 Task: Find connections with filter location Khetri with filter topic #customerrelationswith filter profile language German with filter current company EY with filter school Model Institute of Engineering and Technology with filter industry Public Safety with filter service category Family Law with filter keywords title Real Estate Broker
Action: Mouse moved to (349, 237)
Screenshot: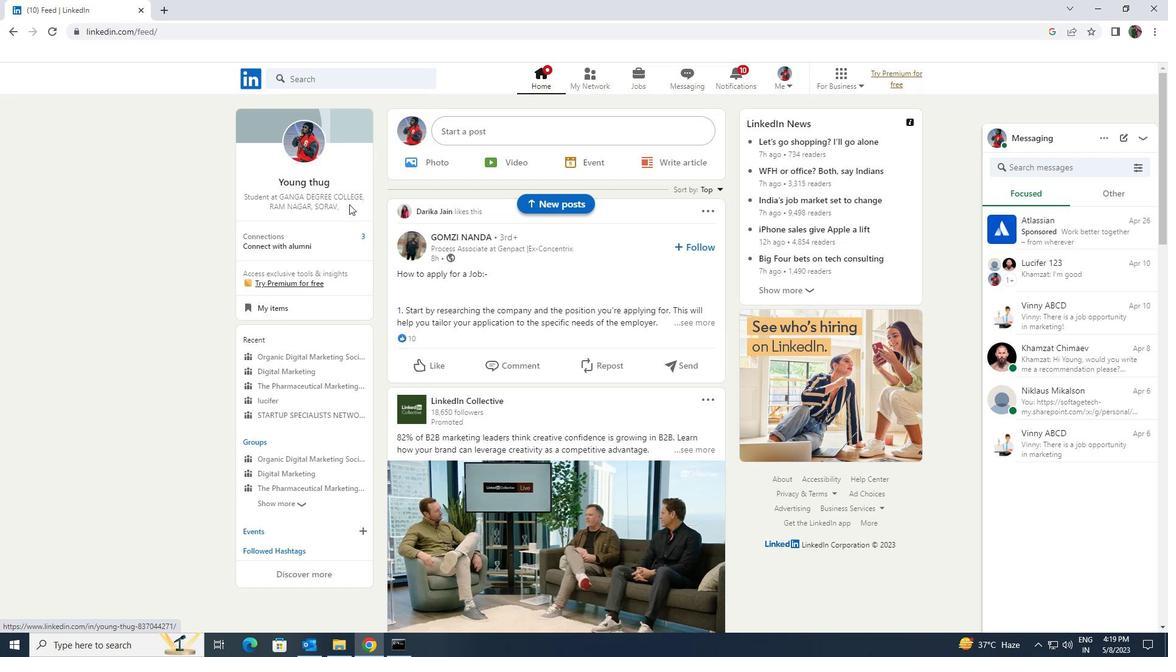 
Action: Mouse pressed left at (349, 237)
Screenshot: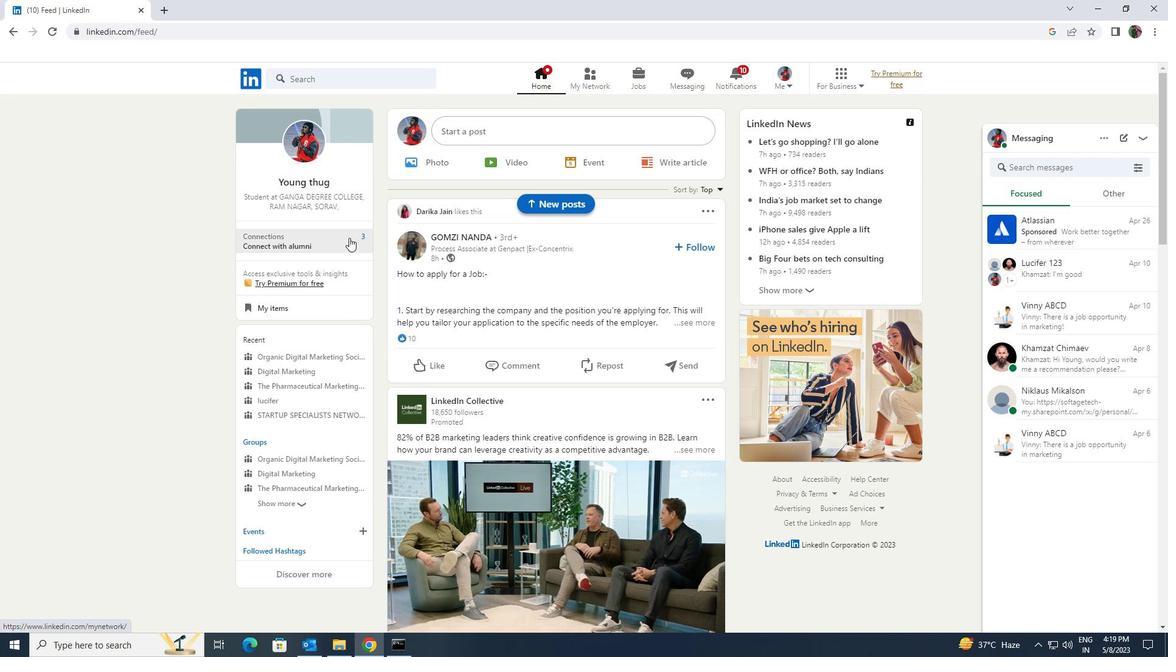 
Action: Mouse moved to (346, 147)
Screenshot: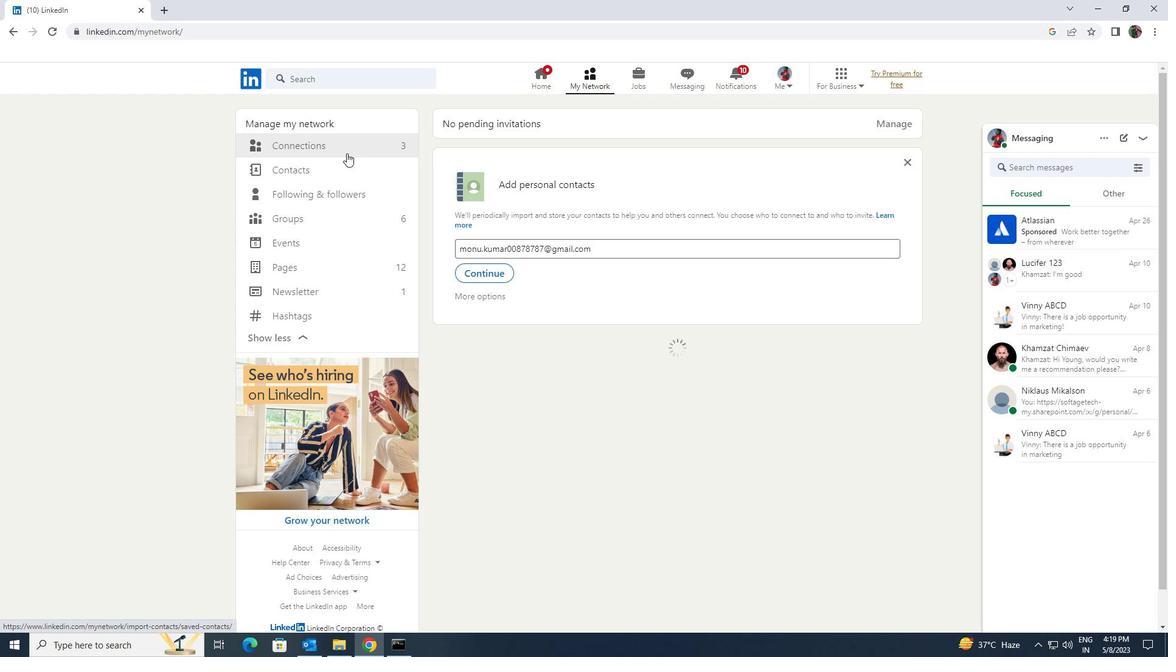 
Action: Mouse pressed left at (346, 147)
Screenshot: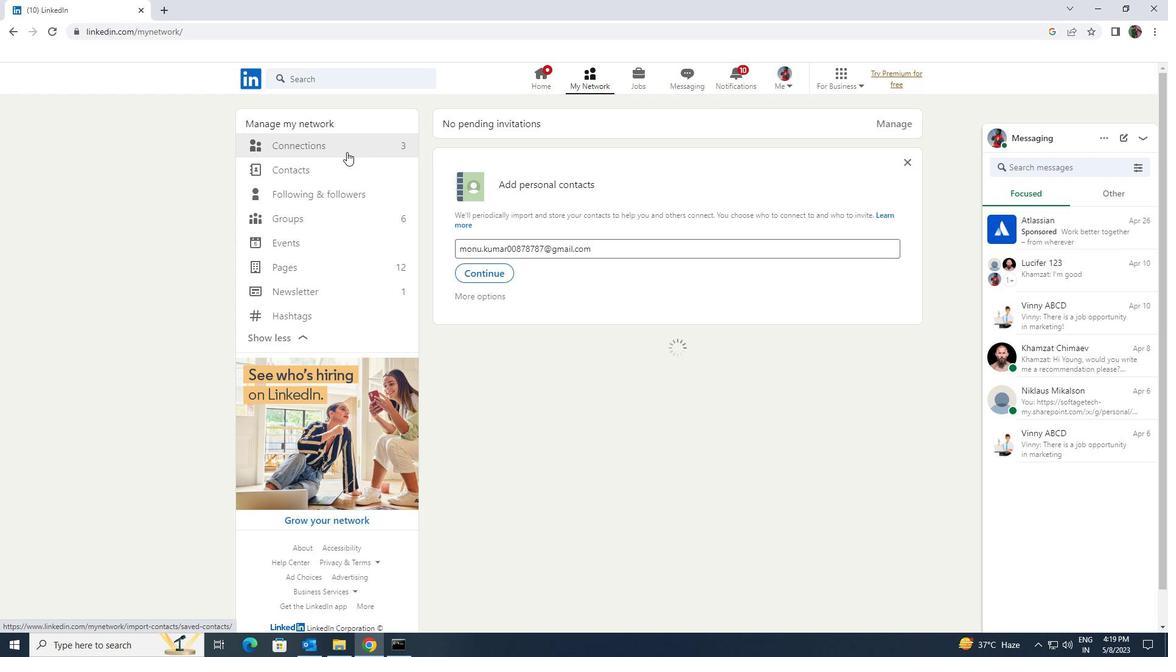 
Action: Mouse moved to (679, 147)
Screenshot: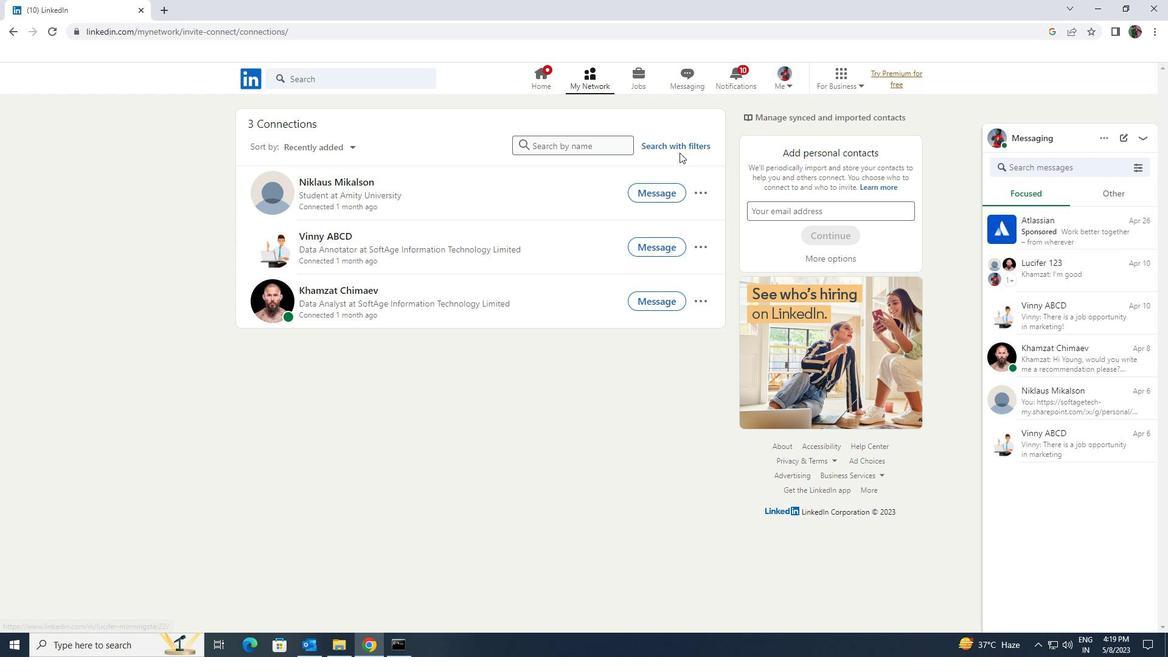 
Action: Mouse pressed left at (679, 147)
Screenshot: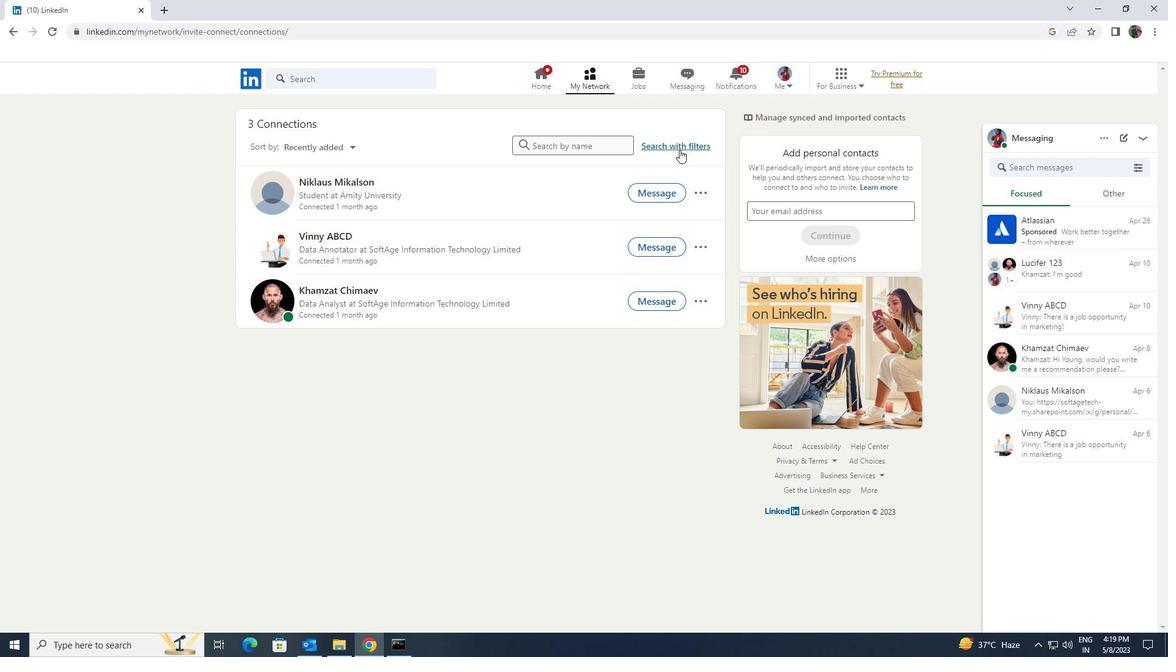 
Action: Mouse moved to (634, 115)
Screenshot: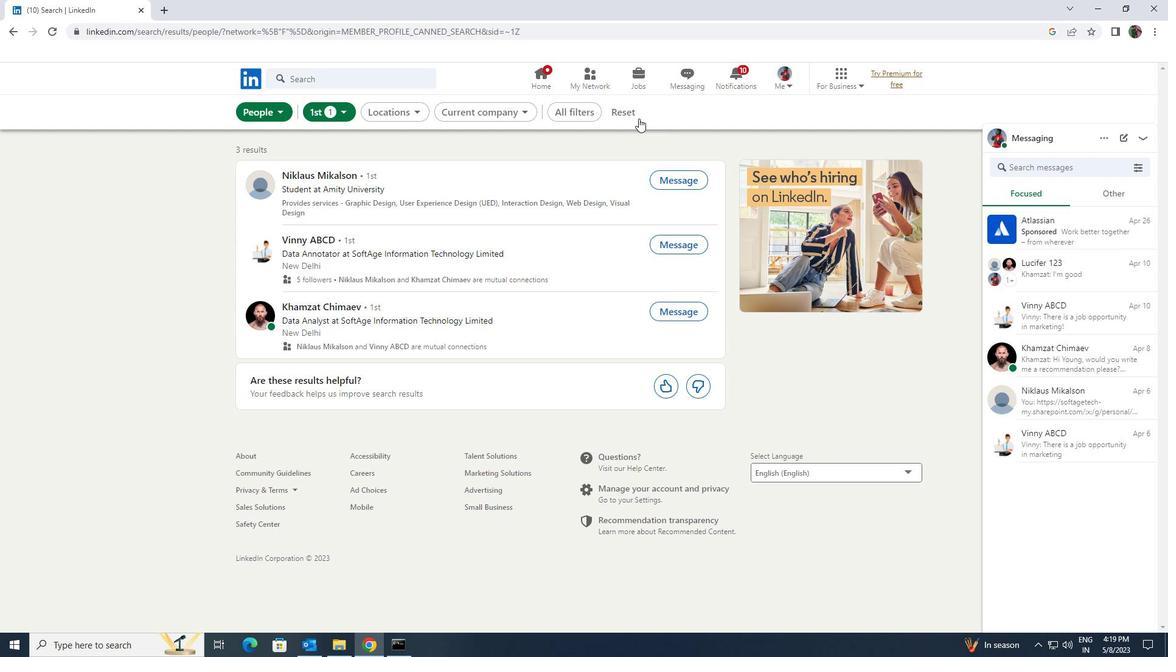 
Action: Mouse pressed left at (634, 115)
Screenshot: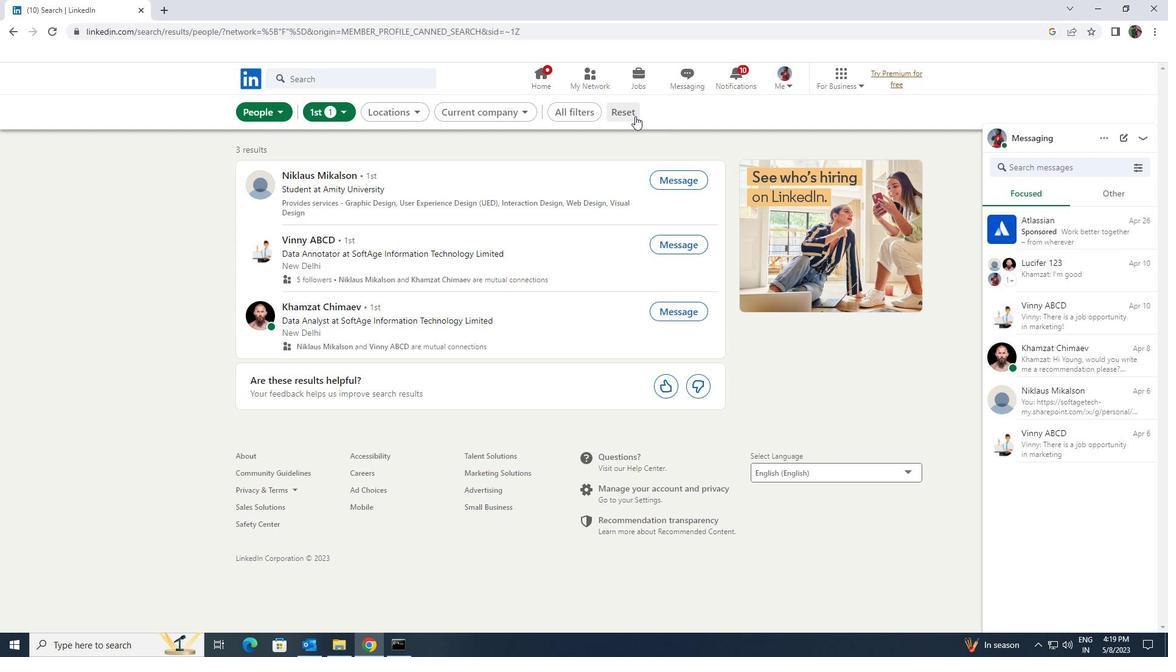 
Action: Mouse moved to (603, 110)
Screenshot: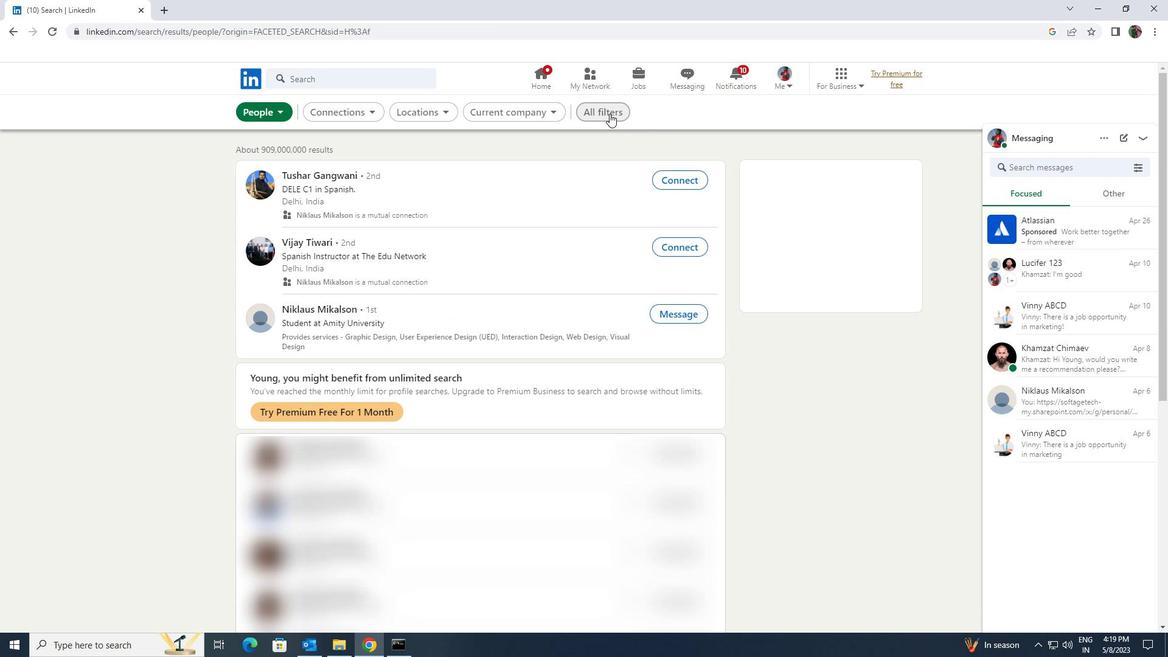 
Action: Mouse pressed left at (603, 110)
Screenshot: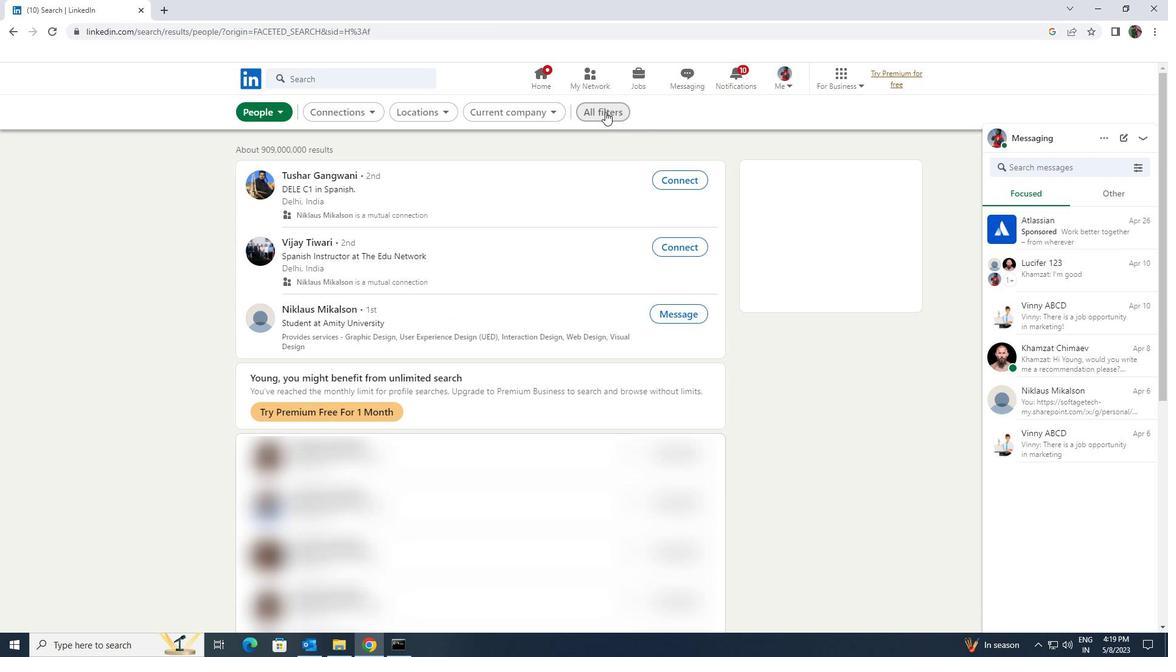 
Action: Mouse moved to (1008, 472)
Screenshot: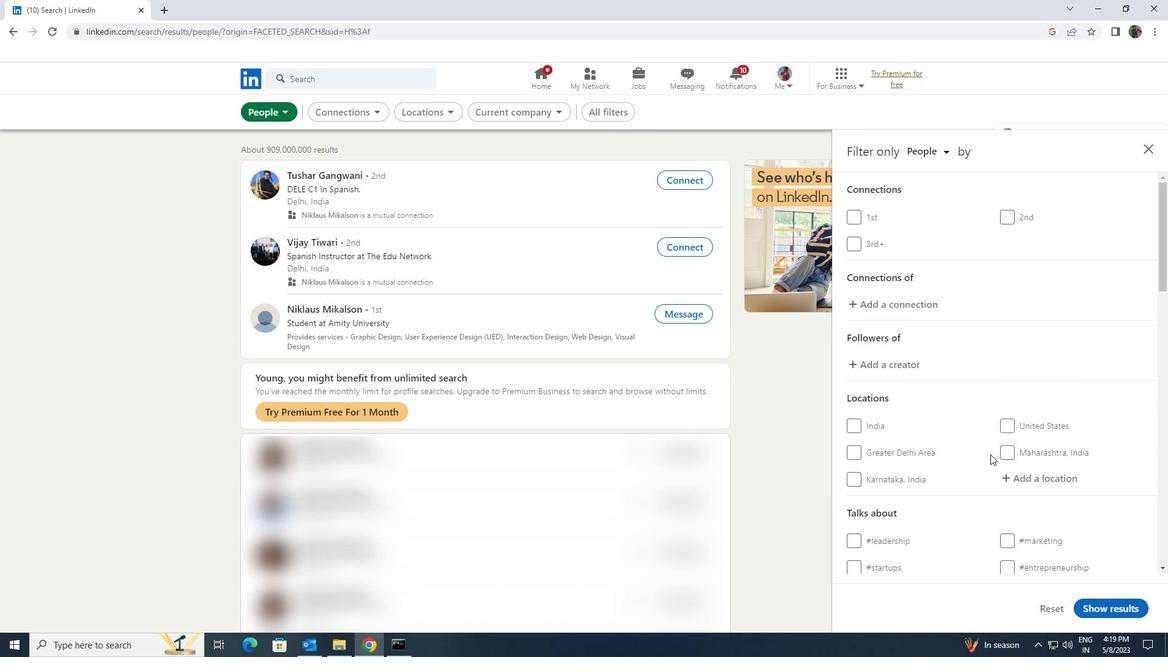 
Action: Mouse pressed left at (1008, 472)
Screenshot: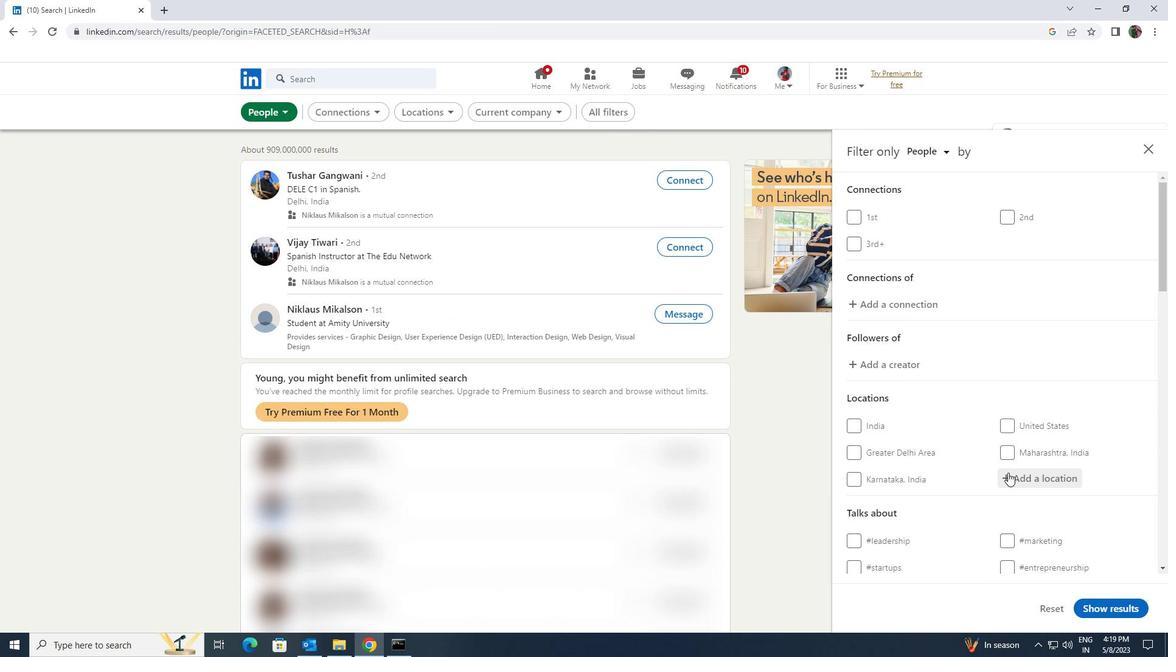 
Action: Key pressed <Key.shift>KHETRI
Screenshot: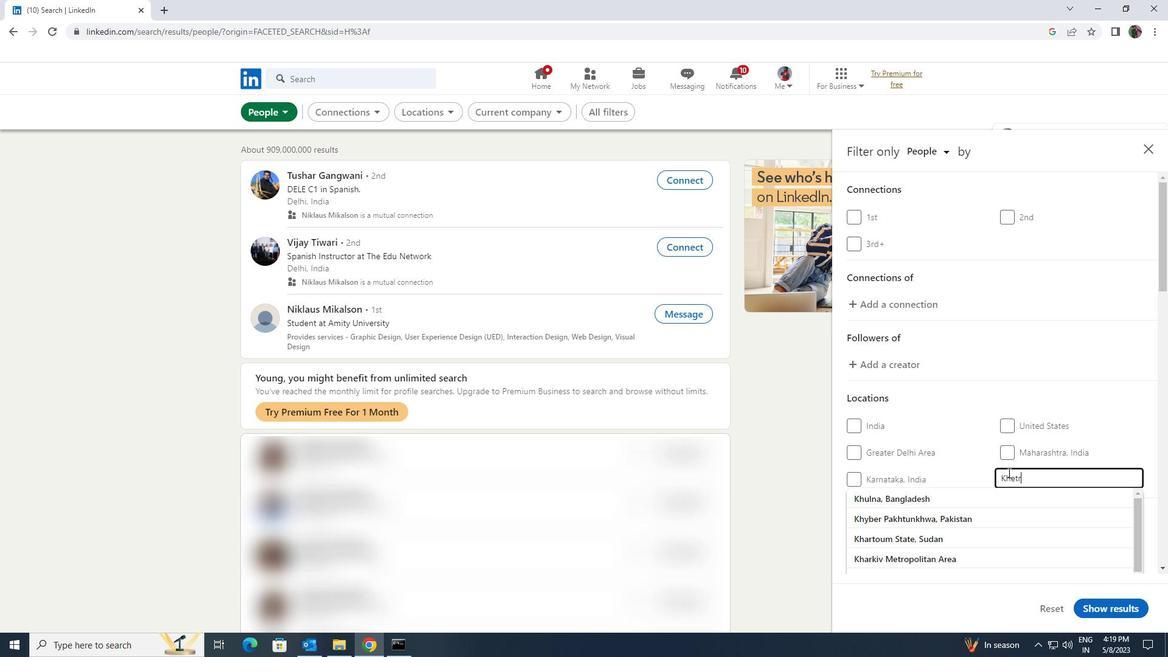 
Action: Mouse moved to (1056, 497)
Screenshot: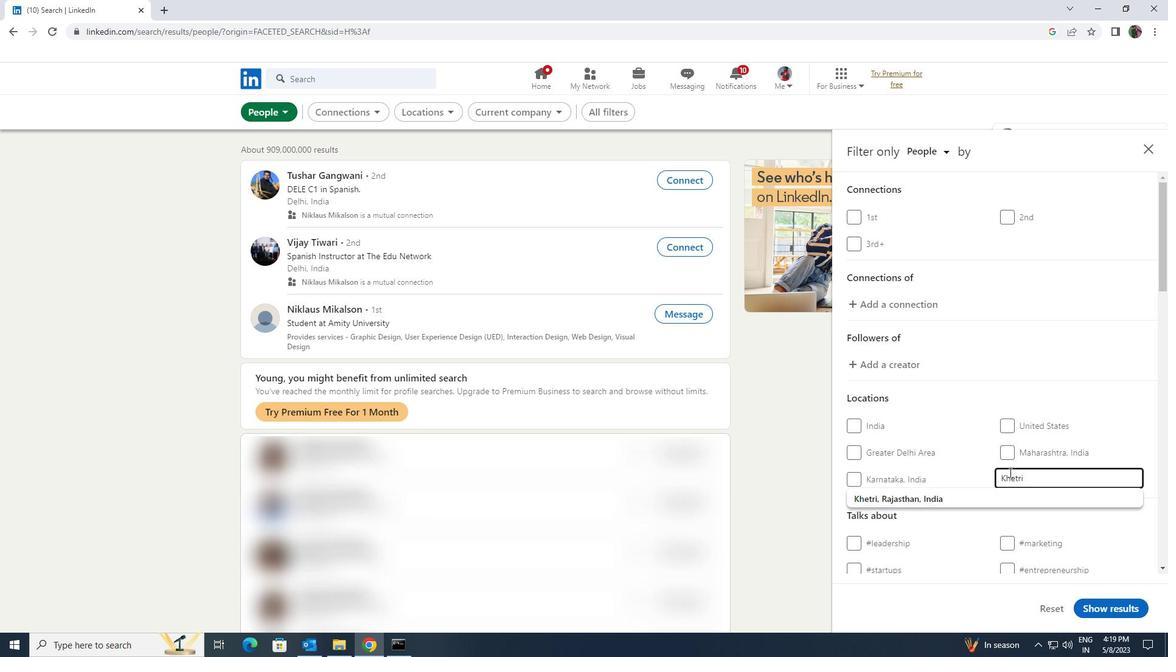 
Action: Mouse pressed left at (1056, 497)
Screenshot: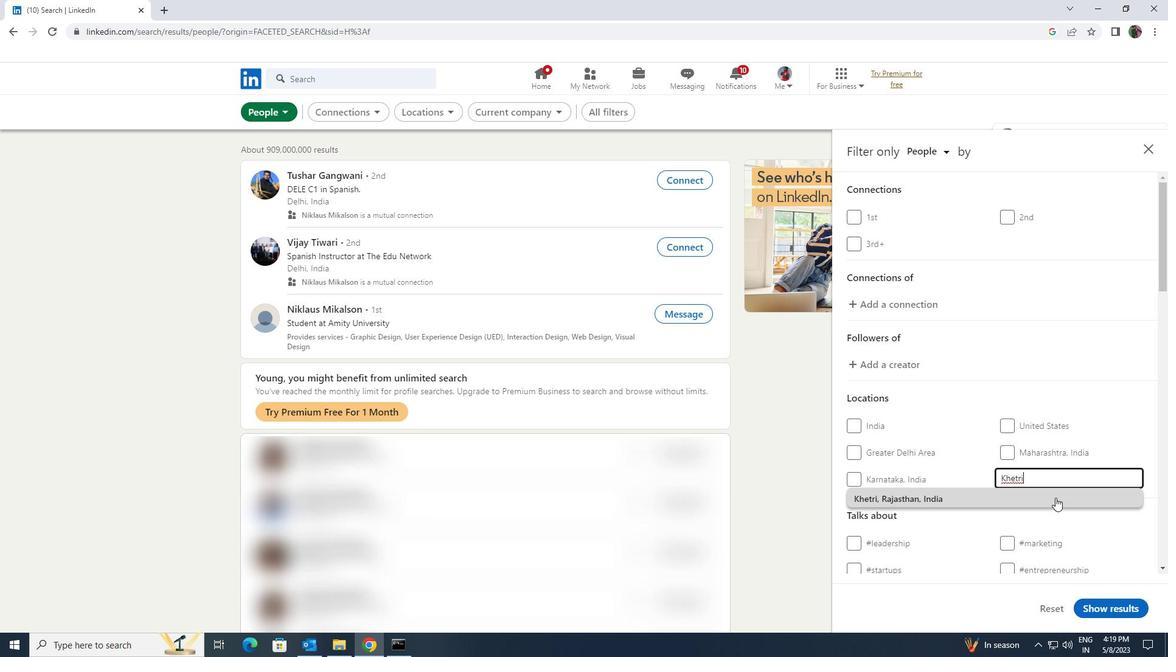 
Action: Mouse scrolled (1056, 497) with delta (0, 0)
Screenshot: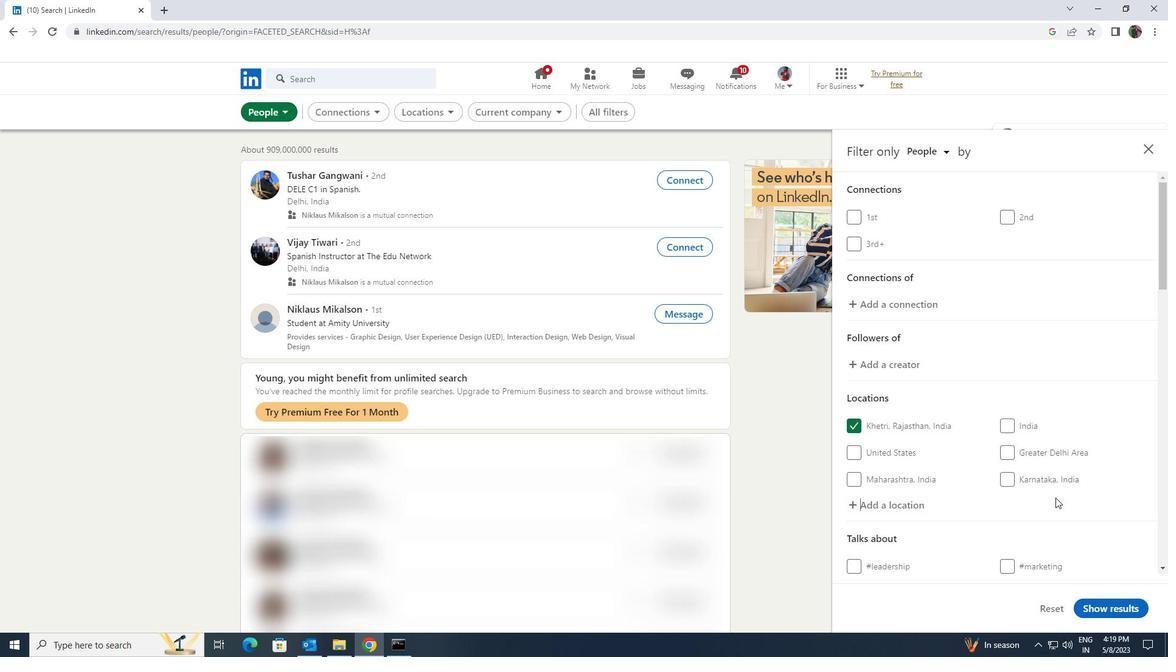 
Action: Mouse scrolled (1056, 497) with delta (0, 0)
Screenshot: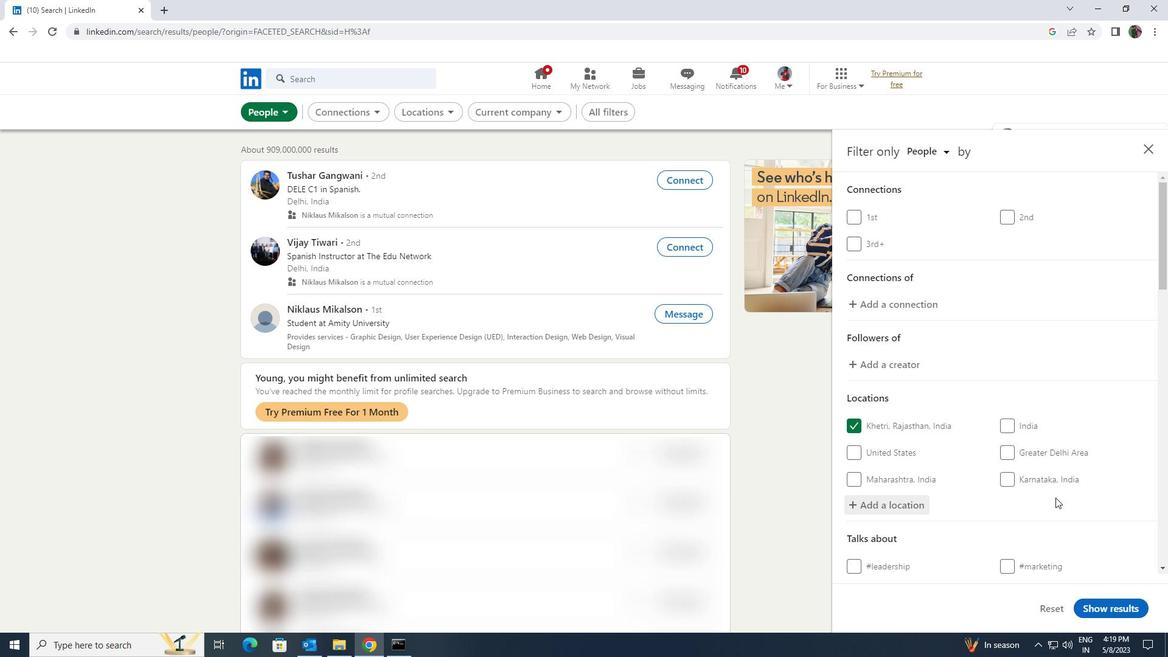 
Action: Mouse moved to (1056, 497)
Screenshot: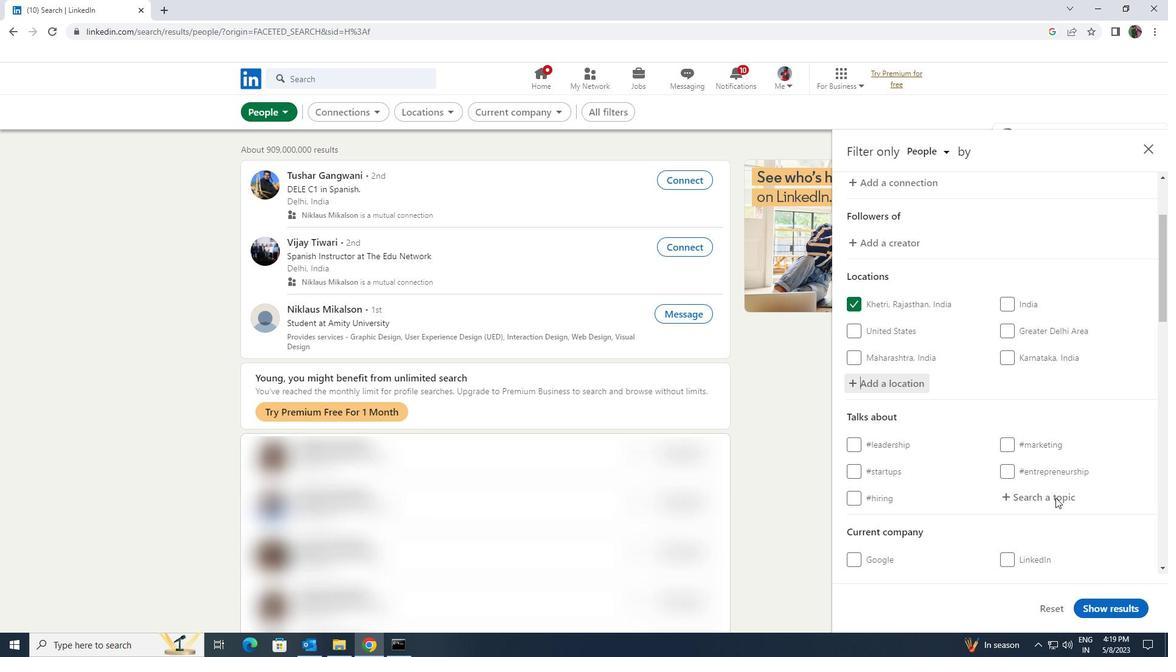 
Action: Mouse pressed left at (1056, 497)
Screenshot: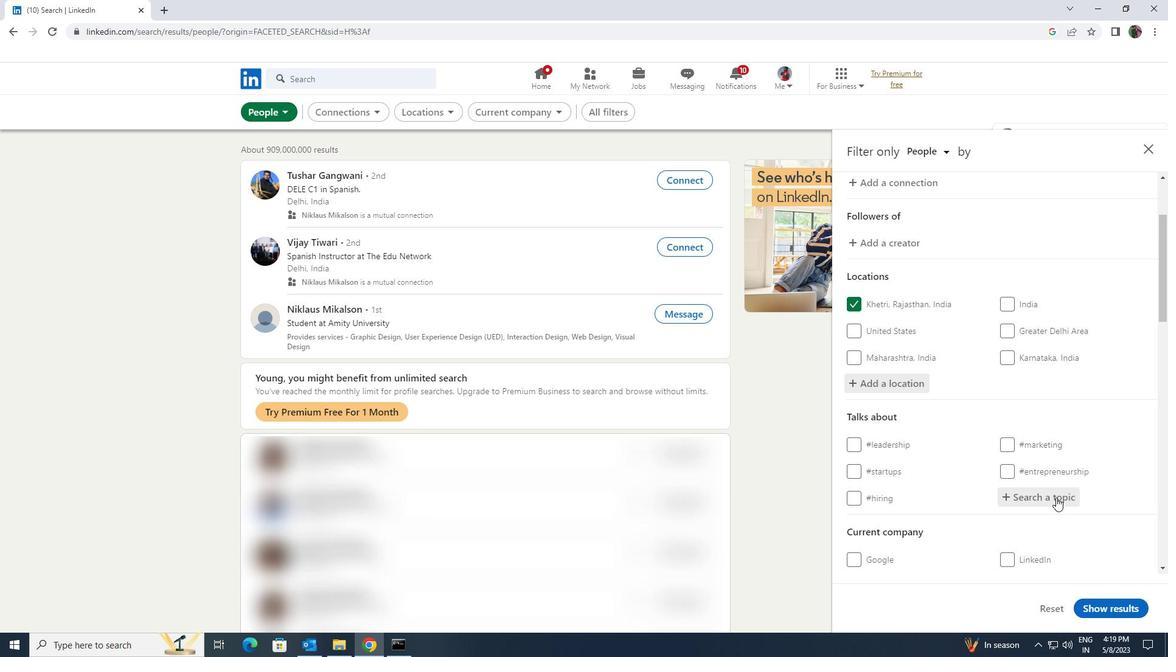 
Action: Key pressed <Key.shift><Key.shift><Key.shift><Key.shift><Key.shift>CUSTOMERR
Screenshot: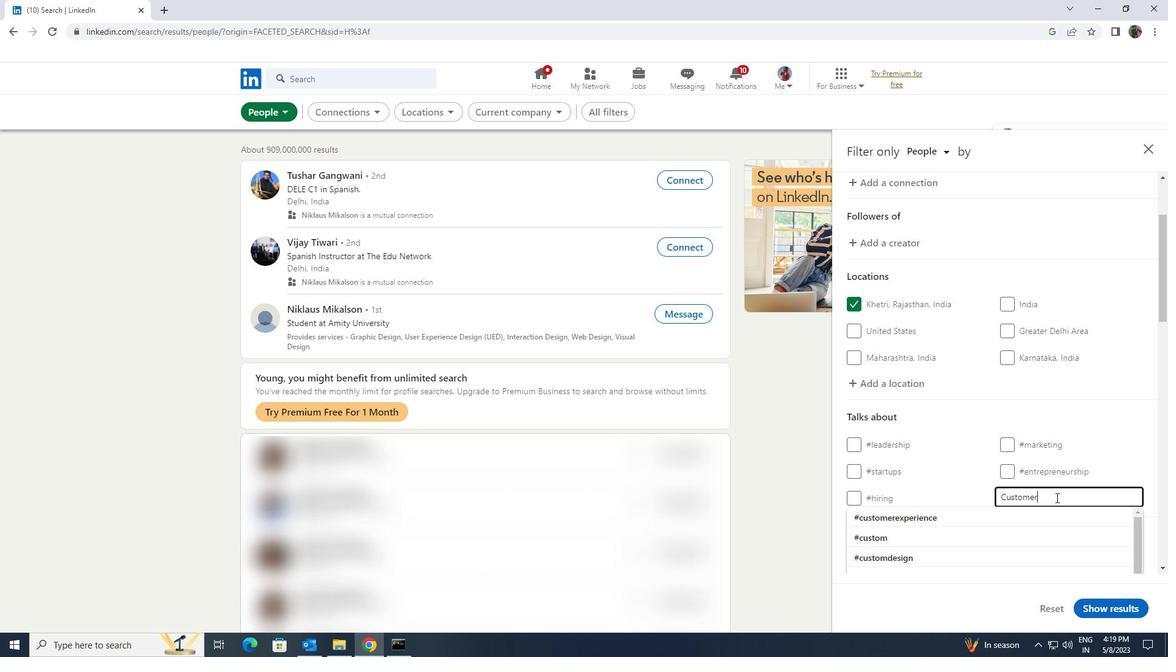 
Action: Mouse moved to (1056, 514)
Screenshot: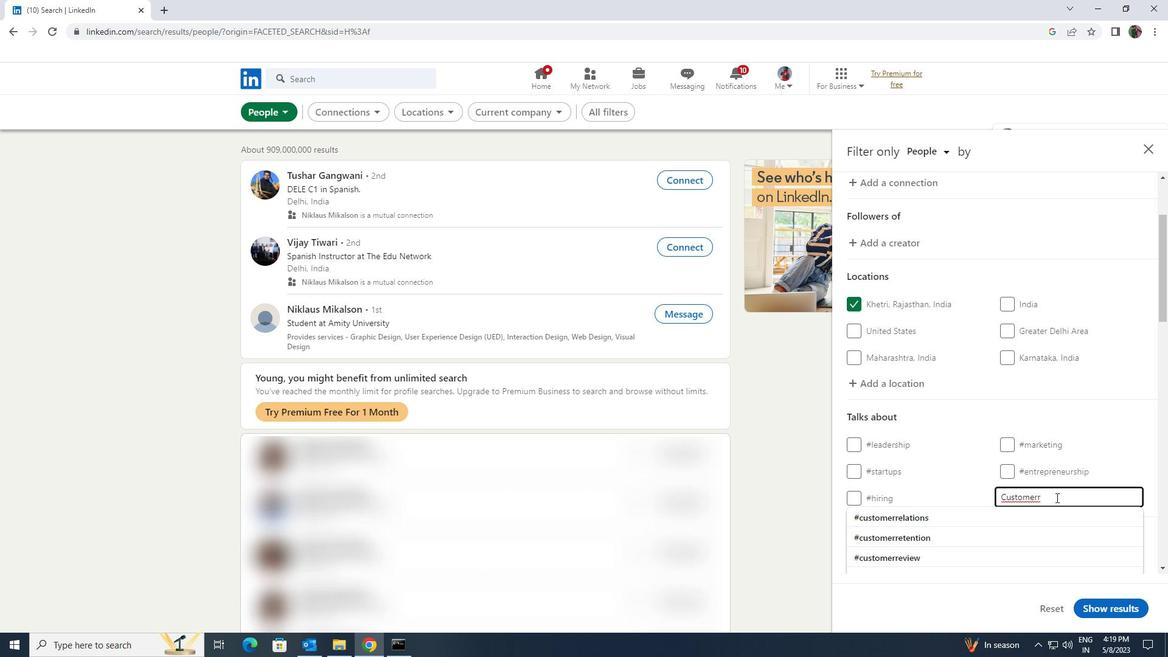 
Action: Mouse pressed left at (1056, 514)
Screenshot: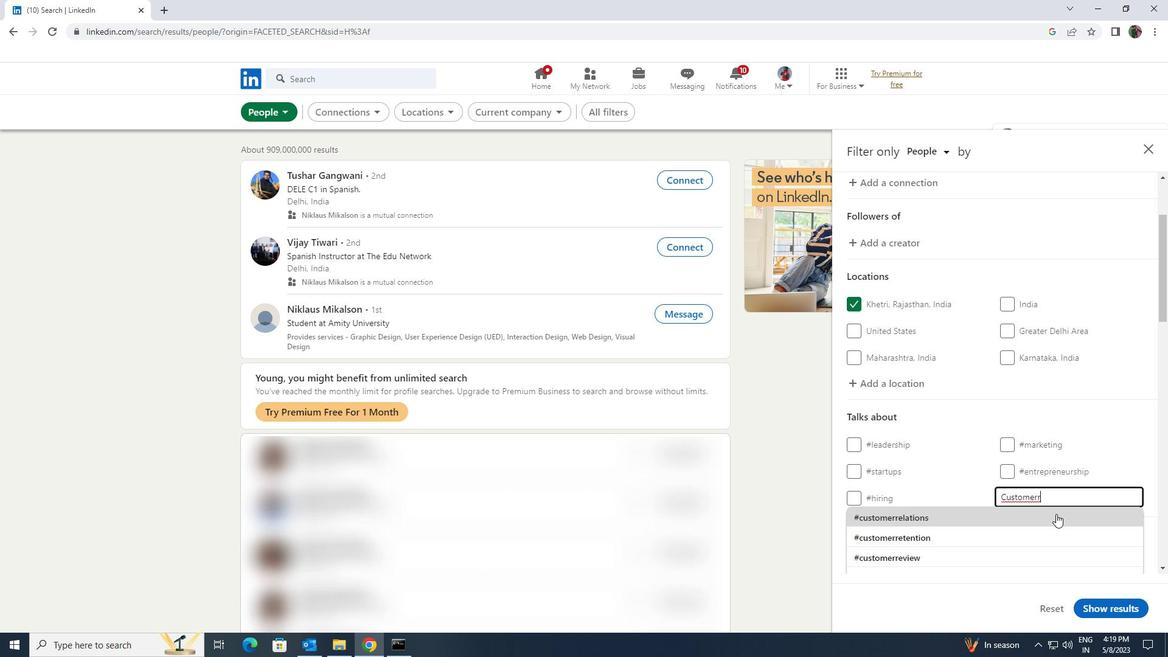 
Action: Mouse scrolled (1056, 513) with delta (0, 0)
Screenshot: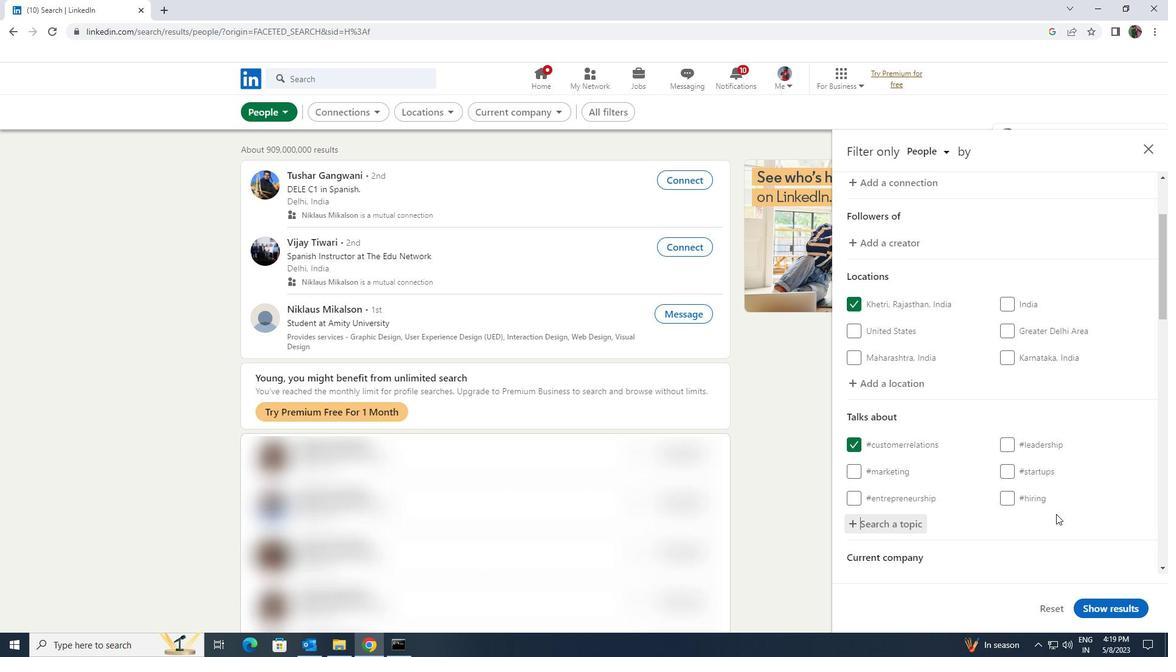 
Action: Mouse scrolled (1056, 513) with delta (0, 0)
Screenshot: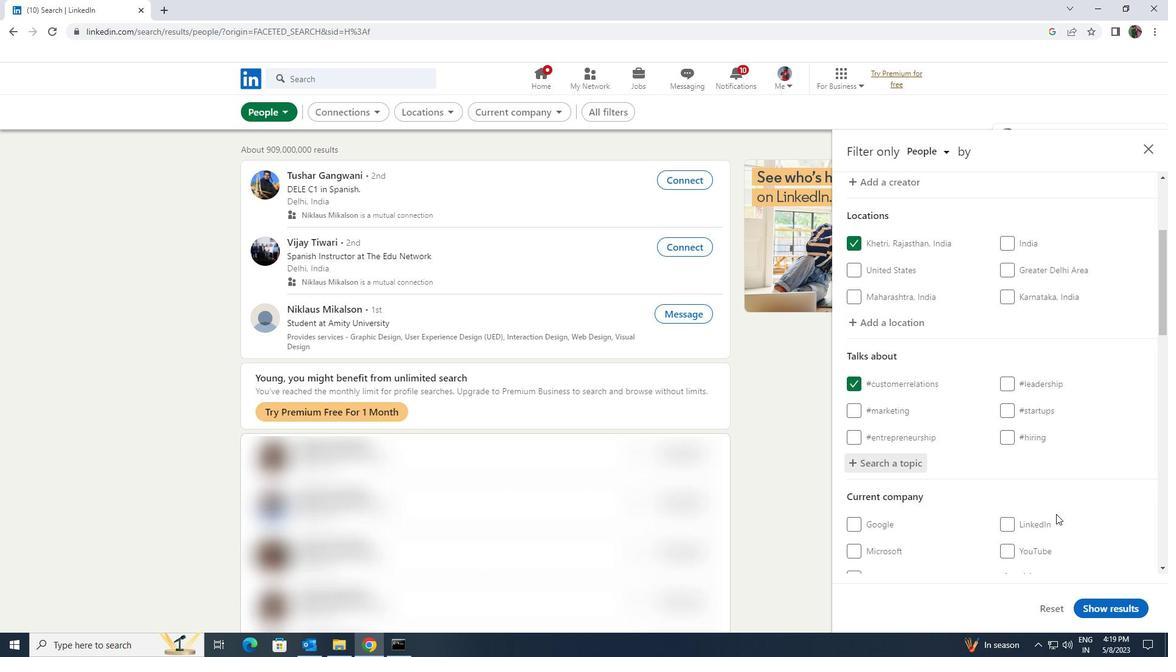 
Action: Mouse scrolled (1056, 513) with delta (0, 0)
Screenshot: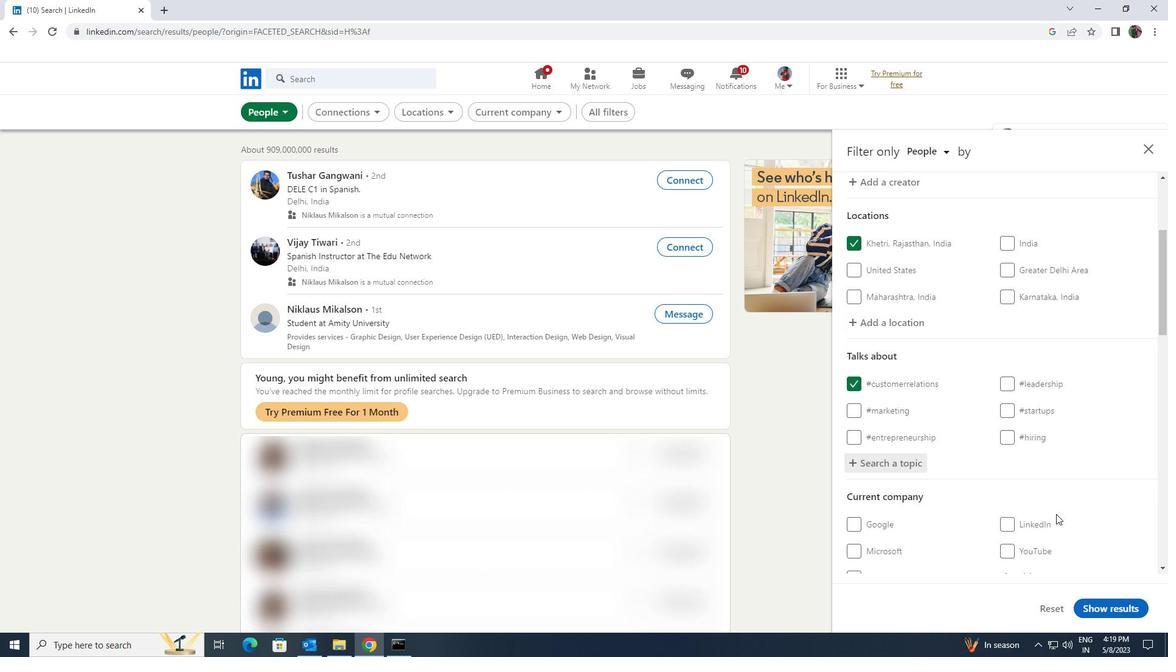 
Action: Mouse scrolled (1056, 513) with delta (0, 0)
Screenshot: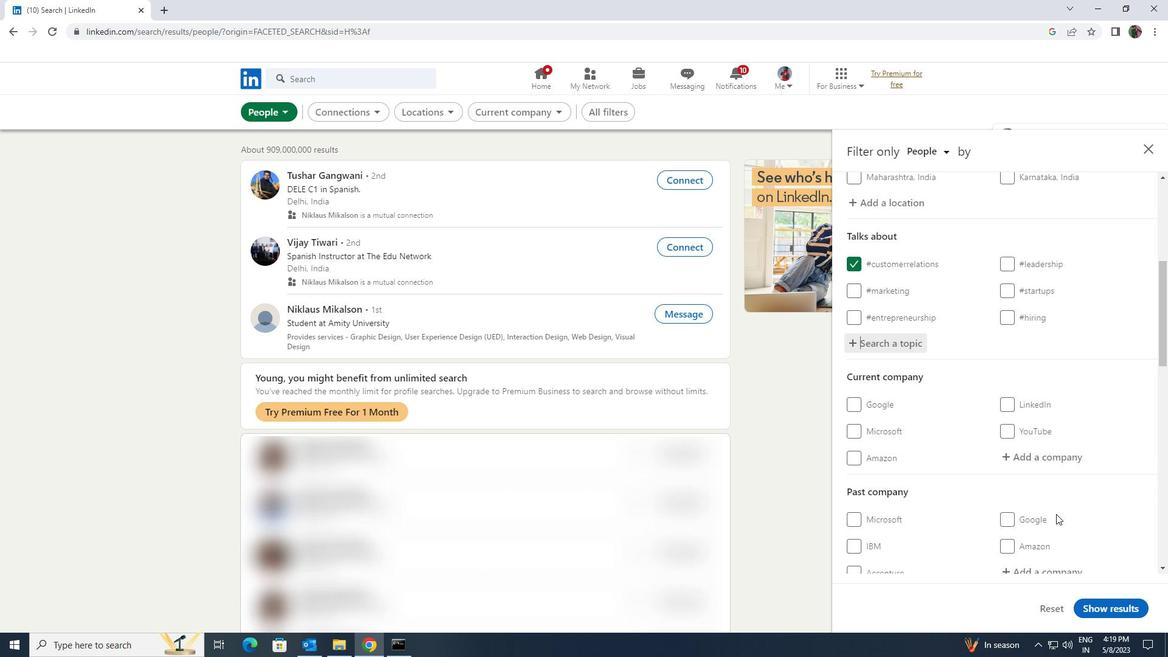 
Action: Mouse scrolled (1056, 513) with delta (0, 0)
Screenshot: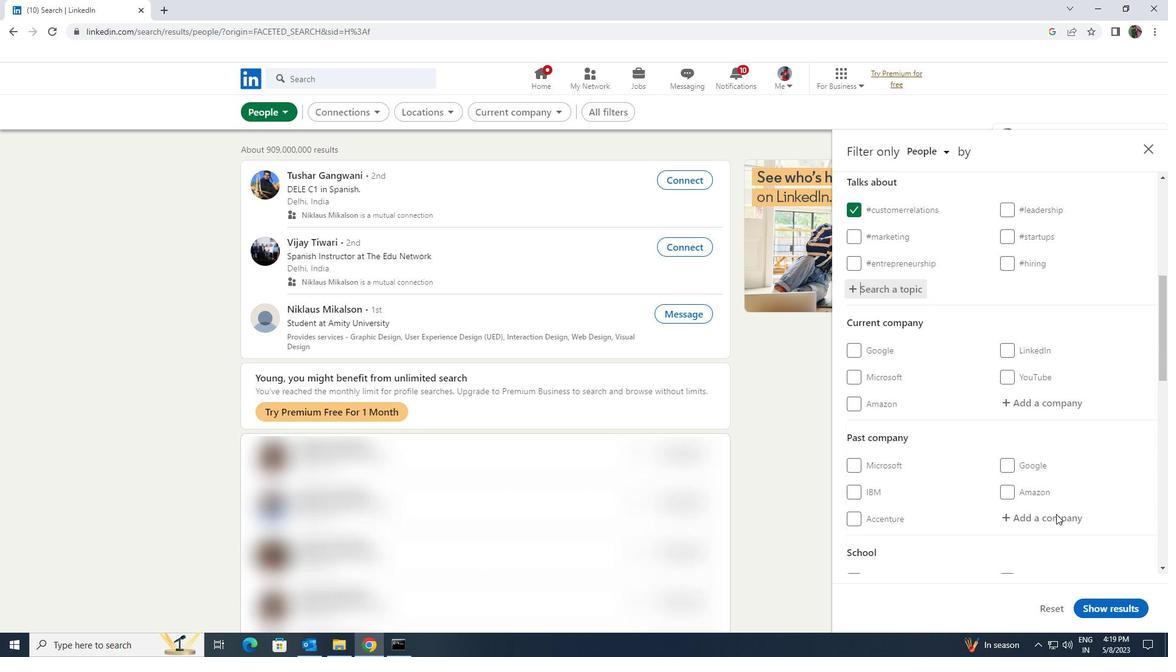 
Action: Mouse scrolled (1056, 513) with delta (0, 0)
Screenshot: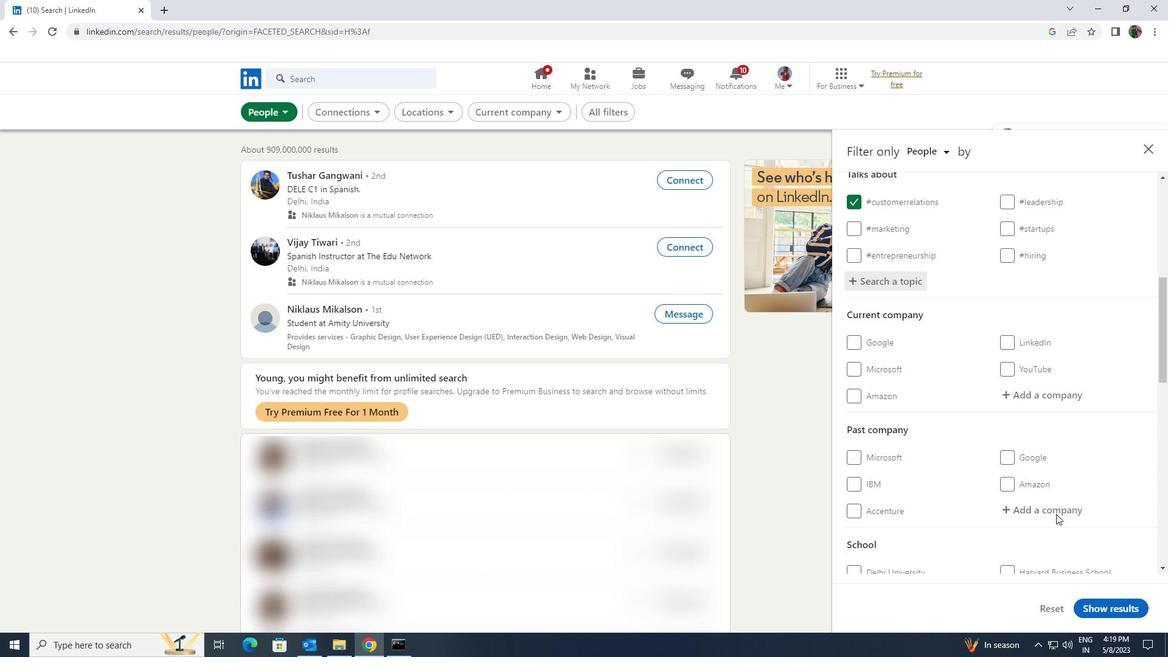 
Action: Mouse scrolled (1056, 513) with delta (0, 0)
Screenshot: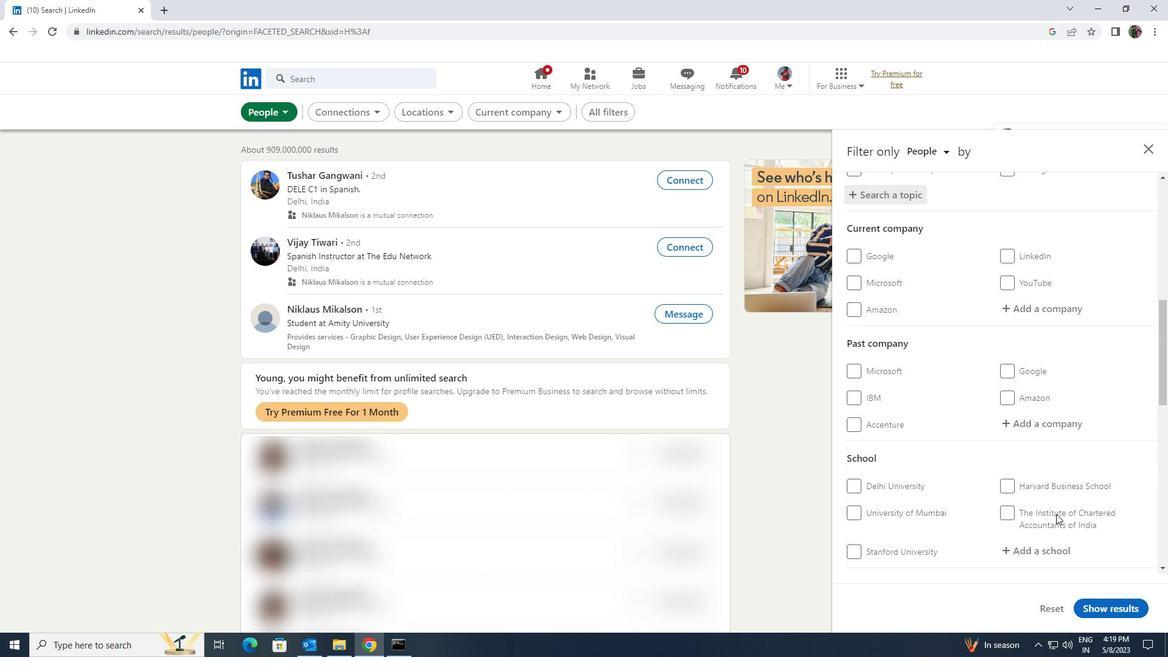 
Action: Mouse scrolled (1056, 513) with delta (0, 0)
Screenshot: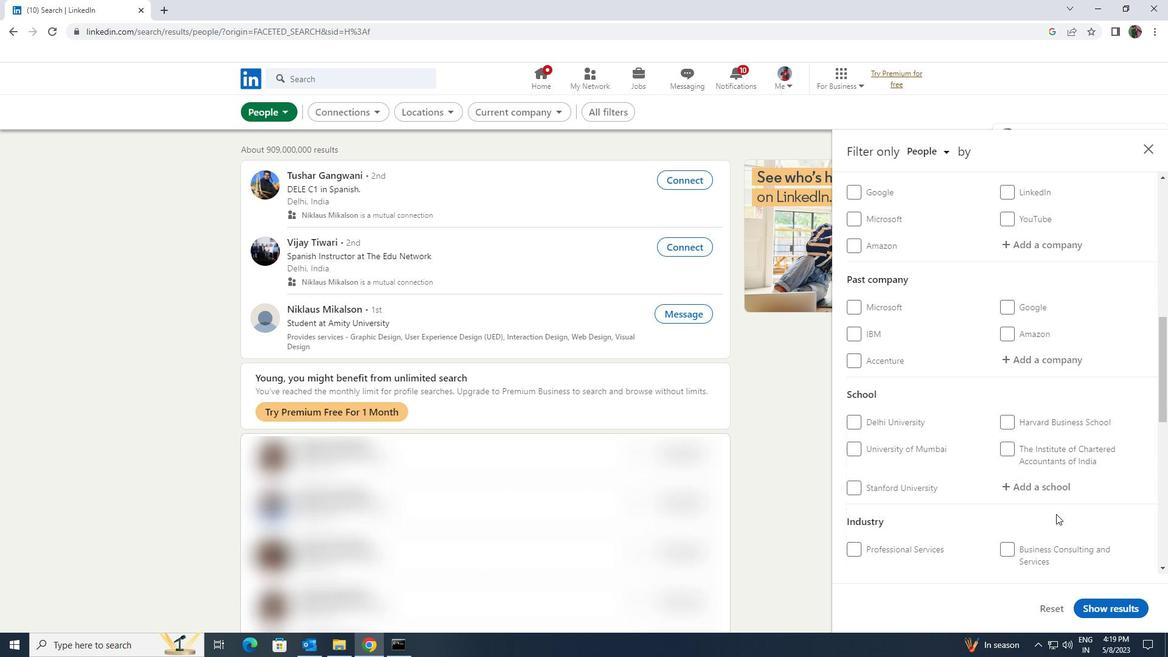 
Action: Mouse scrolled (1056, 513) with delta (0, 0)
Screenshot: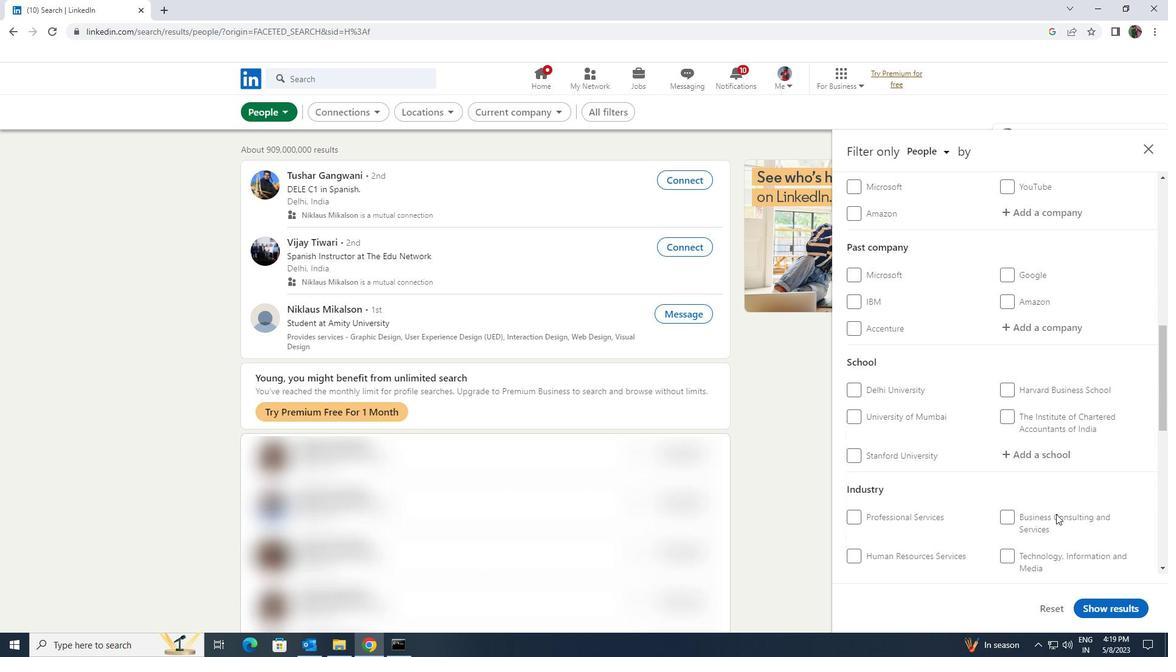 
Action: Mouse scrolled (1056, 513) with delta (0, 0)
Screenshot: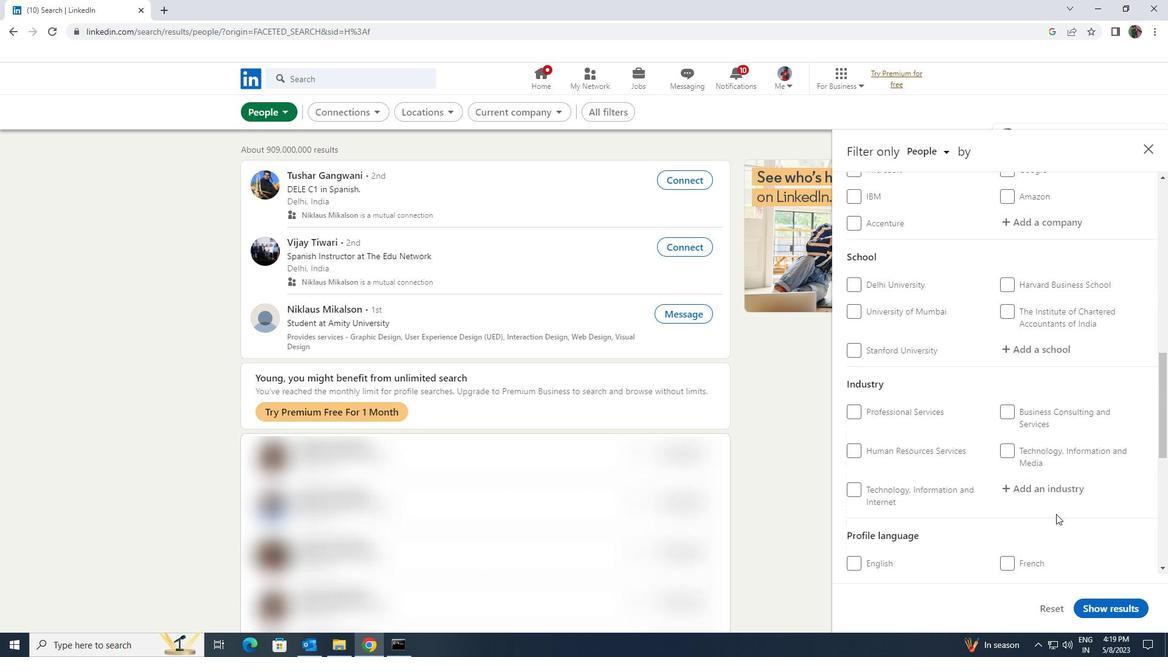 
Action: Mouse scrolled (1056, 513) with delta (0, 0)
Screenshot: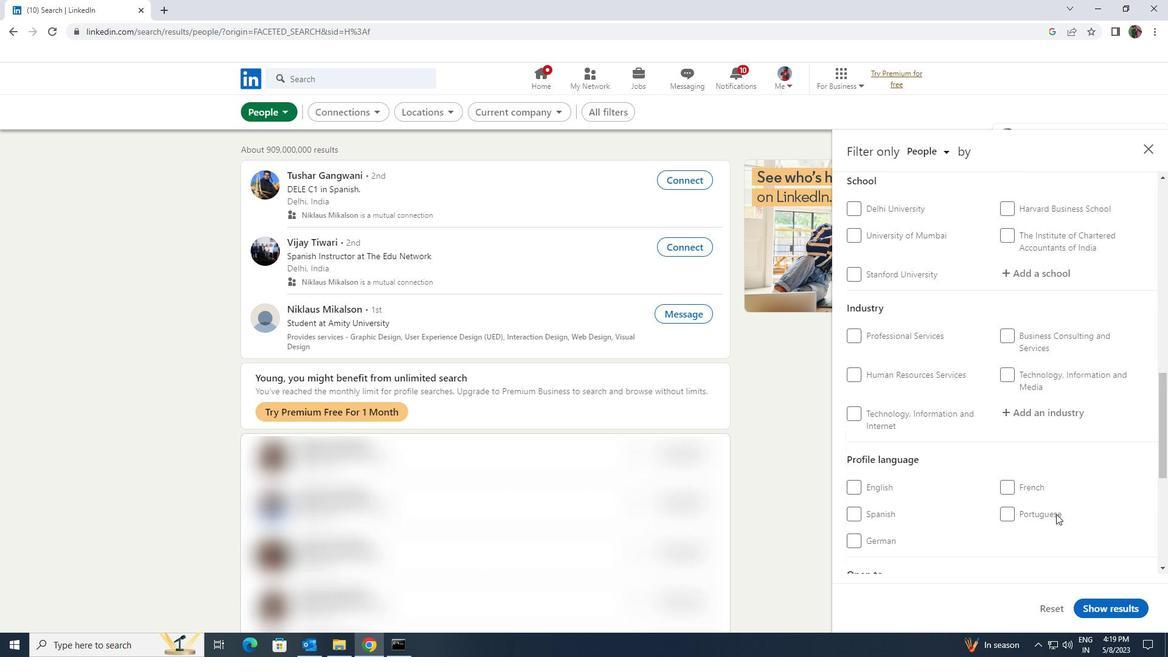 
Action: Mouse moved to (891, 475)
Screenshot: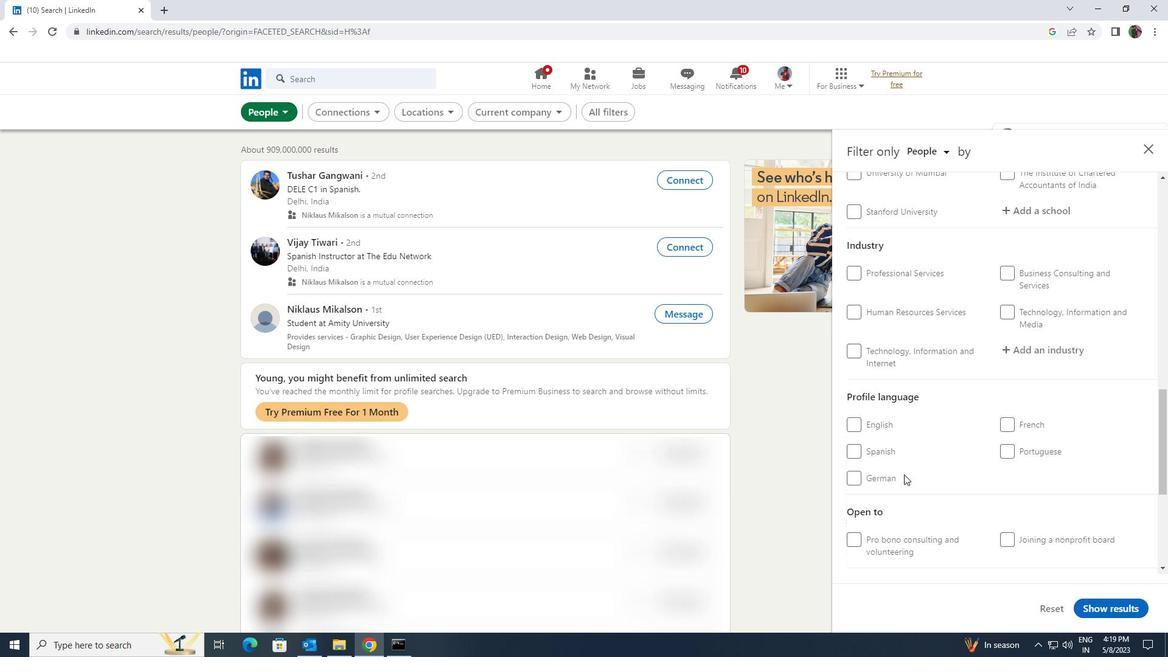 
Action: Mouse pressed left at (891, 475)
Screenshot: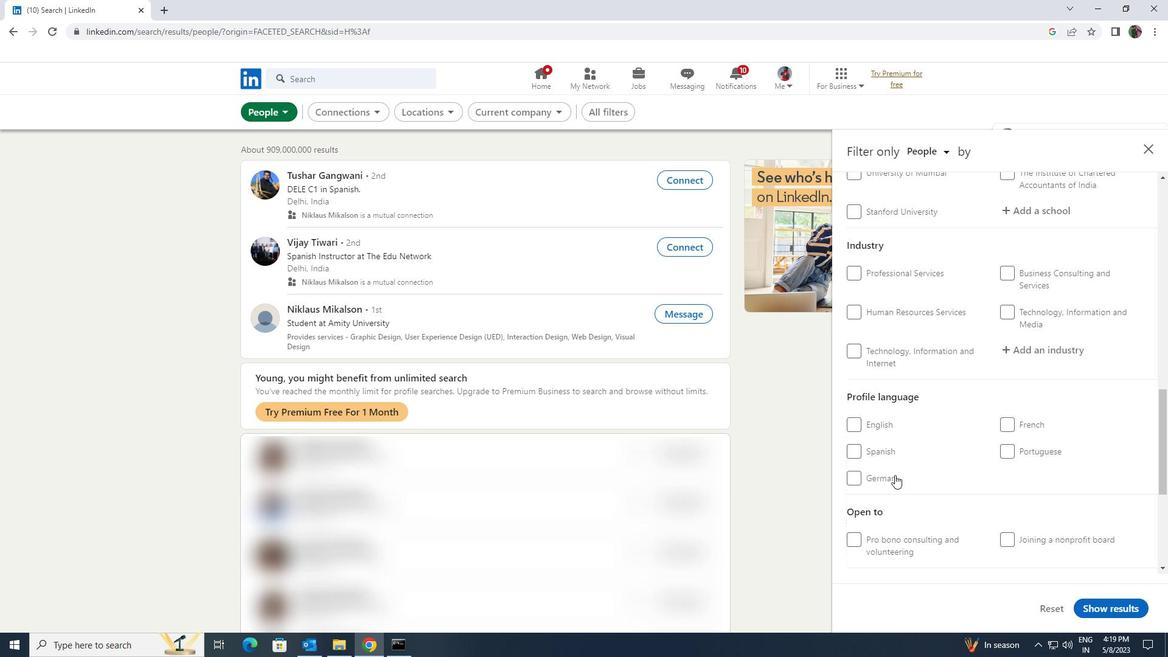 
Action: Mouse moved to (1007, 479)
Screenshot: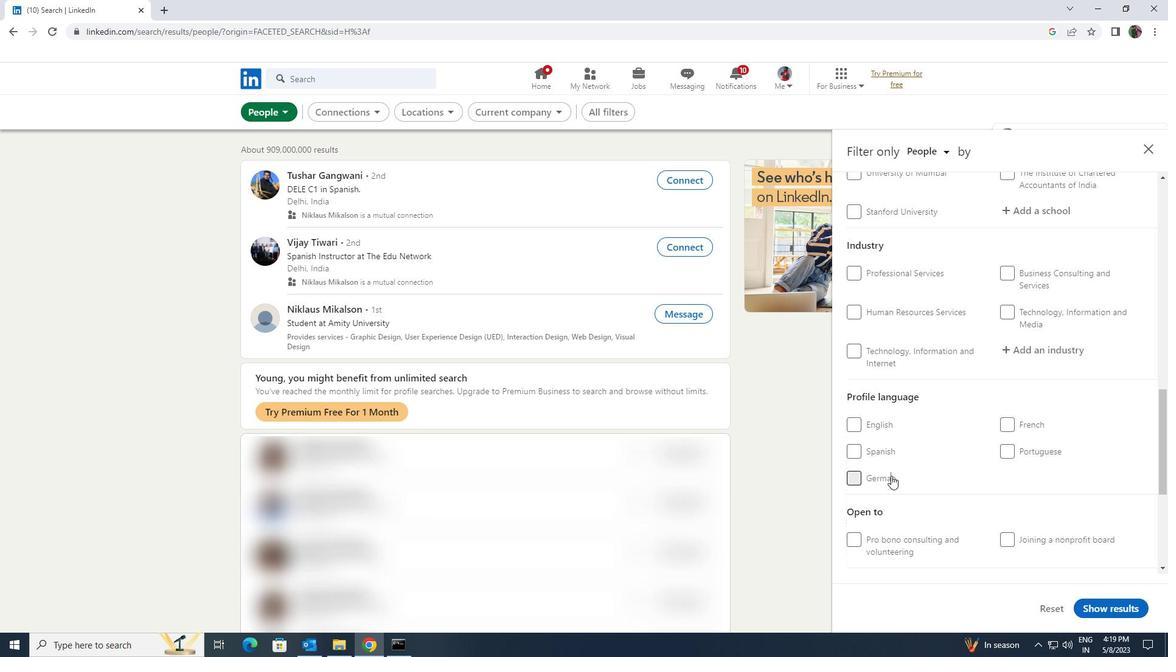
Action: Mouse scrolled (1007, 480) with delta (0, 0)
Screenshot: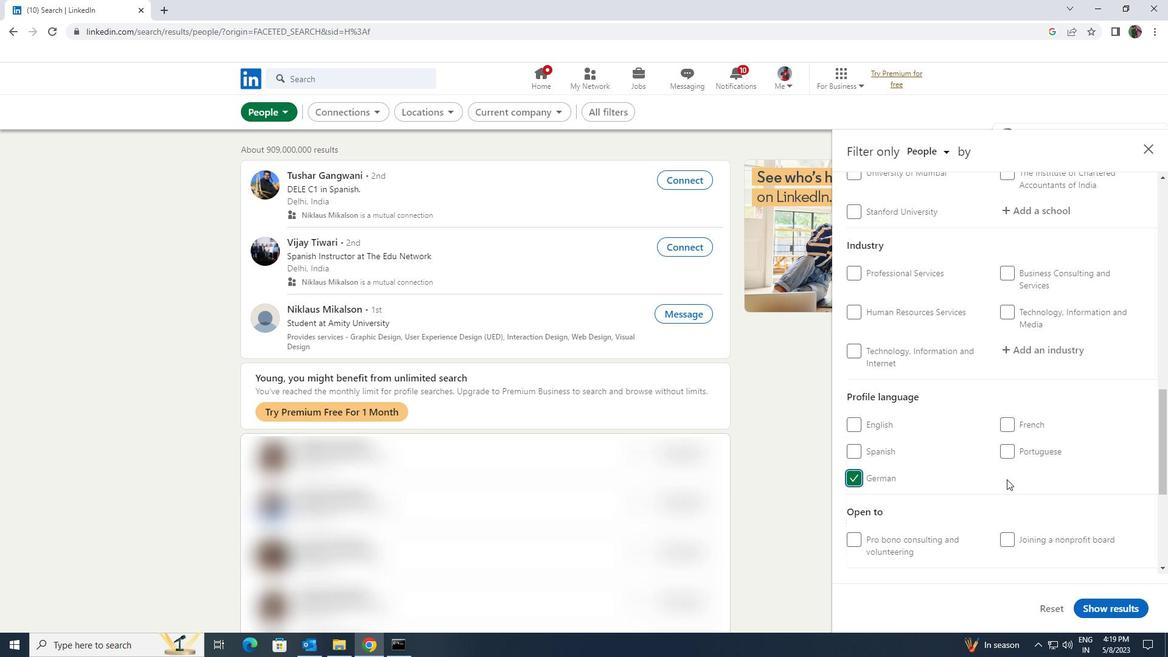
Action: Mouse moved to (1007, 479)
Screenshot: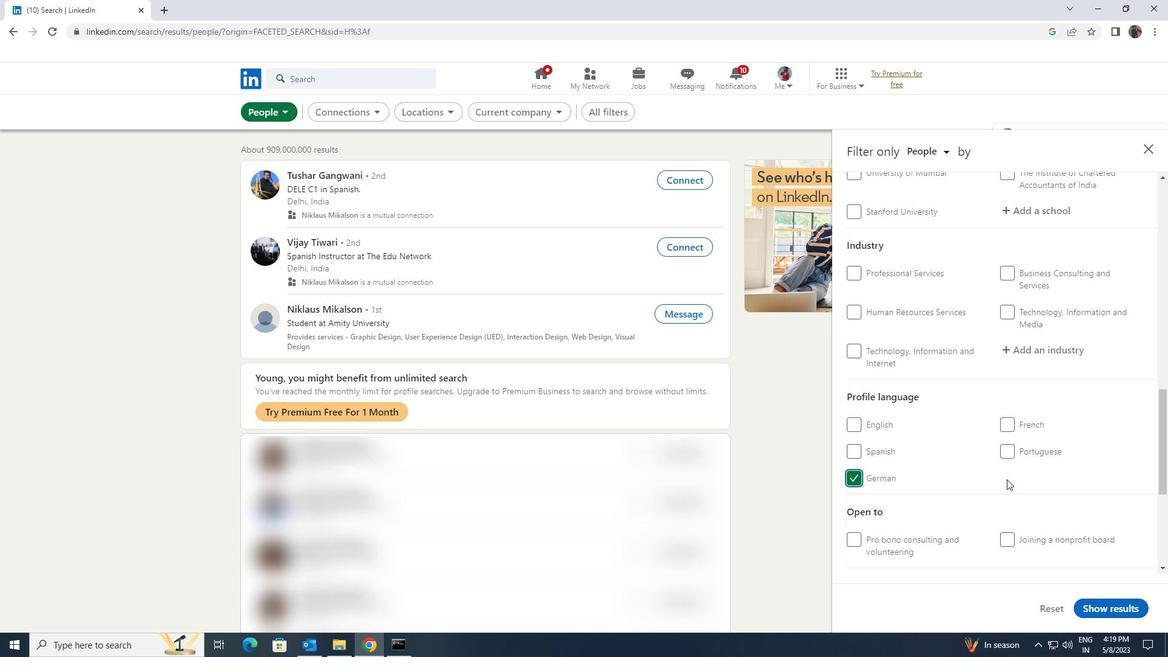 
Action: Mouse scrolled (1007, 480) with delta (0, 0)
Screenshot: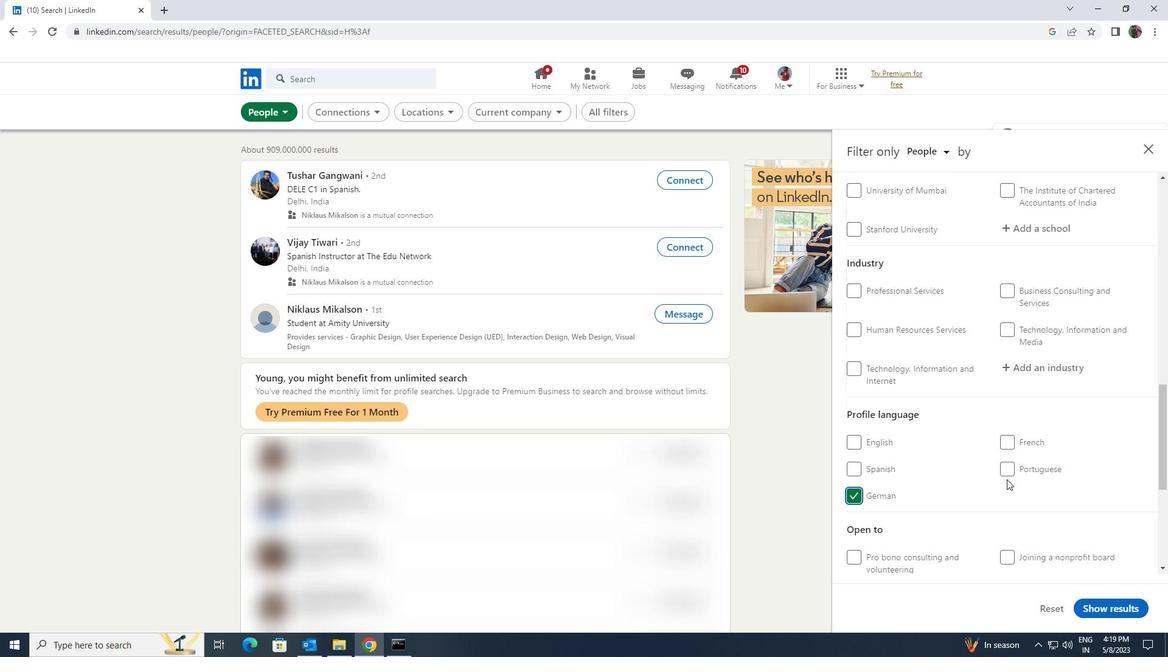 
Action: Mouse scrolled (1007, 480) with delta (0, 0)
Screenshot: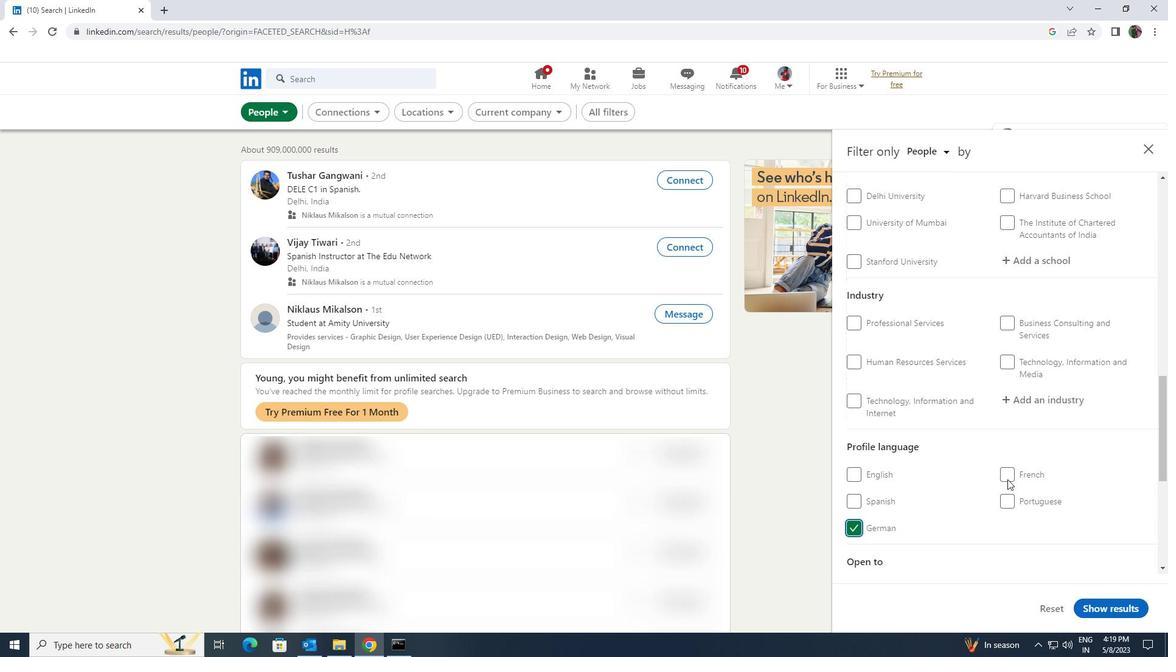 
Action: Mouse moved to (1007, 480)
Screenshot: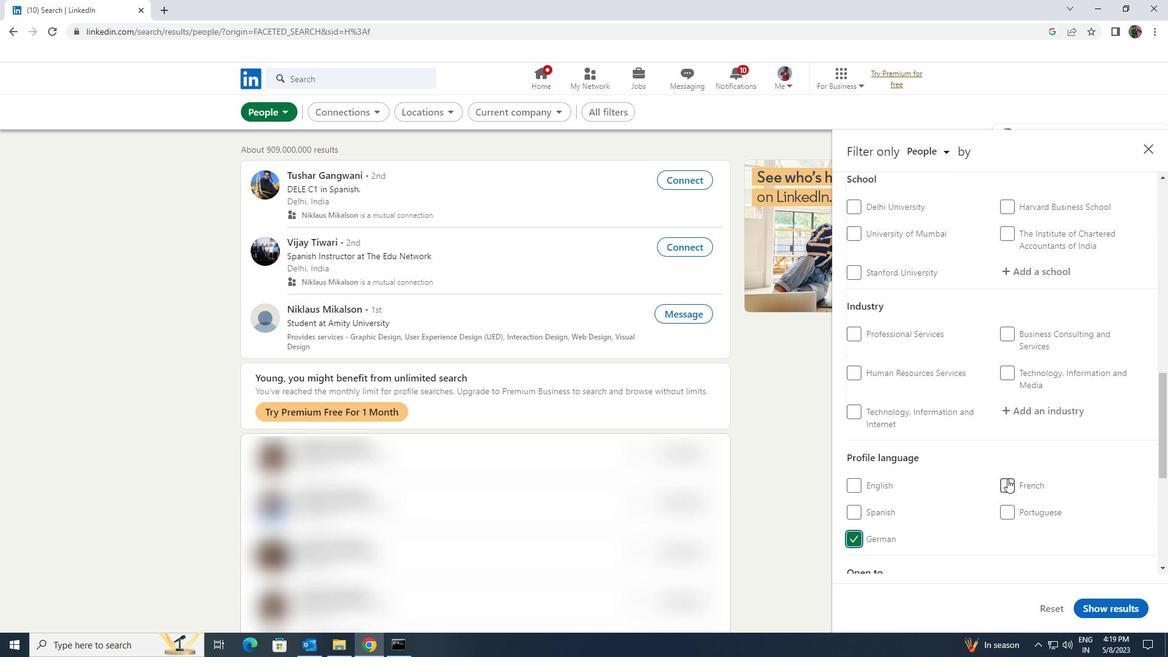 
Action: Mouse scrolled (1007, 481) with delta (0, 0)
Screenshot: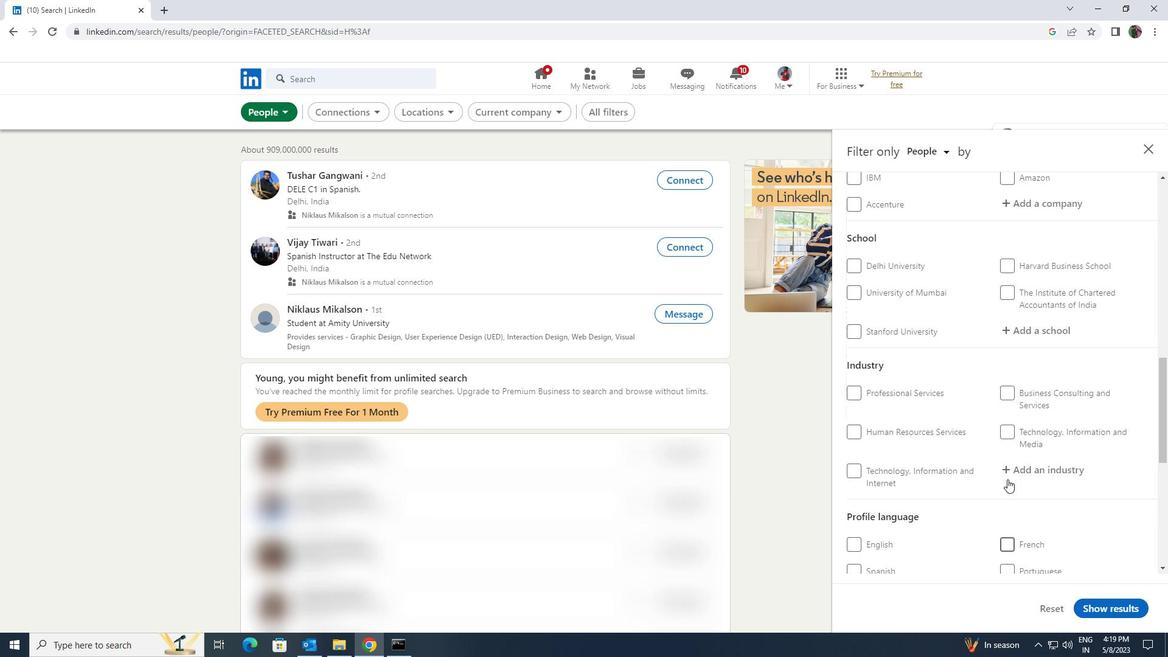 
Action: Mouse scrolled (1007, 481) with delta (0, 0)
Screenshot: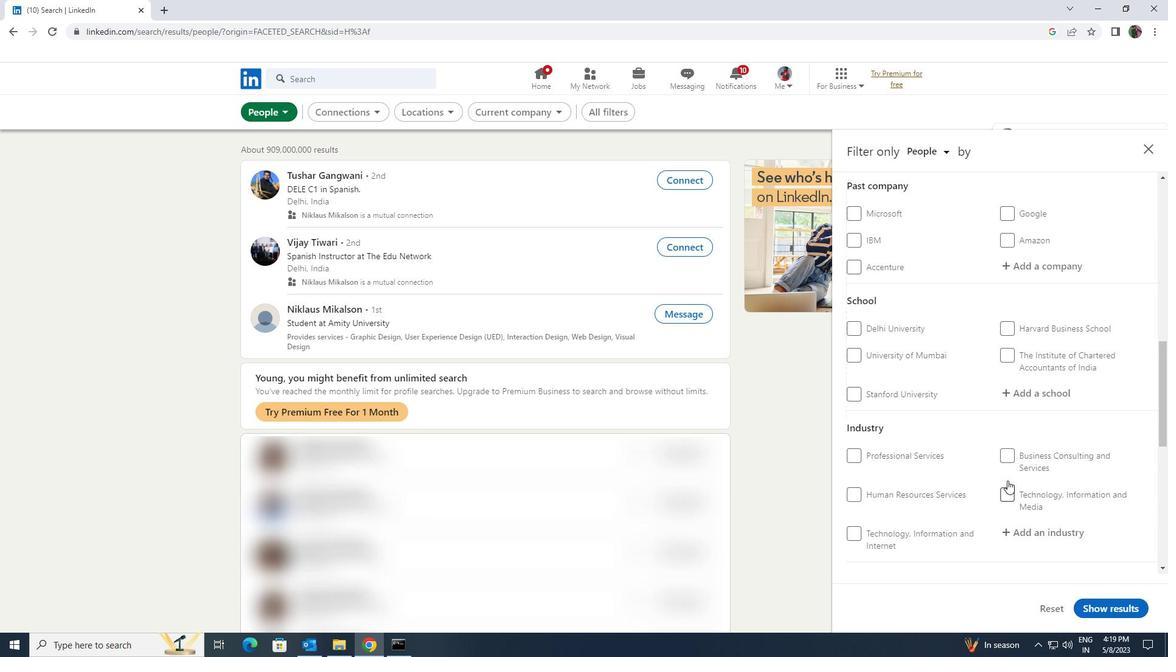 
Action: Mouse scrolled (1007, 481) with delta (0, 0)
Screenshot: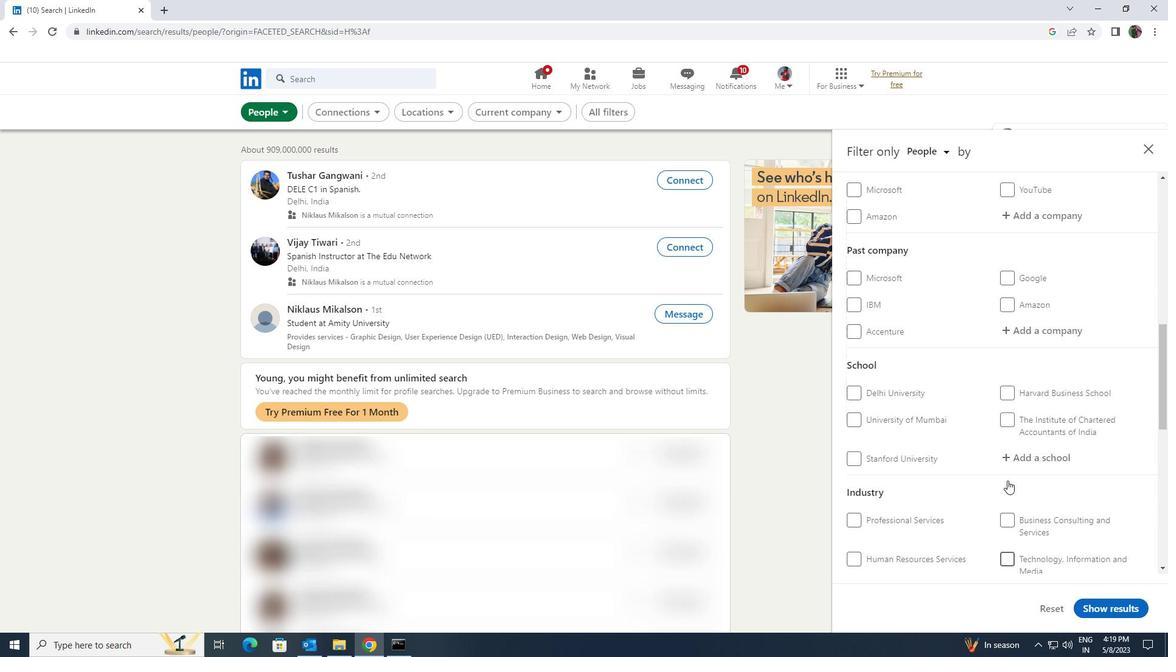 
Action: Mouse scrolled (1007, 481) with delta (0, 0)
Screenshot: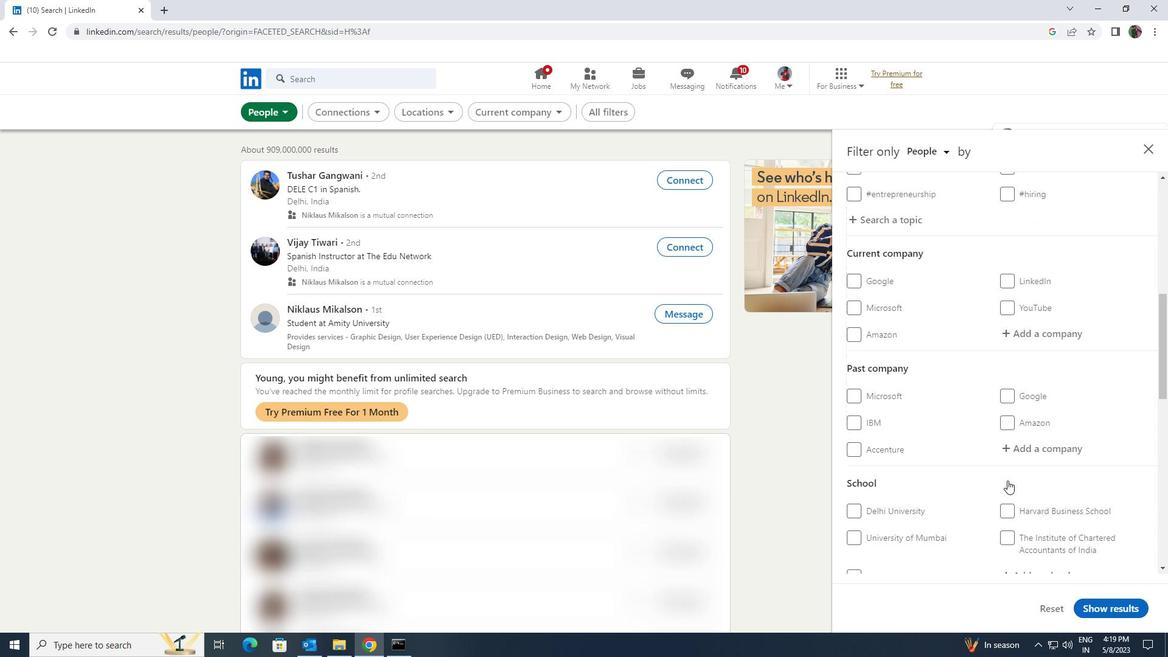 
Action: Mouse moved to (1038, 395)
Screenshot: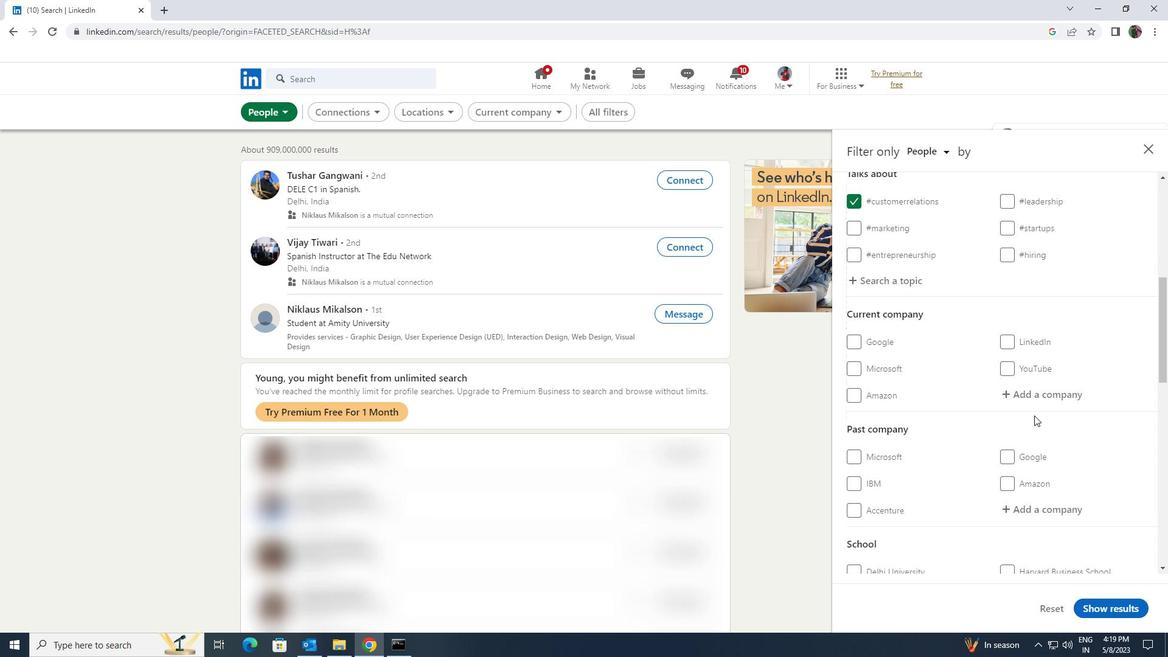 
Action: Mouse pressed left at (1038, 395)
Screenshot: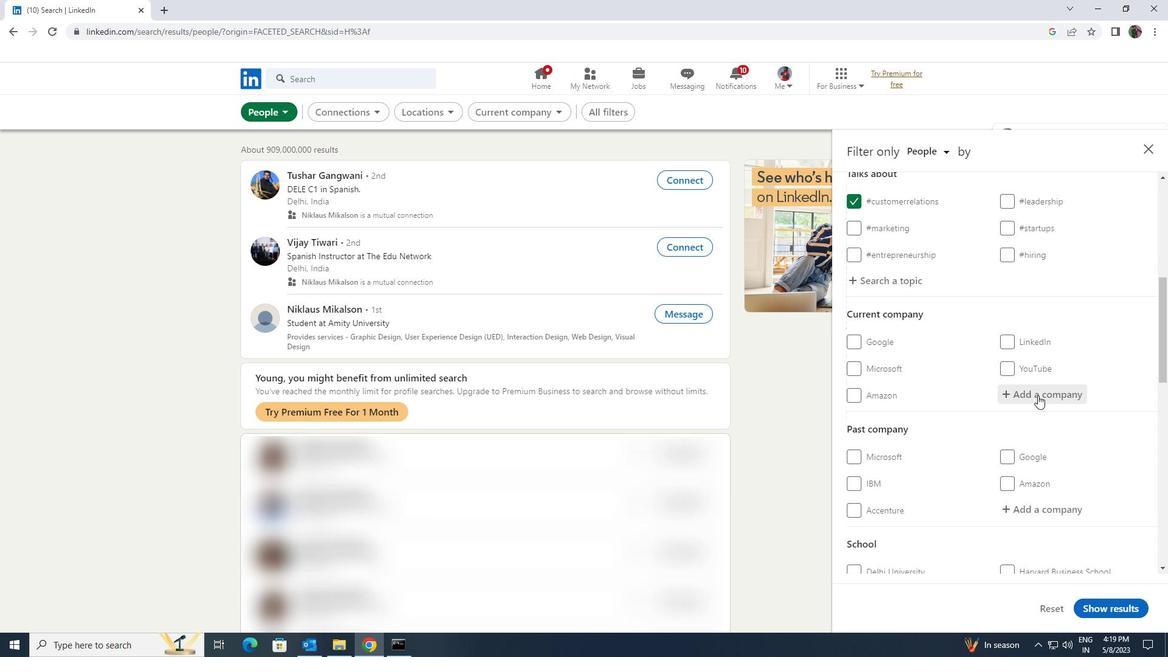 
Action: Key pressed <Key.shift><Key.shift><Key.shift><Key.shift><Key.shift><Key.shift><Key.shift><Key.shift><Key.shift><Key.shift><Key.shift><Key.shift><Key.shift><Key.shift><Key.shift><Key.shift><Key.shift><Key.shift><Key.shift><Key.shift><Key.shift><Key.shift><Key.shift><Key.shift><Key.shift><Key.shift><Key.shift><Key.shift><Key.shift><Key.shift><Key.shift><Key.shift><Key.shift><Key.shift><Key.shift><Key.shift><Key.shift><Key.shift><Key.shift><Key.shift><Key.shift><Key.shift><Key.shift><Key.shift><Key.shift><Key.shift><Key.shift><Key.shift><Key.shift><Key.shift><Key.shift><Key.shift><Key.shift>EY
Screenshot: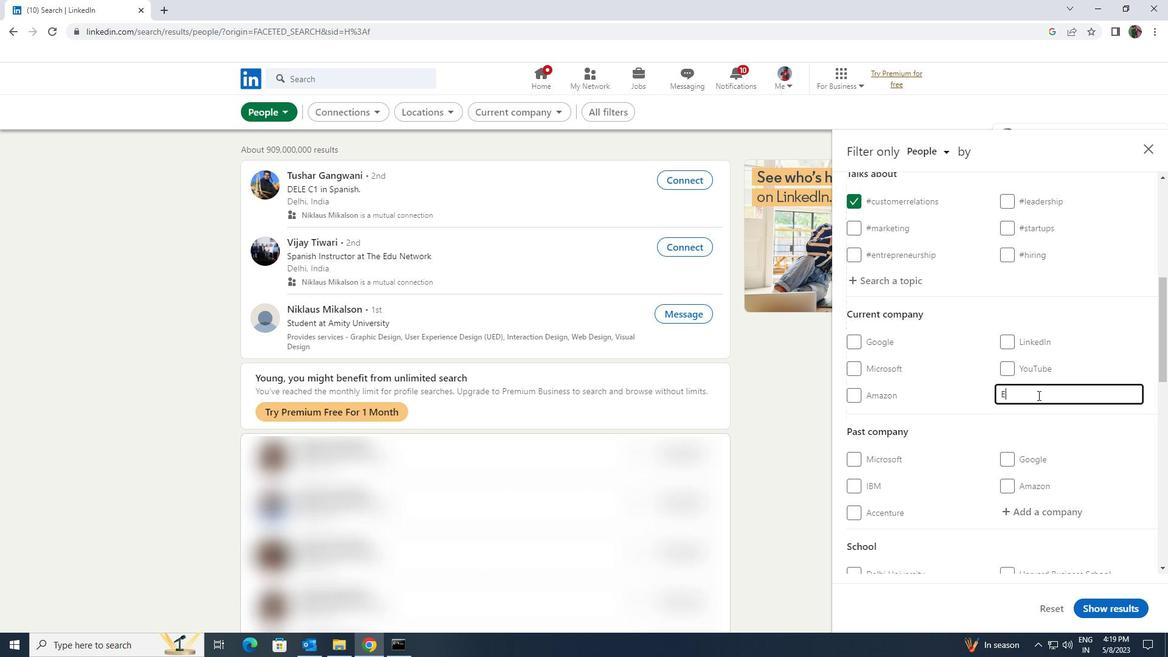 
Action: Mouse moved to (1035, 409)
Screenshot: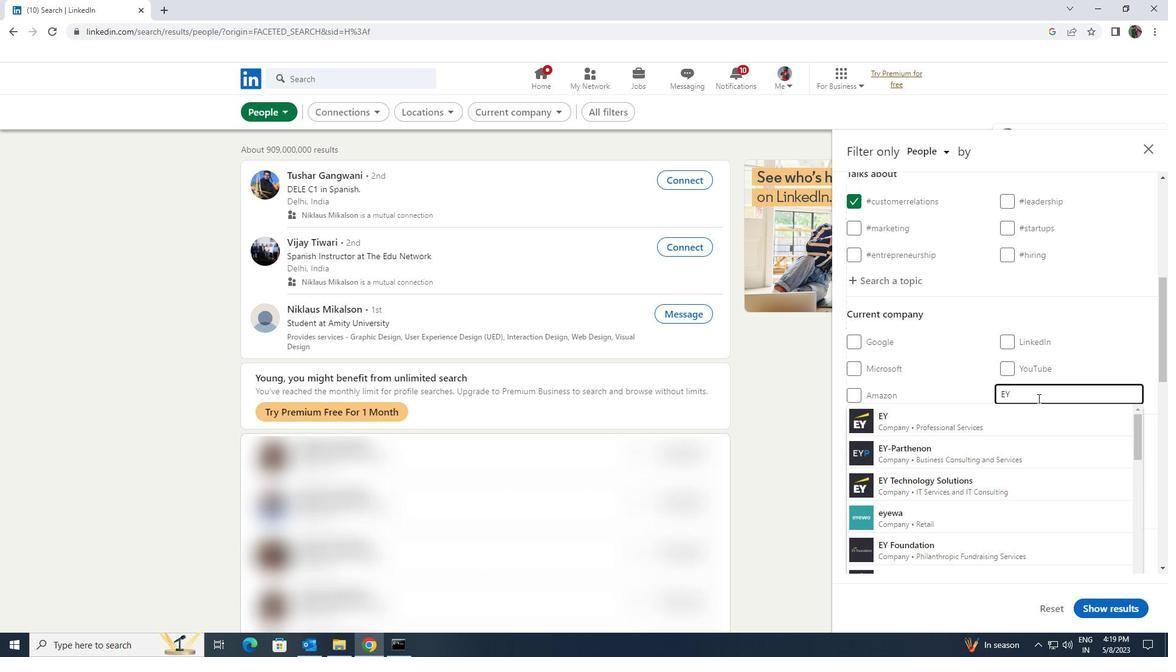 
Action: Mouse pressed left at (1035, 409)
Screenshot: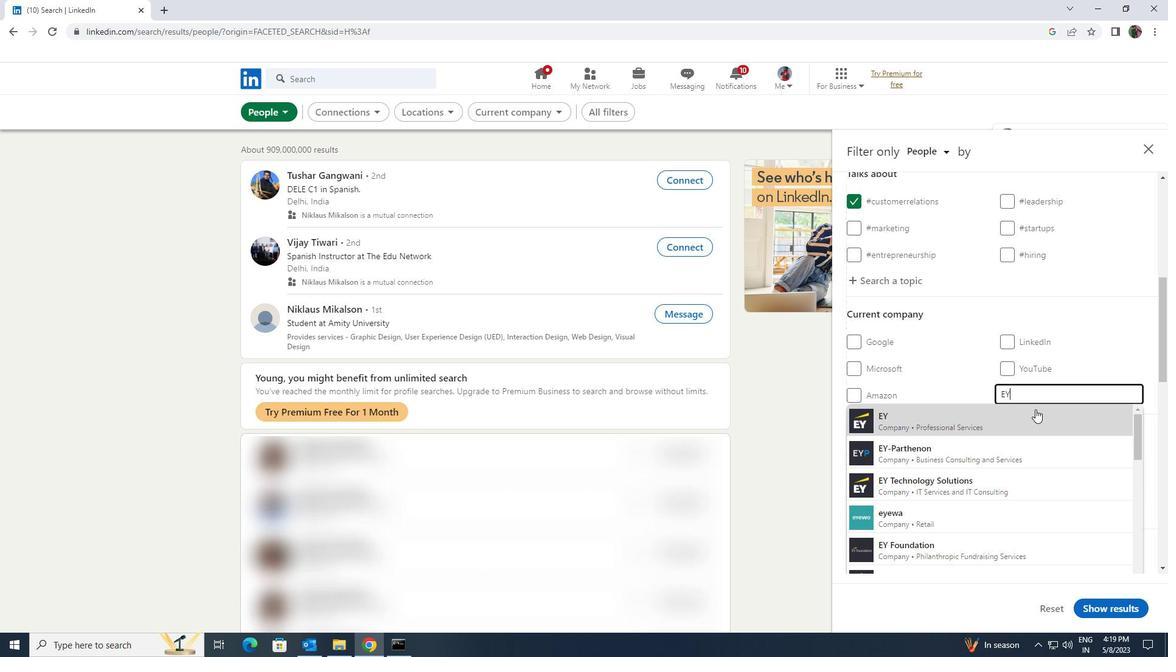 
Action: Mouse moved to (1035, 410)
Screenshot: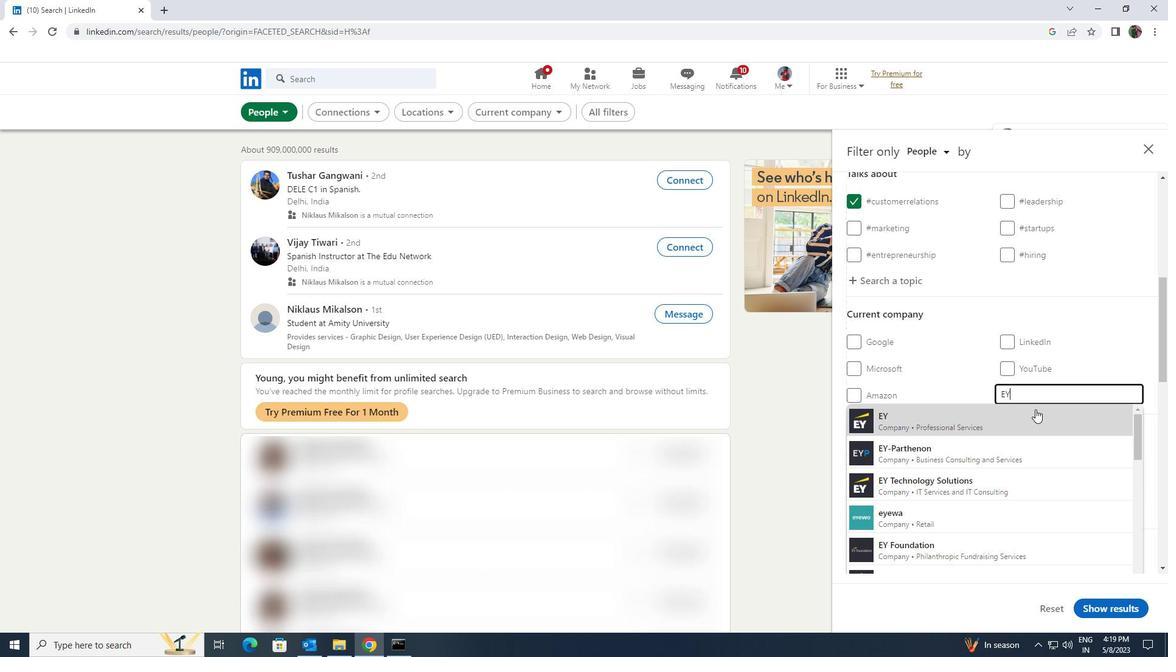 
Action: Mouse scrolled (1035, 409) with delta (0, 0)
Screenshot: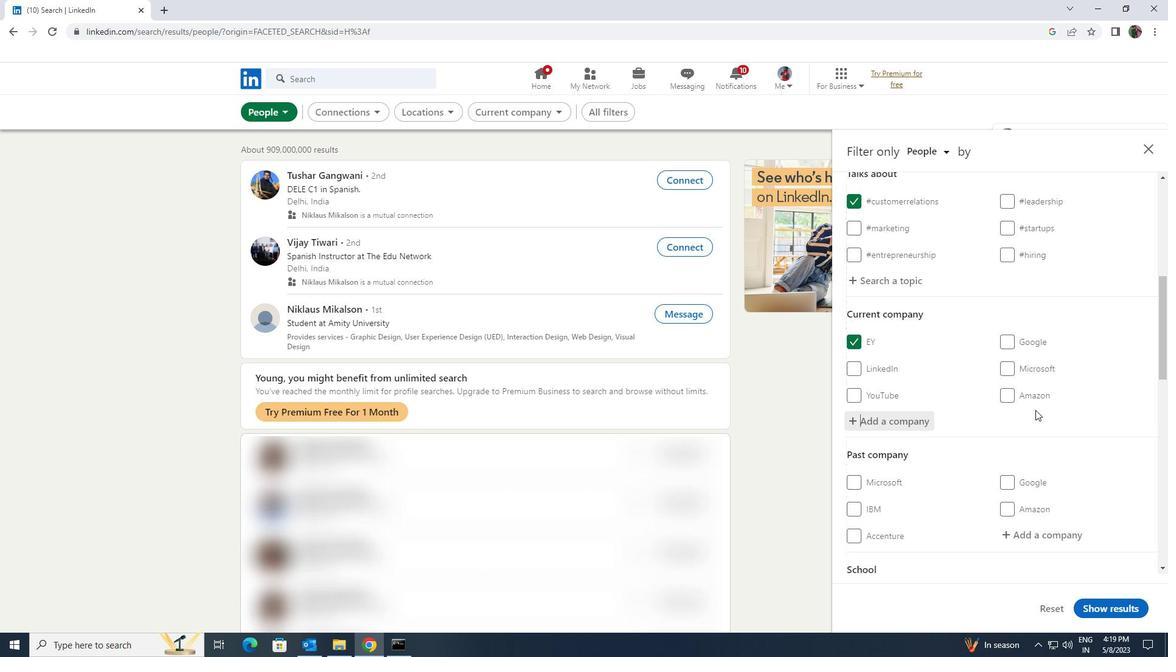 
Action: Mouse scrolled (1035, 409) with delta (0, 0)
Screenshot: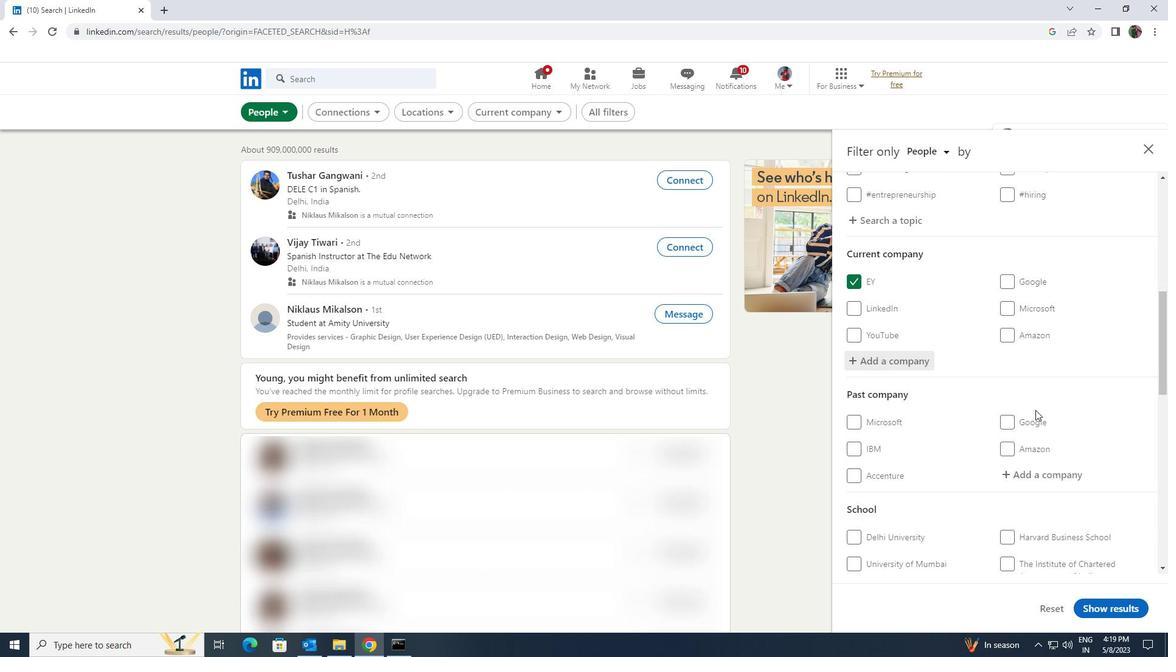 
Action: Mouse scrolled (1035, 409) with delta (0, 0)
Screenshot: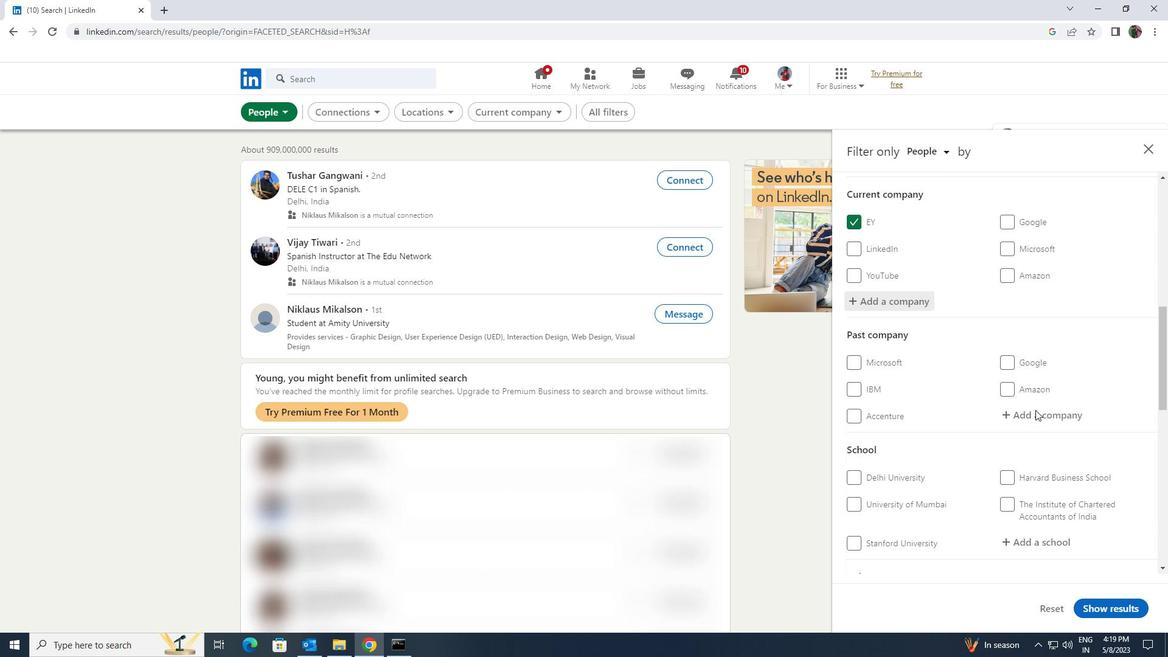 
Action: Mouse scrolled (1035, 409) with delta (0, 0)
Screenshot: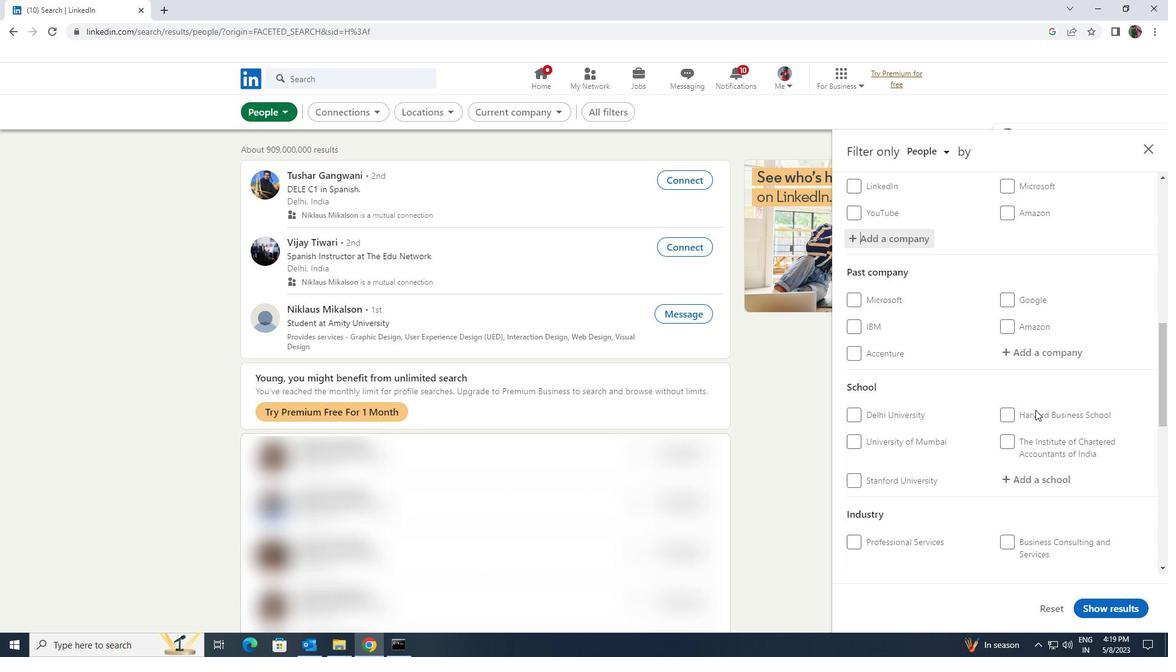 
Action: Mouse pressed left at (1035, 410)
Screenshot: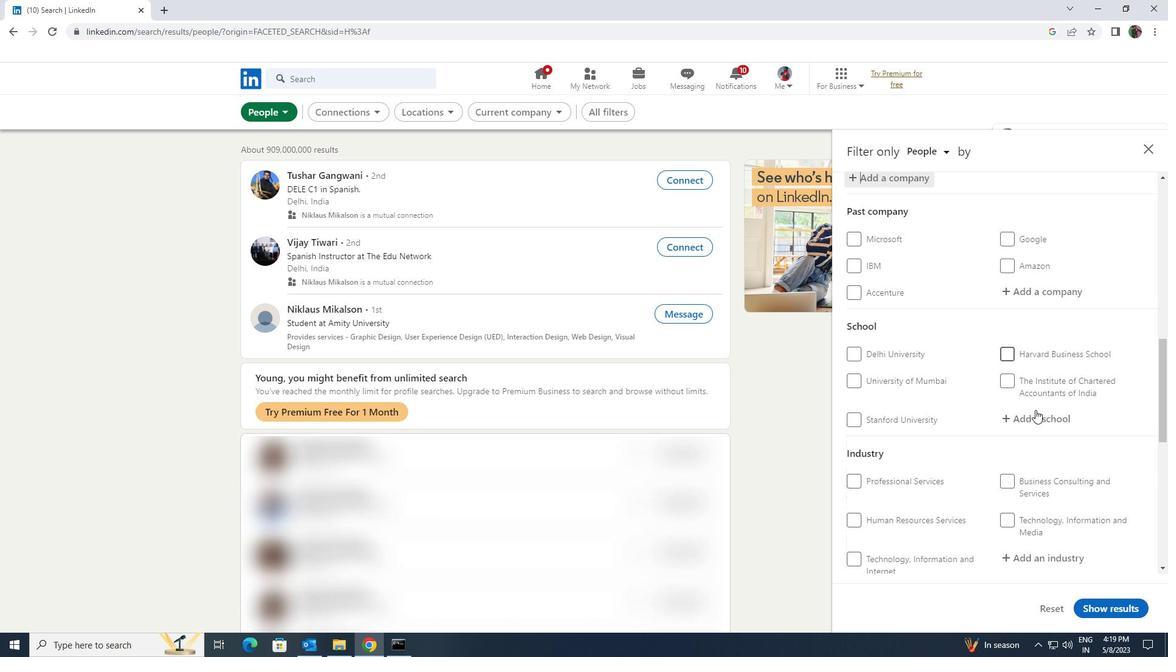 
Action: Key pressed <Key.shift>MODELS<Key.backspace><Key.space><Key.shift><Key.shift><Key.shift><Key.shift>INSTITUTE<Key.space>OF<Key.space><Key.shift>ENGINEERIN
Screenshot: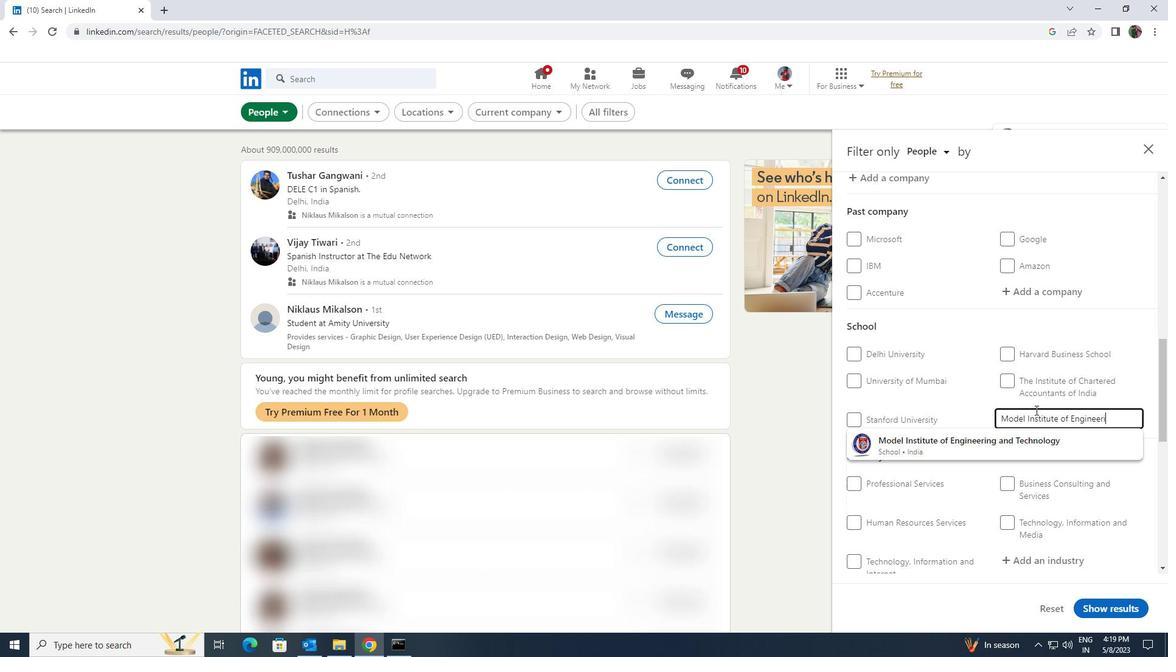 
Action: Mouse moved to (1037, 436)
Screenshot: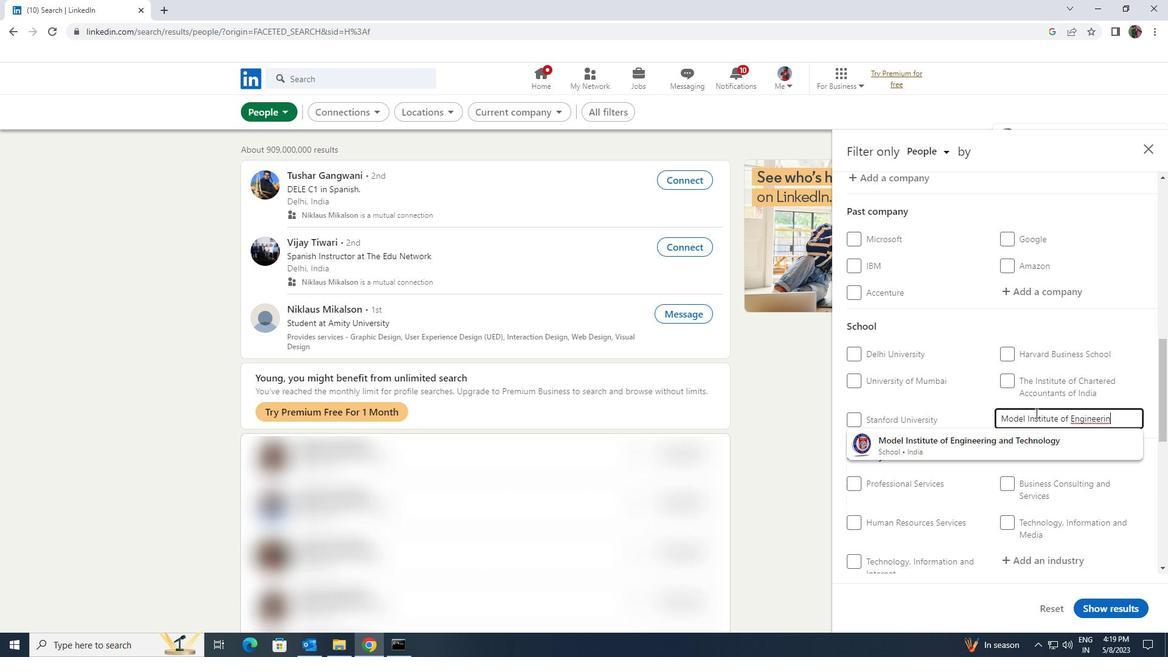 
Action: Mouse pressed left at (1037, 436)
Screenshot: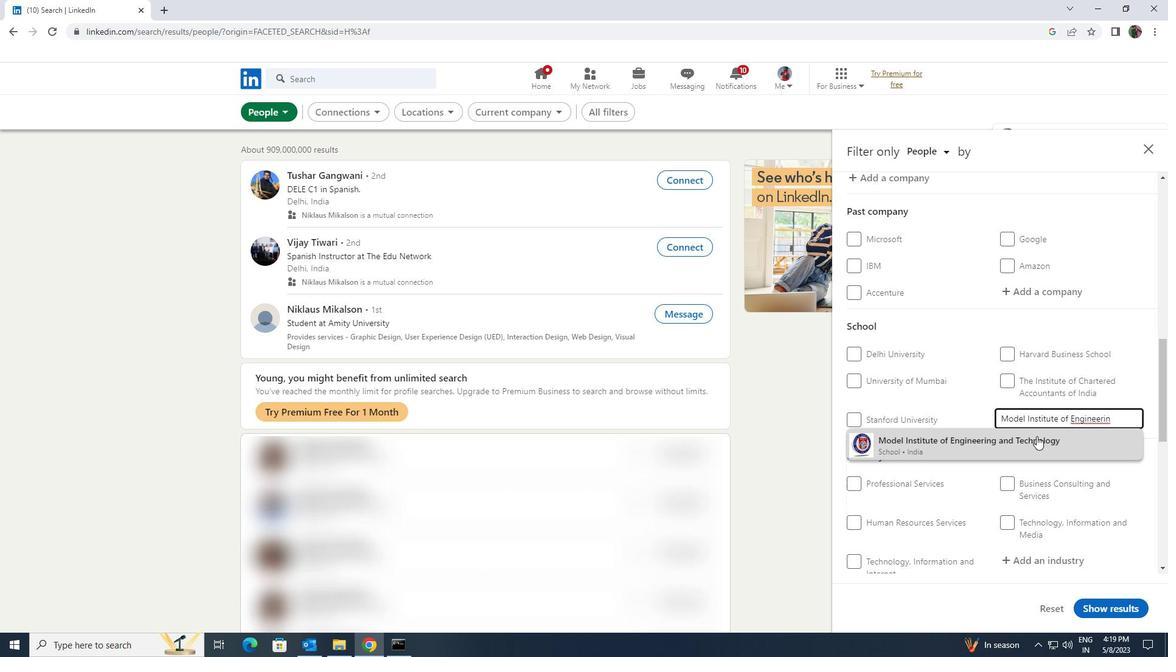 
Action: Mouse scrolled (1037, 435) with delta (0, 0)
Screenshot: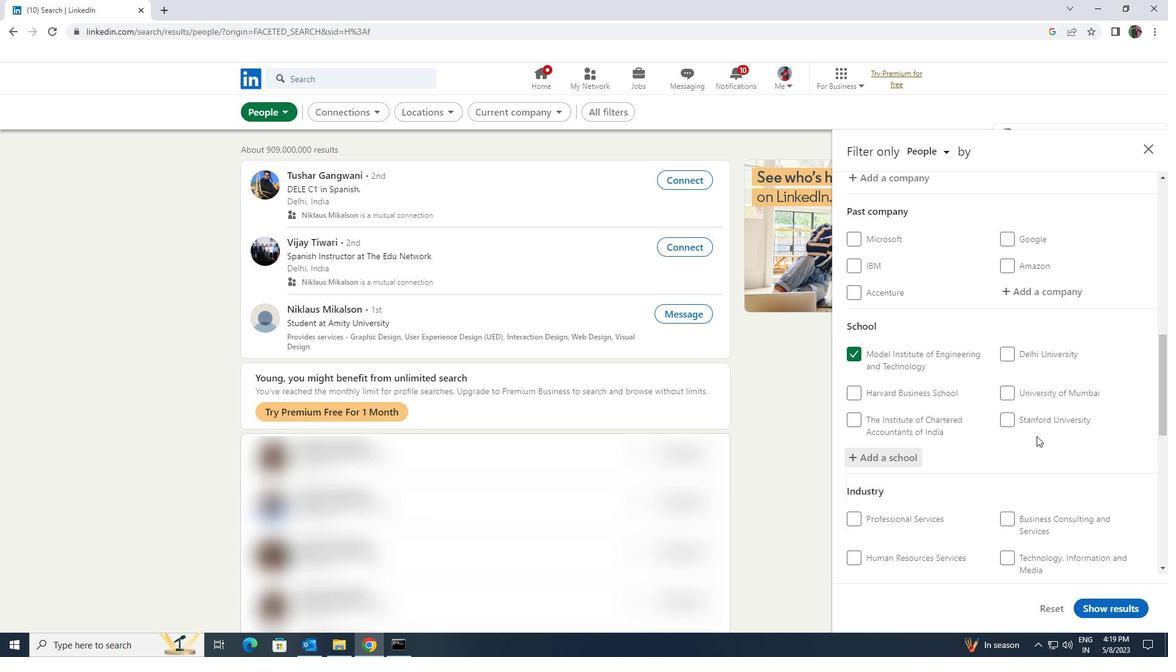
Action: Mouse scrolled (1037, 435) with delta (0, 0)
Screenshot: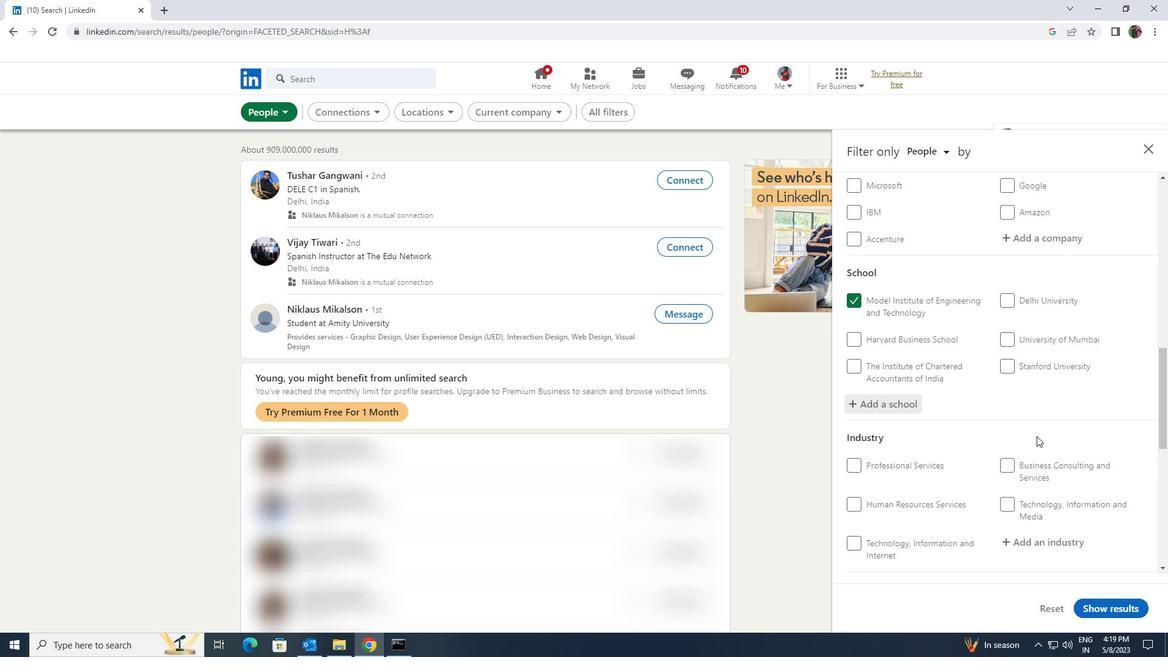 
Action: Mouse scrolled (1037, 435) with delta (0, 0)
Screenshot: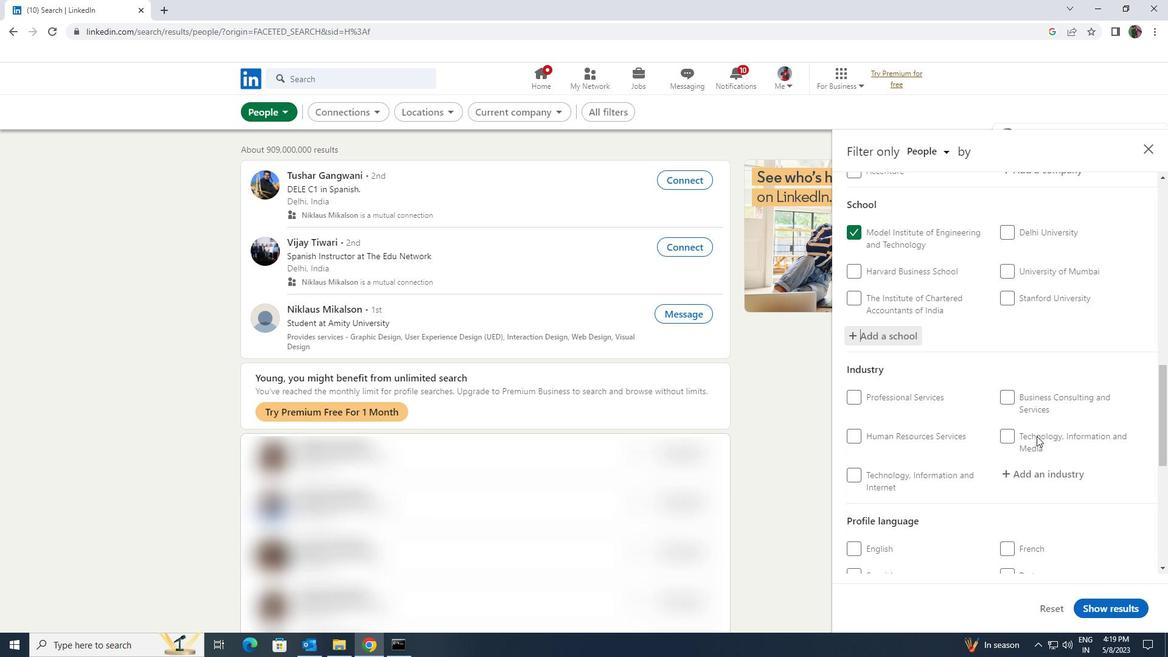 
Action: Mouse moved to (1039, 421)
Screenshot: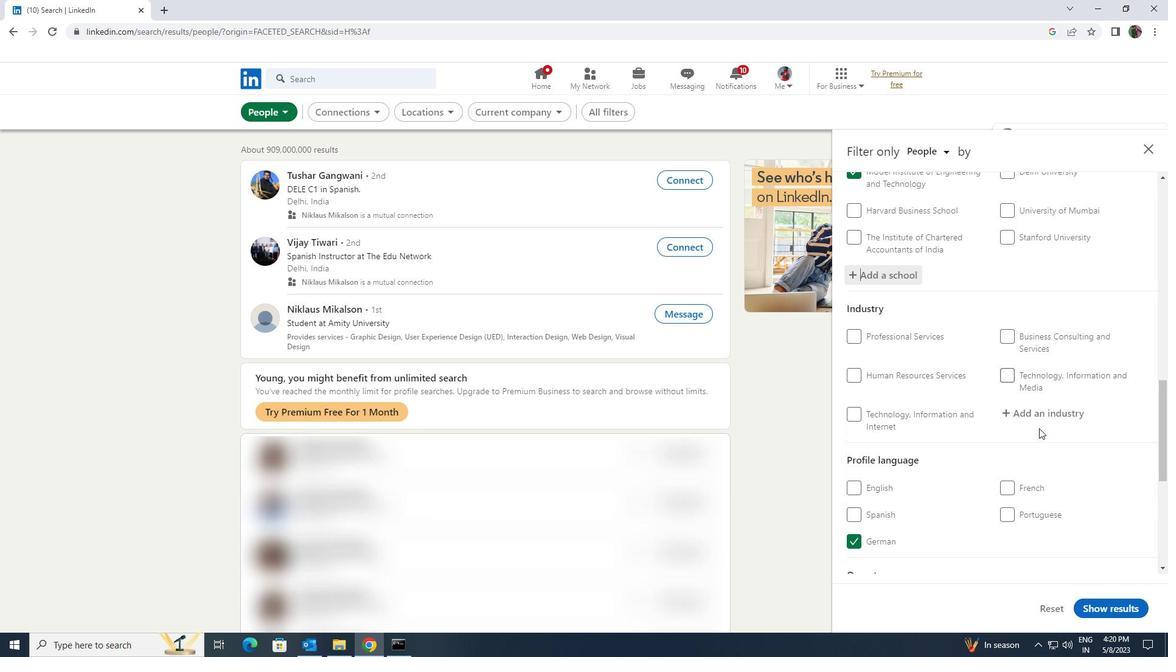 
Action: Mouse pressed left at (1039, 421)
Screenshot: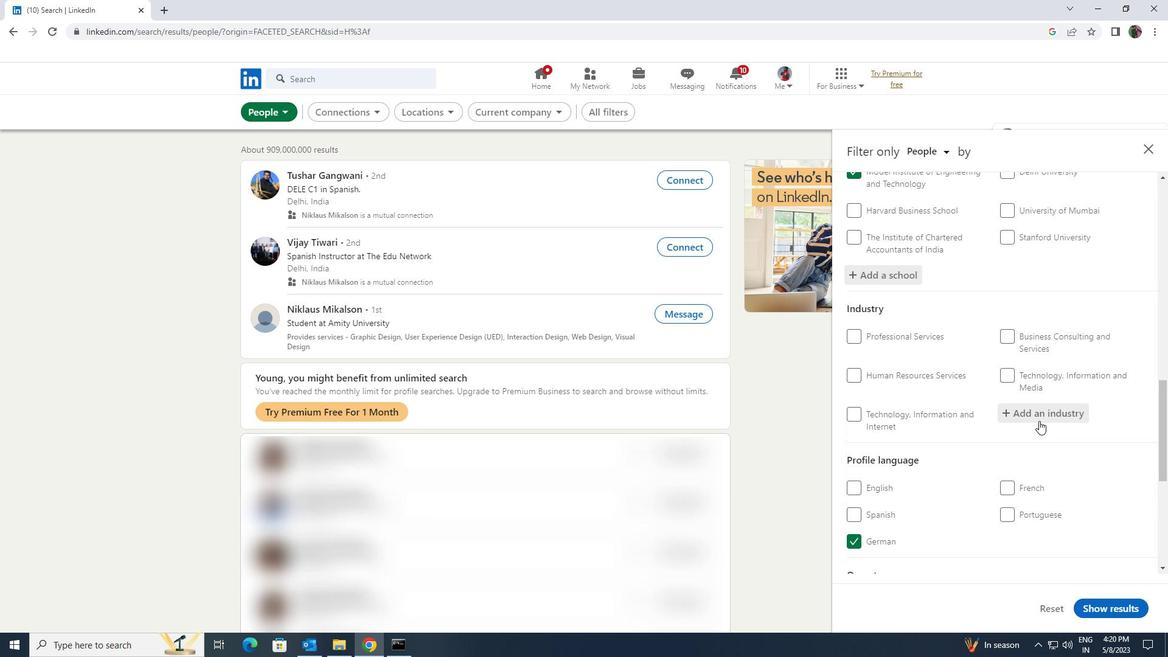 
Action: Key pressed <Key.shift><Key.shift><Key.shift><Key.shift><Key.shift><Key.shift><Key.shift>PUBLIC<Key.space><Key.shift>SAF
Screenshot: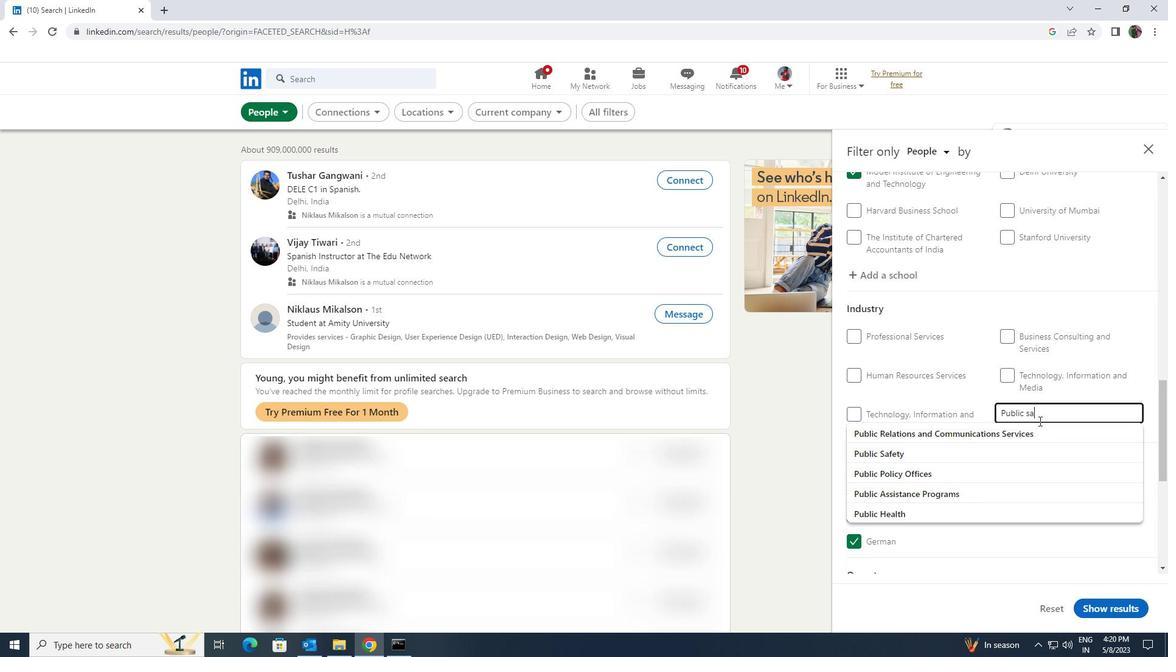 
Action: Mouse pressed left at (1039, 421)
Screenshot: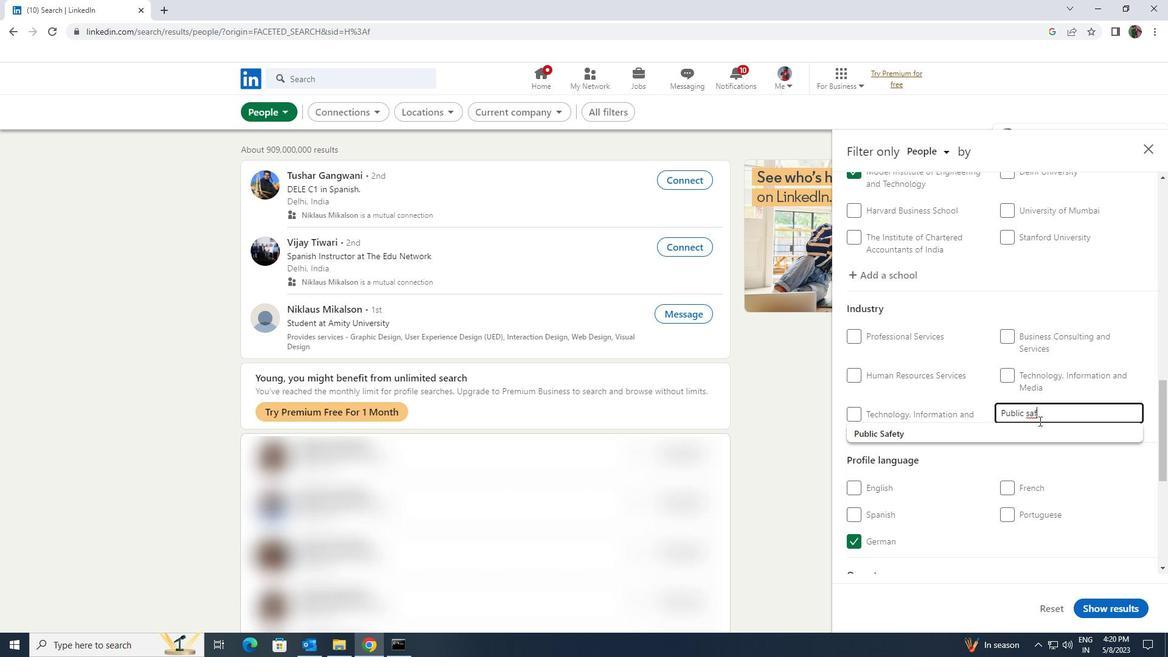 
Action: Mouse moved to (1040, 427)
Screenshot: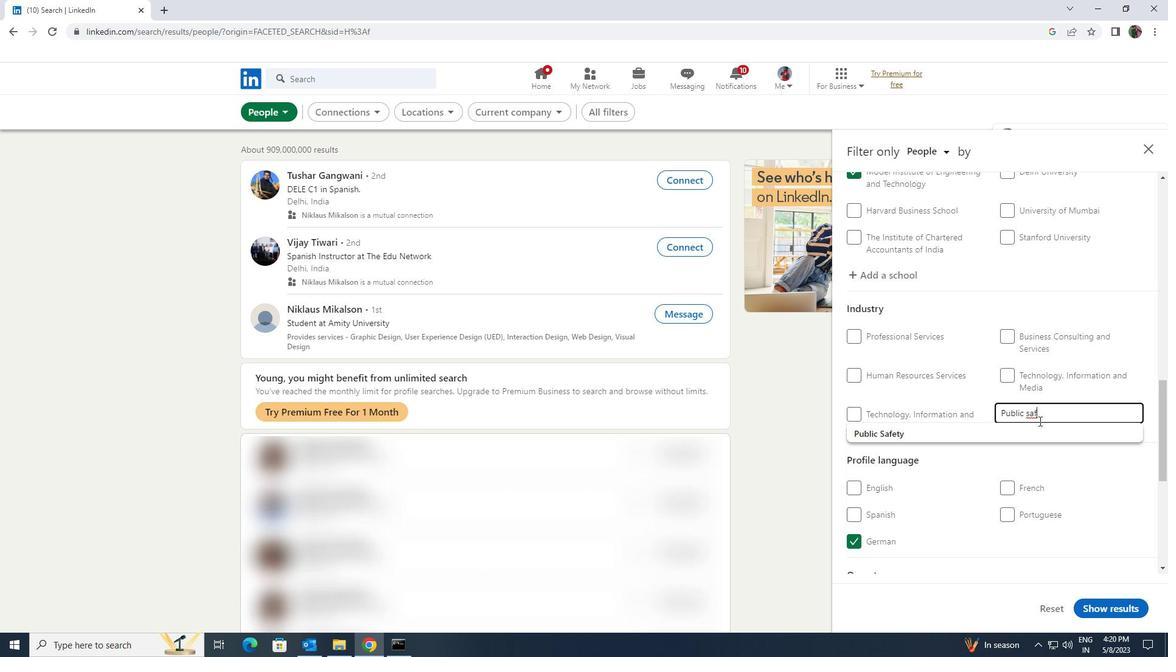 
Action: Mouse pressed left at (1040, 427)
Screenshot: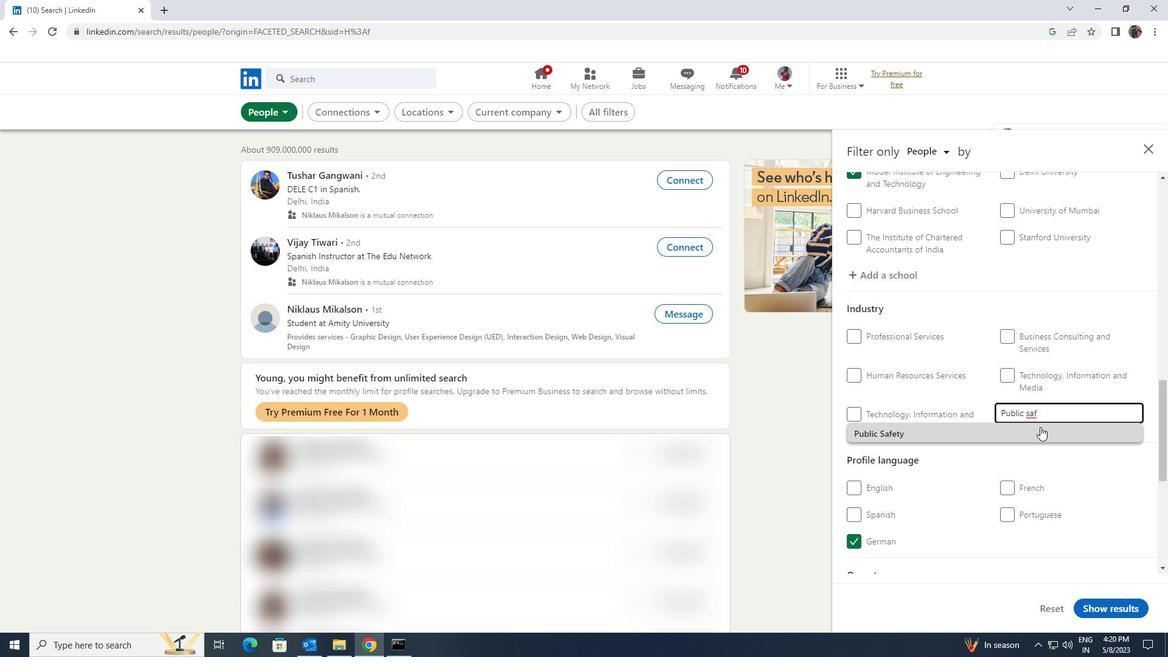 
Action: Mouse moved to (1037, 431)
Screenshot: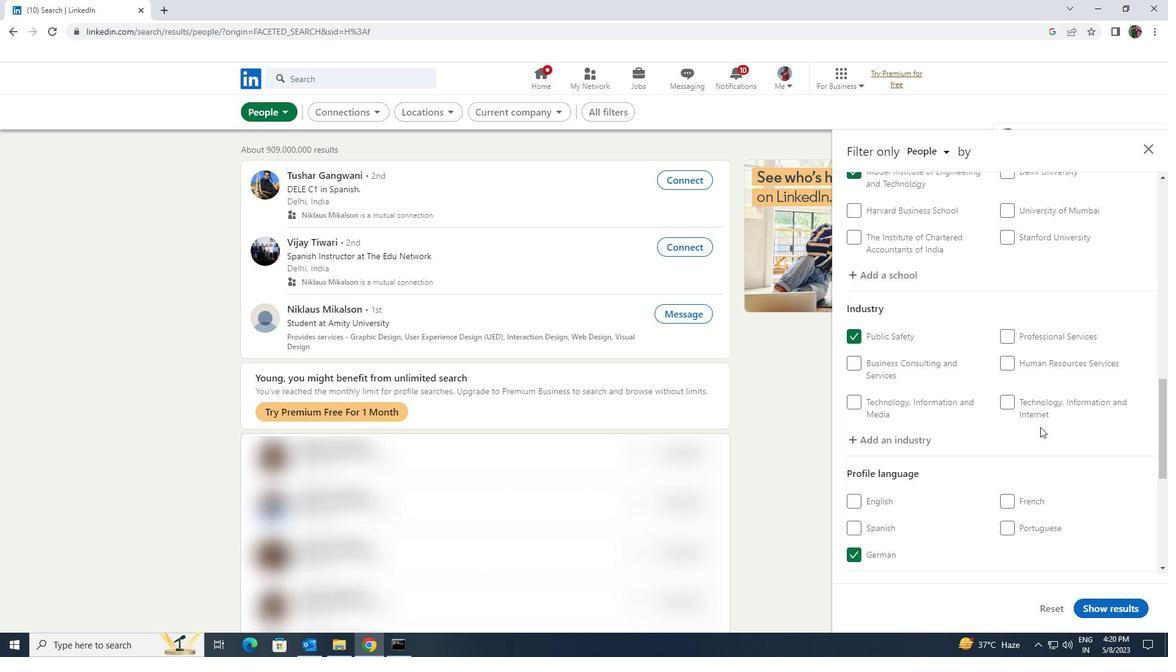 
Action: Mouse scrolled (1037, 430) with delta (0, 0)
Screenshot: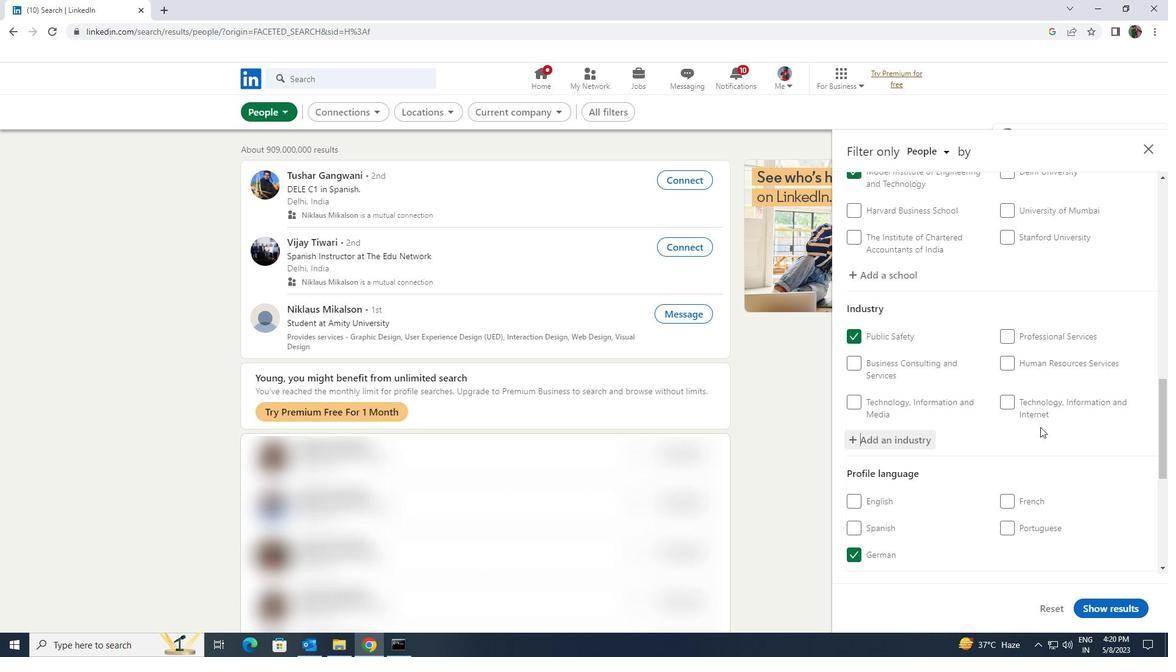
Action: Mouse scrolled (1037, 430) with delta (0, 0)
Screenshot: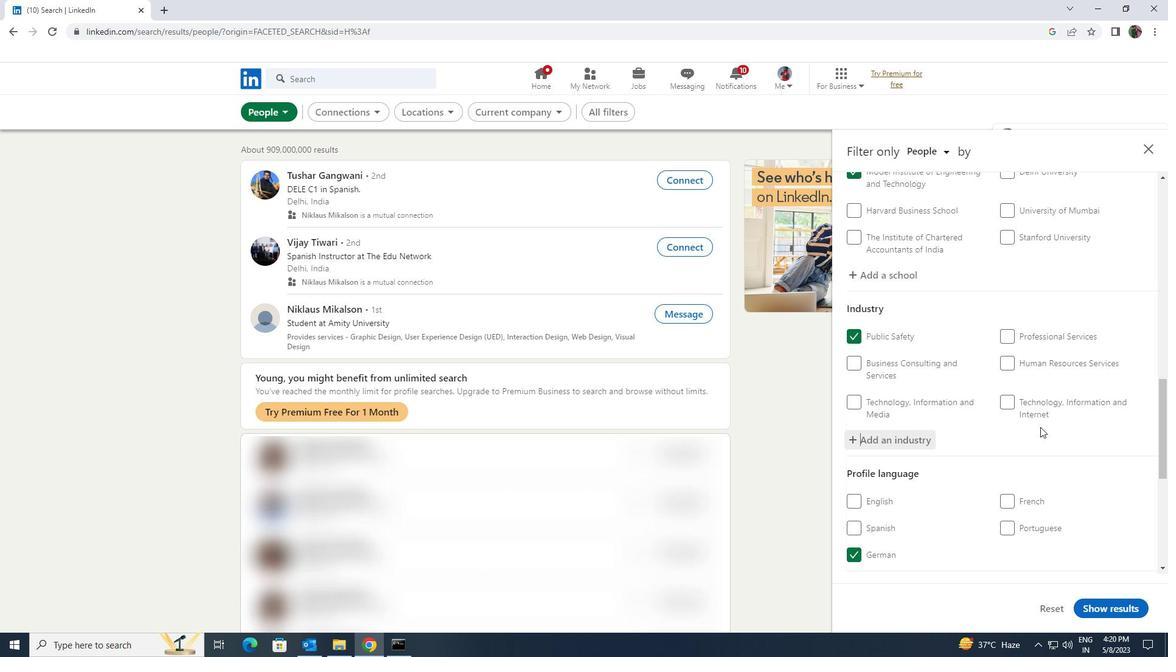 
Action: Mouse scrolled (1037, 430) with delta (0, 0)
Screenshot: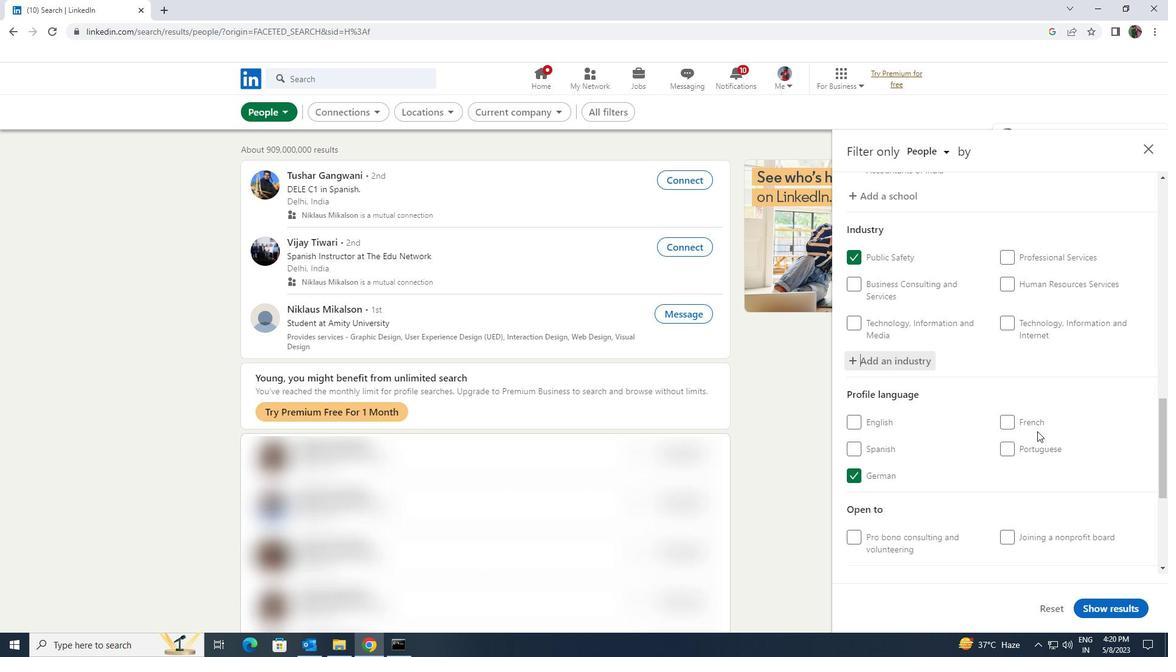 
Action: Mouse scrolled (1037, 430) with delta (0, 0)
Screenshot: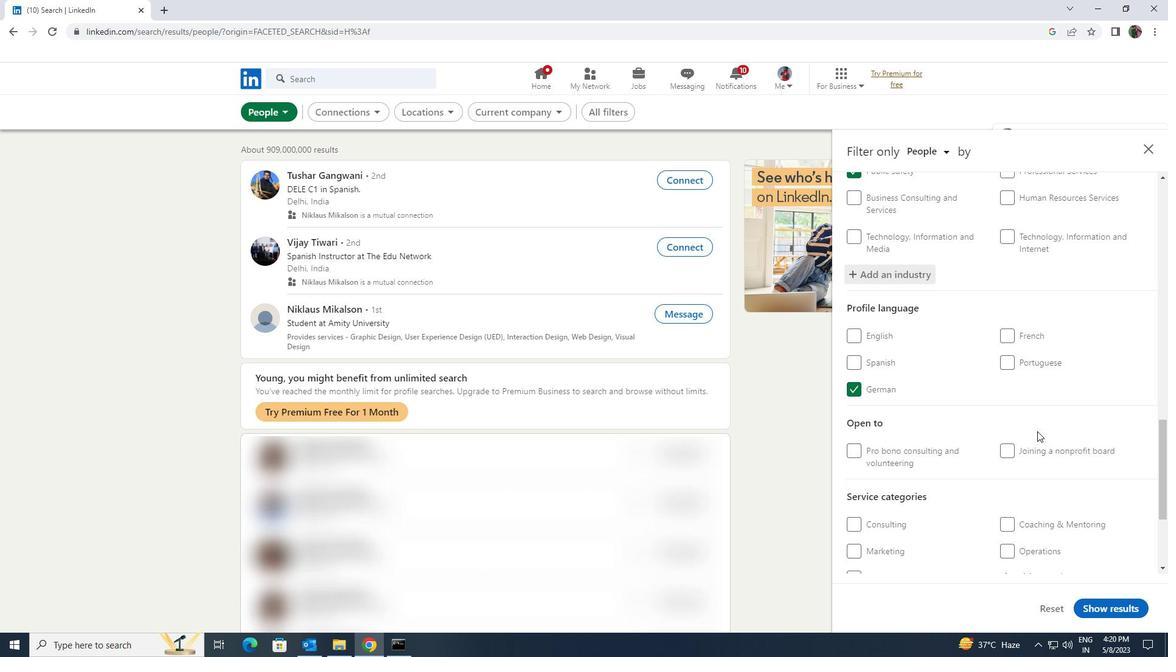 
Action: Mouse scrolled (1037, 430) with delta (0, 0)
Screenshot: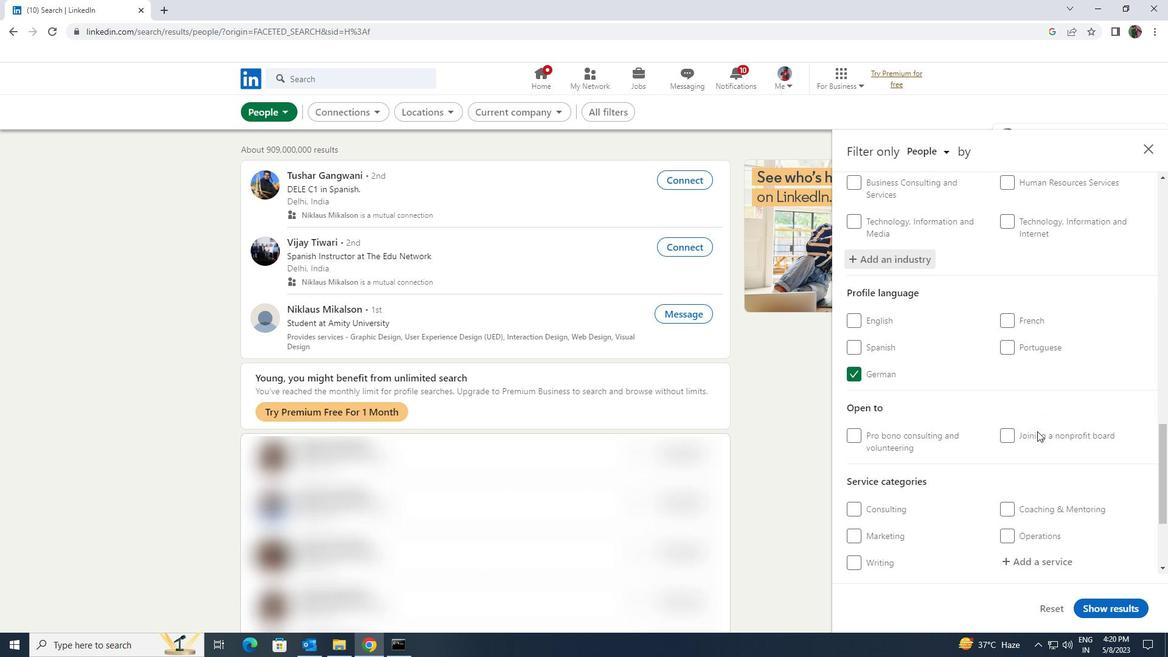 
Action: Mouse moved to (1037, 435)
Screenshot: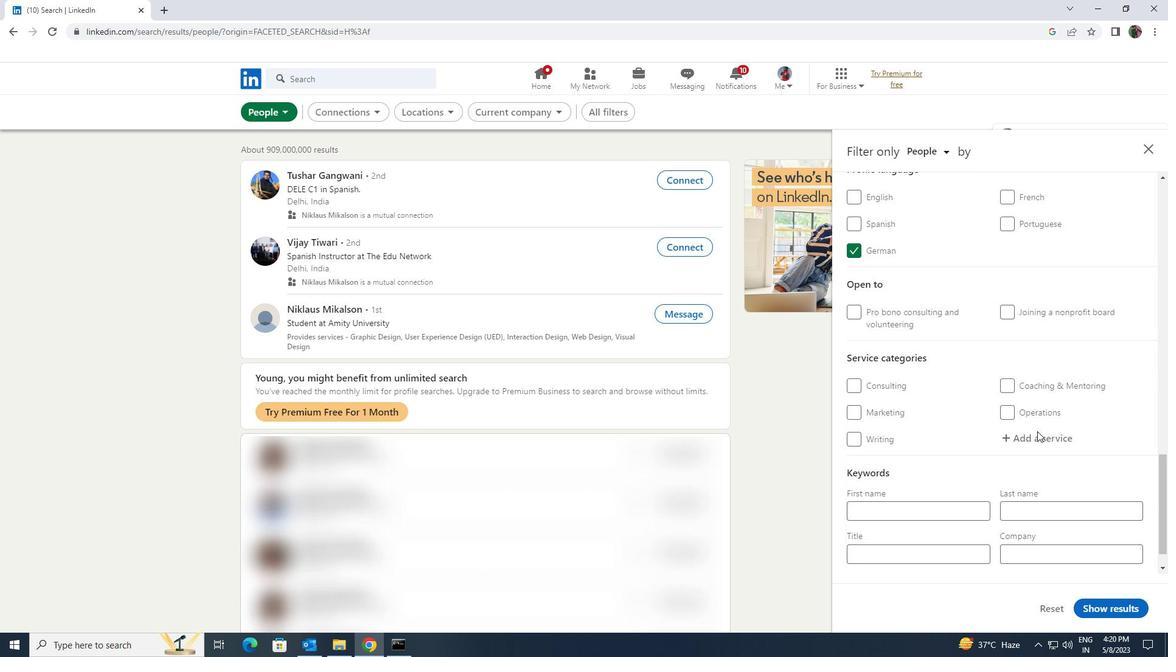 
Action: Mouse pressed left at (1037, 435)
Screenshot: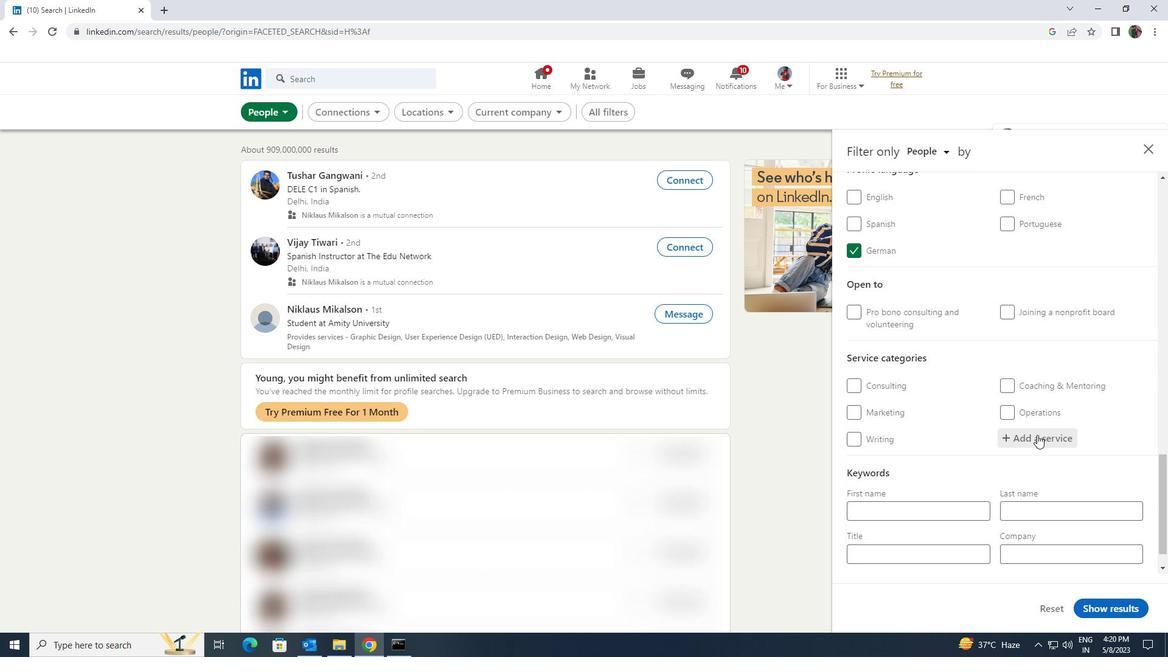 
Action: Key pressed <Key.shift>LA<Key.backspace><Key.backspace><Key.backspace><Key.shift>FAMILY
Screenshot: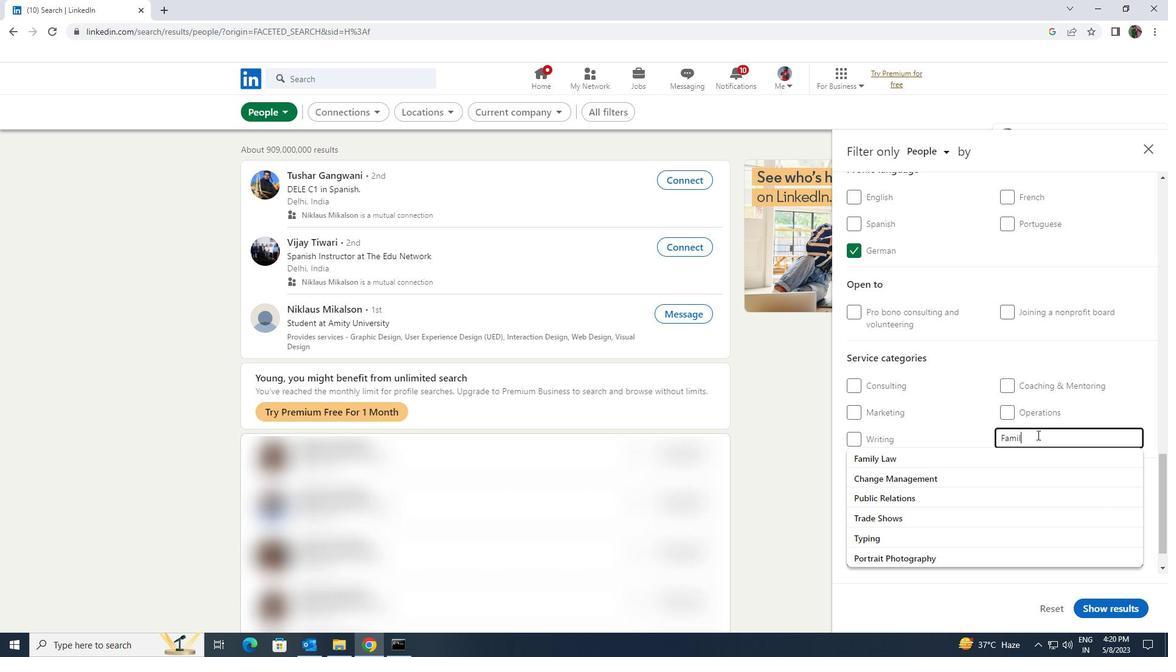 
Action: Mouse moved to (1021, 460)
Screenshot: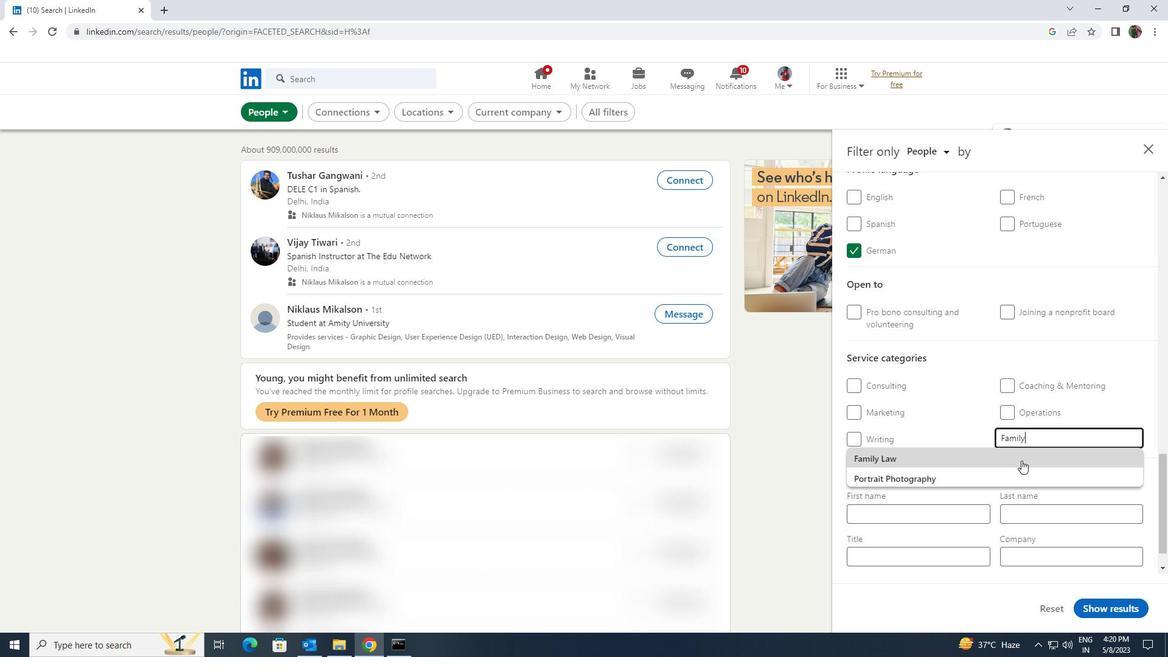 
Action: Mouse pressed left at (1021, 460)
Screenshot: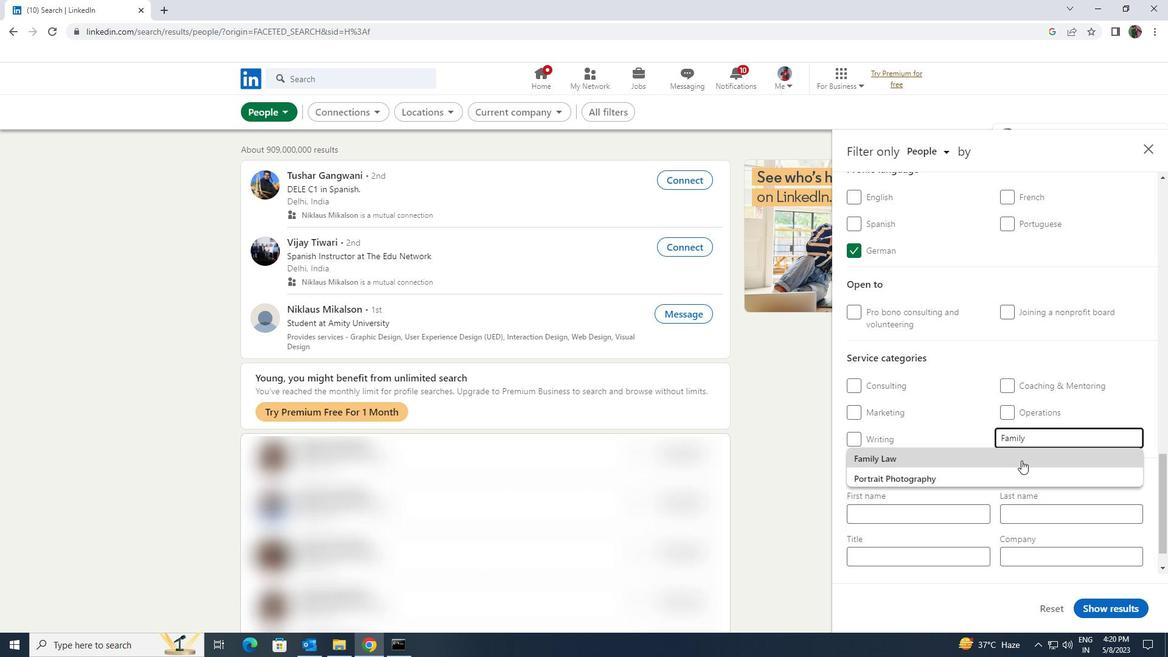 
Action: Mouse scrolled (1021, 460) with delta (0, 0)
Screenshot: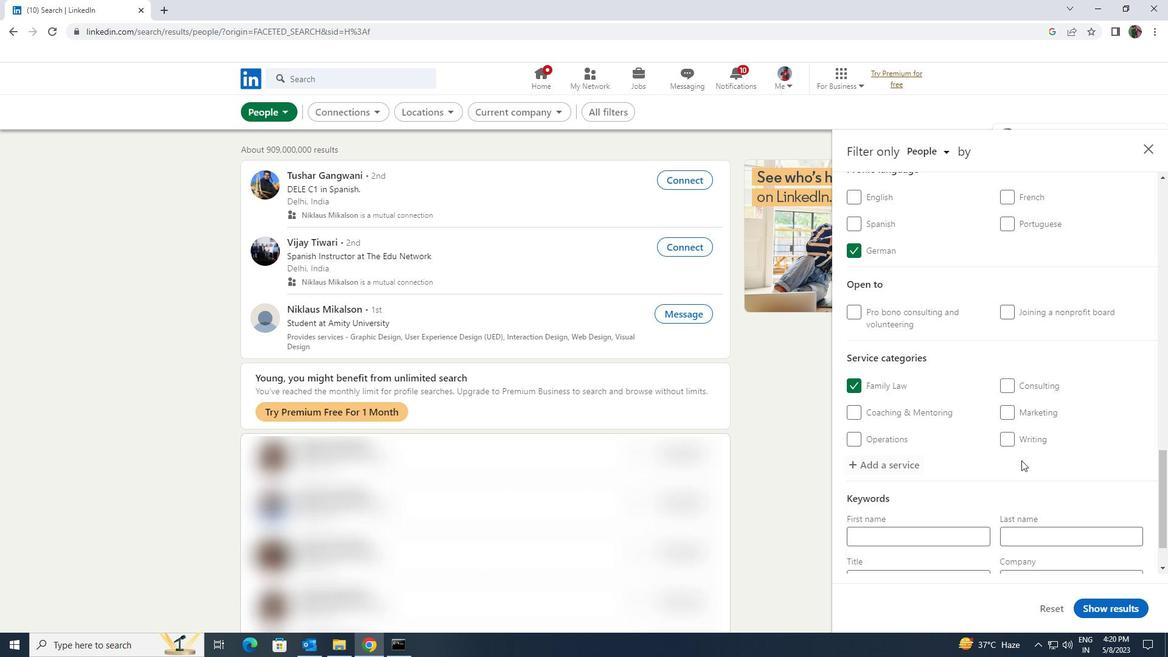 
Action: Mouse scrolled (1021, 460) with delta (0, 0)
Screenshot: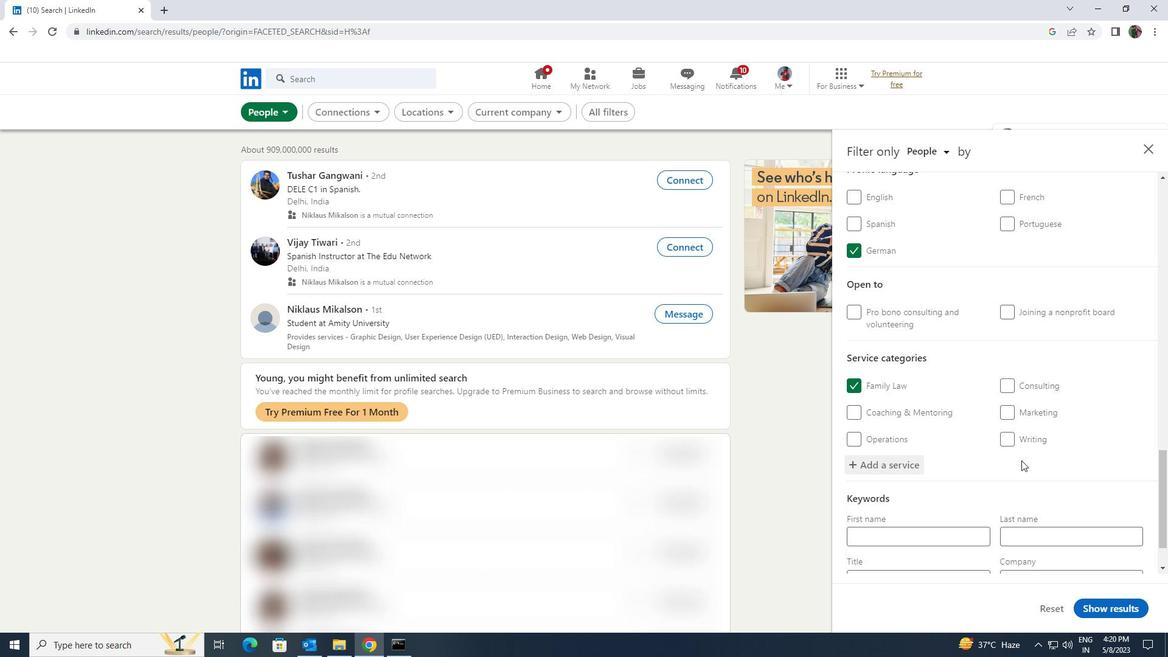 
Action: Mouse scrolled (1021, 460) with delta (0, 0)
Screenshot: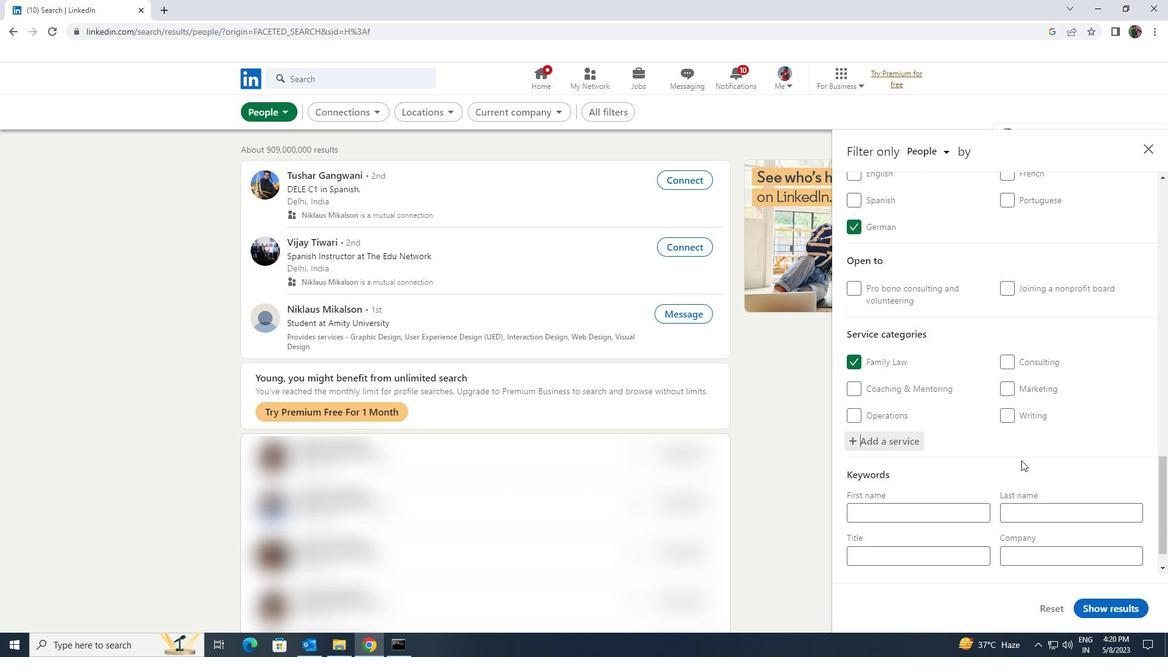 
Action: Mouse scrolled (1021, 460) with delta (0, 0)
Screenshot: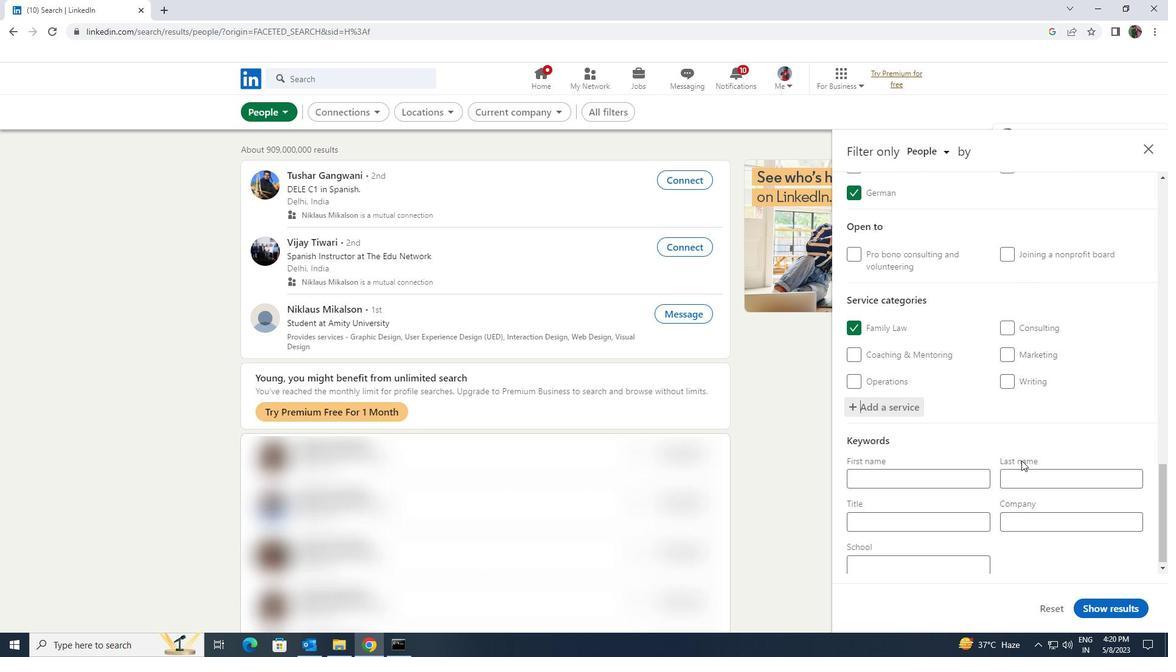 
Action: Mouse scrolled (1021, 460) with delta (0, 0)
Screenshot: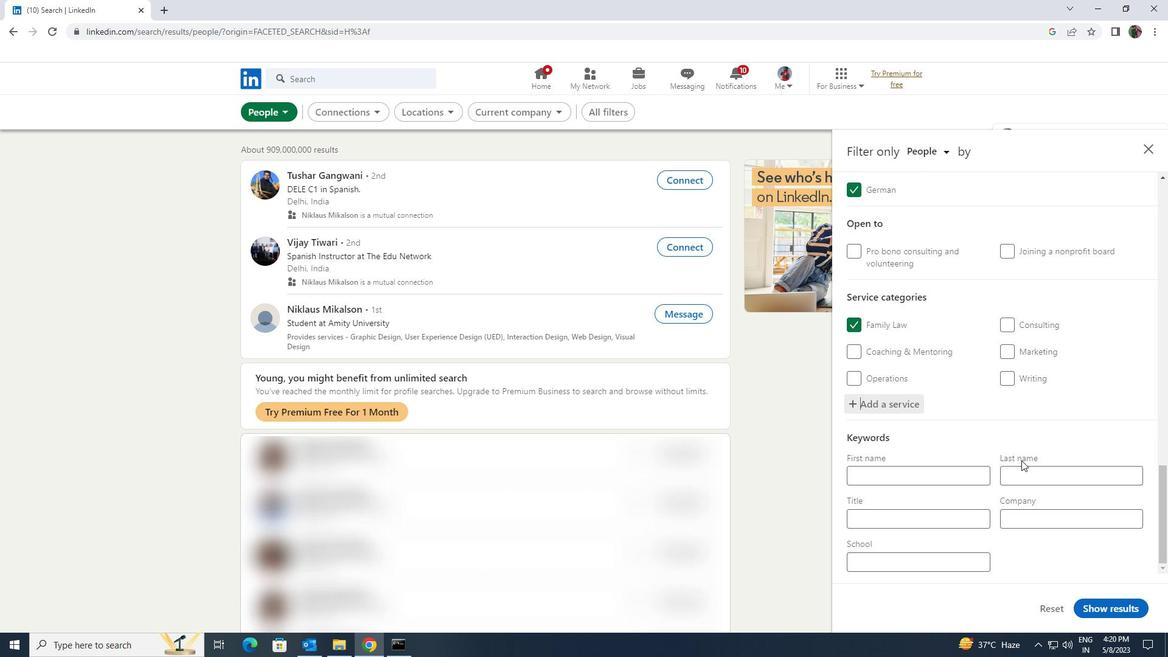 
Action: Mouse moved to (978, 513)
Screenshot: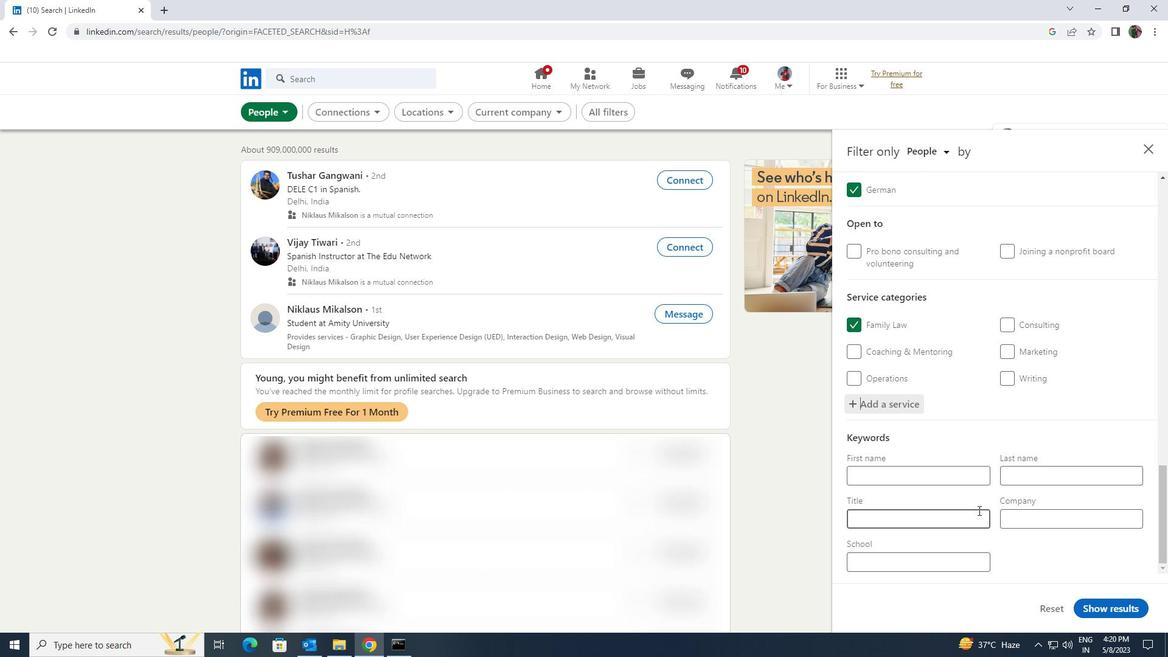 
Action: Mouse pressed left at (978, 513)
Screenshot: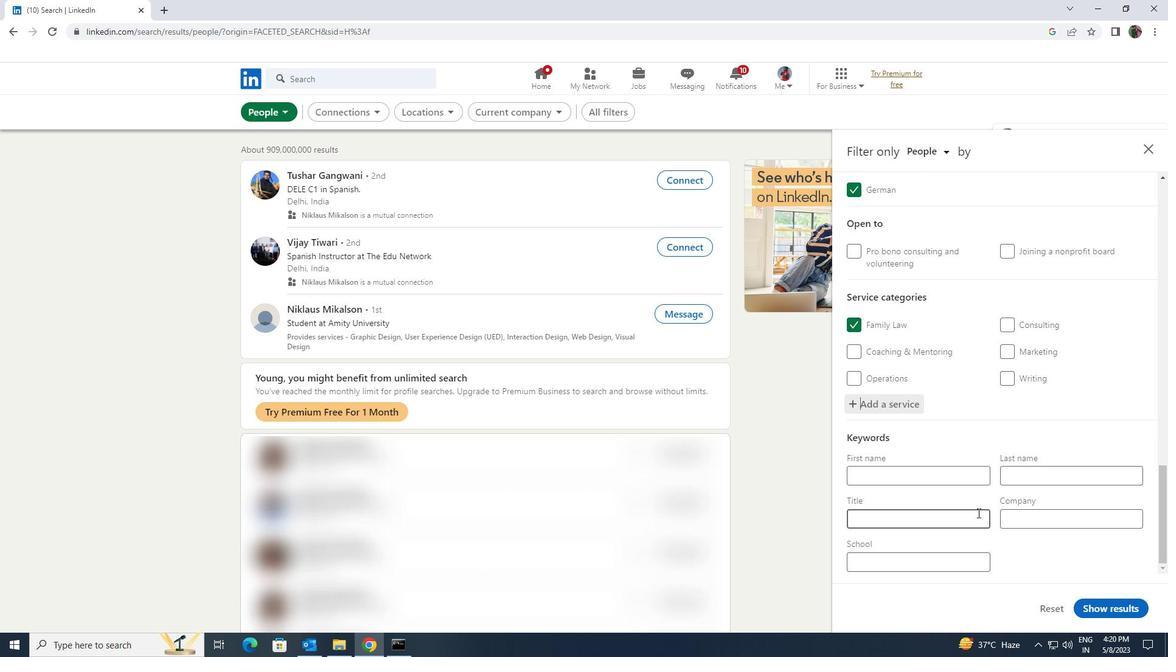 
Action: Key pressed <Key.shift><Key.shift><Key.shift><Key.shift><Key.shift><Key.shift><Key.shift><Key.shift><Key.shift><Key.shift><Key.shift><Key.shift><Key.shift><Key.shift><Key.shift><Key.shift><Key.shift><Key.shift><Key.shift><Key.shift>REAL<Key.space><Key.shift>ESTATE<Key.space><Key.shift>BROKER
Screenshot: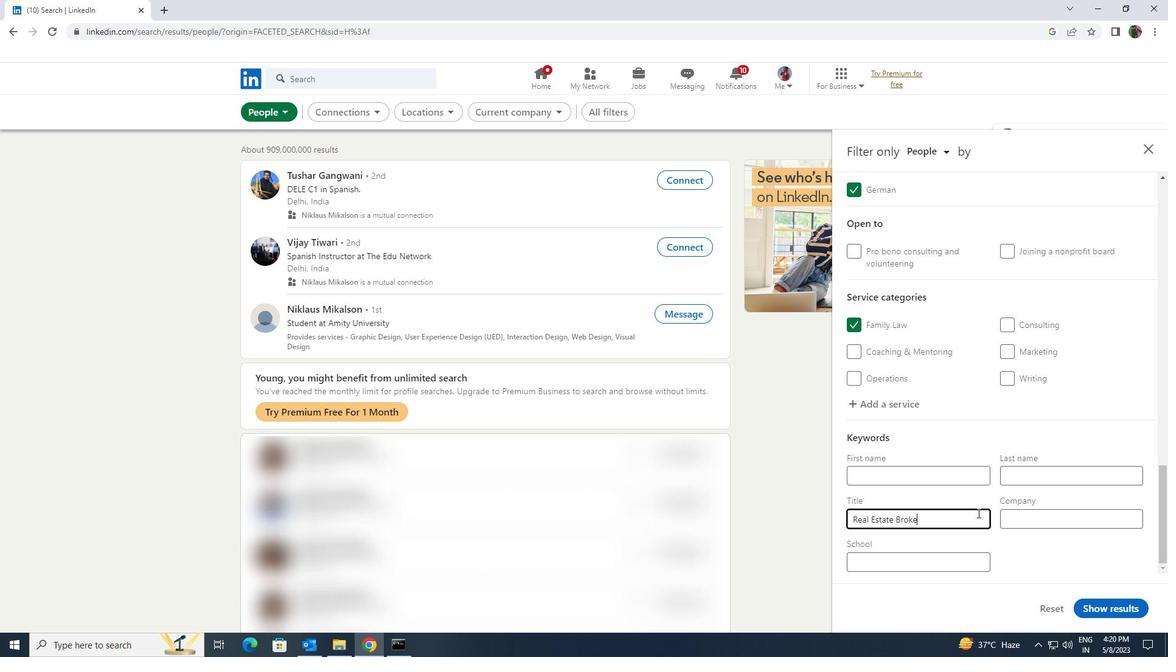 
Action: Mouse moved to (1099, 608)
Screenshot: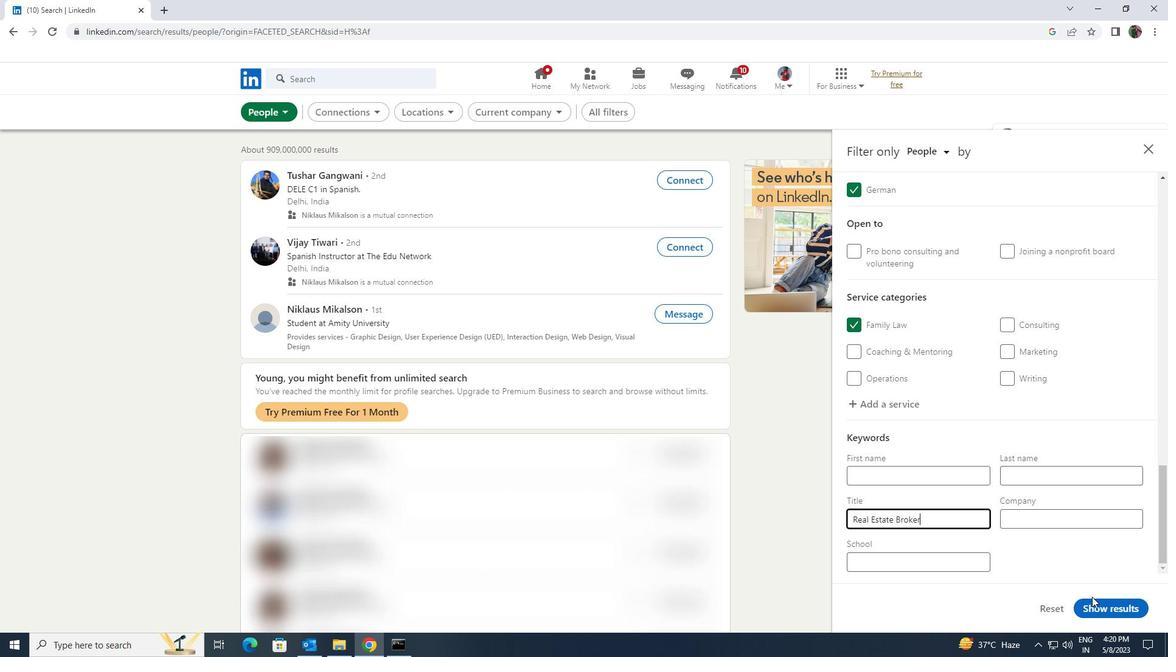 
Action: Mouse pressed left at (1099, 608)
Screenshot: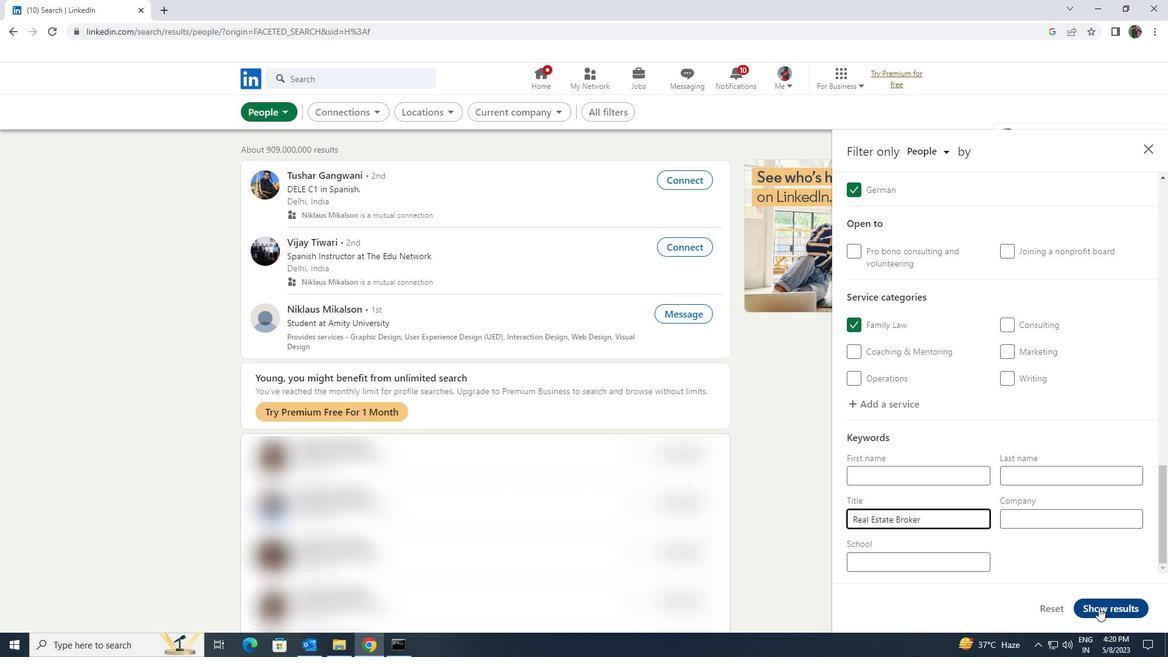 
